 Task: Find a guest house in Nang Rong, Thailand, for 3 guests from 9th to 16th July, with a price range of ₹8000 to ₹21000, 1 bedroom, 1 bathroom, self check-in, and English-speaking host.
Action: Mouse moved to (609, 130)
Screenshot: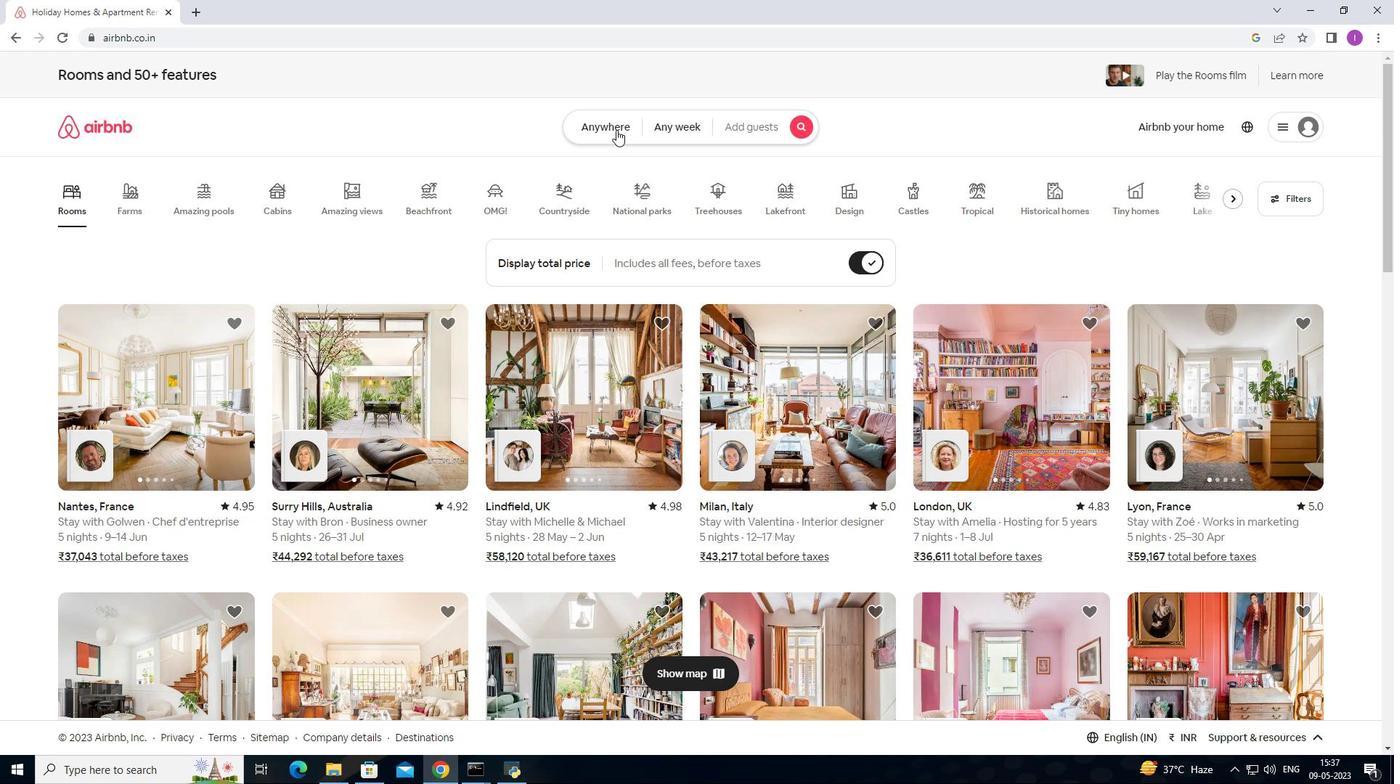 
Action: Mouse pressed left at (609, 130)
Screenshot: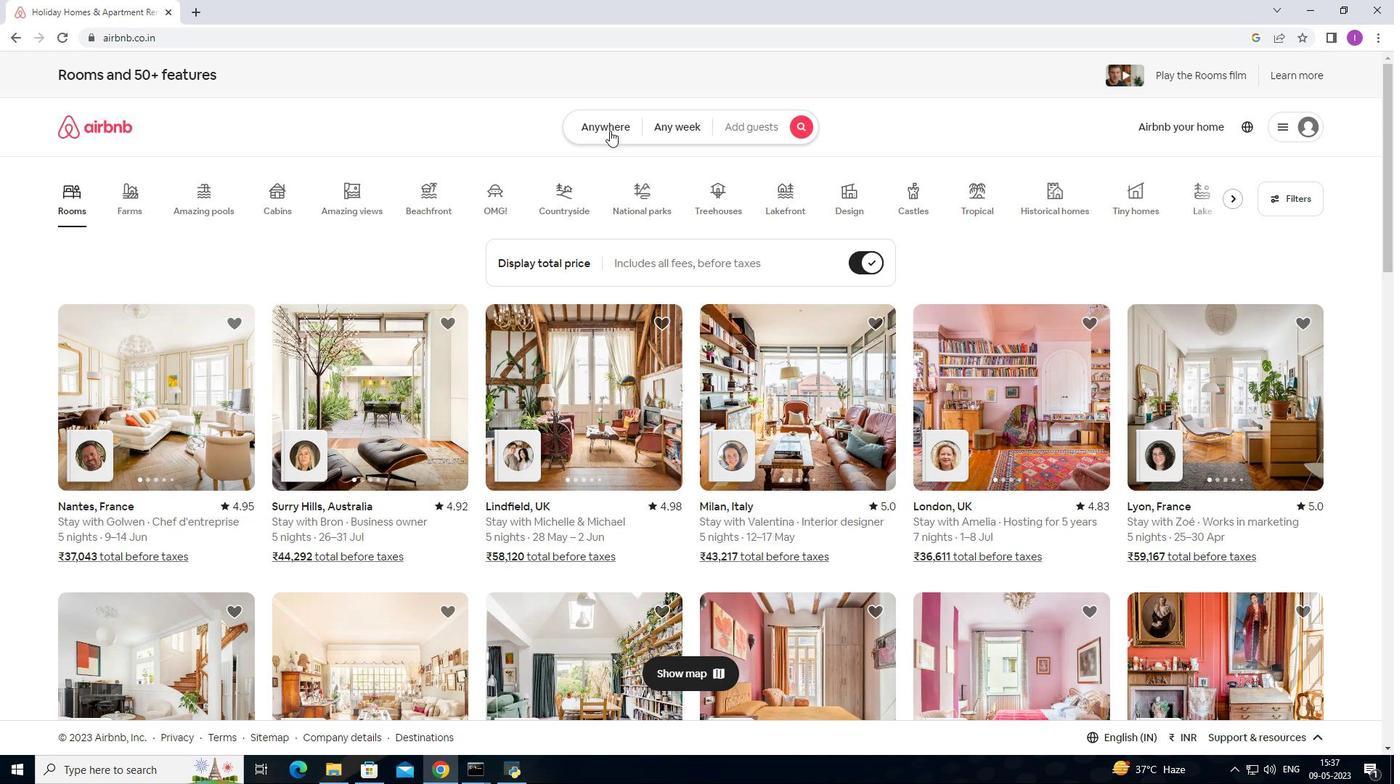 
Action: Mouse moved to (546, 185)
Screenshot: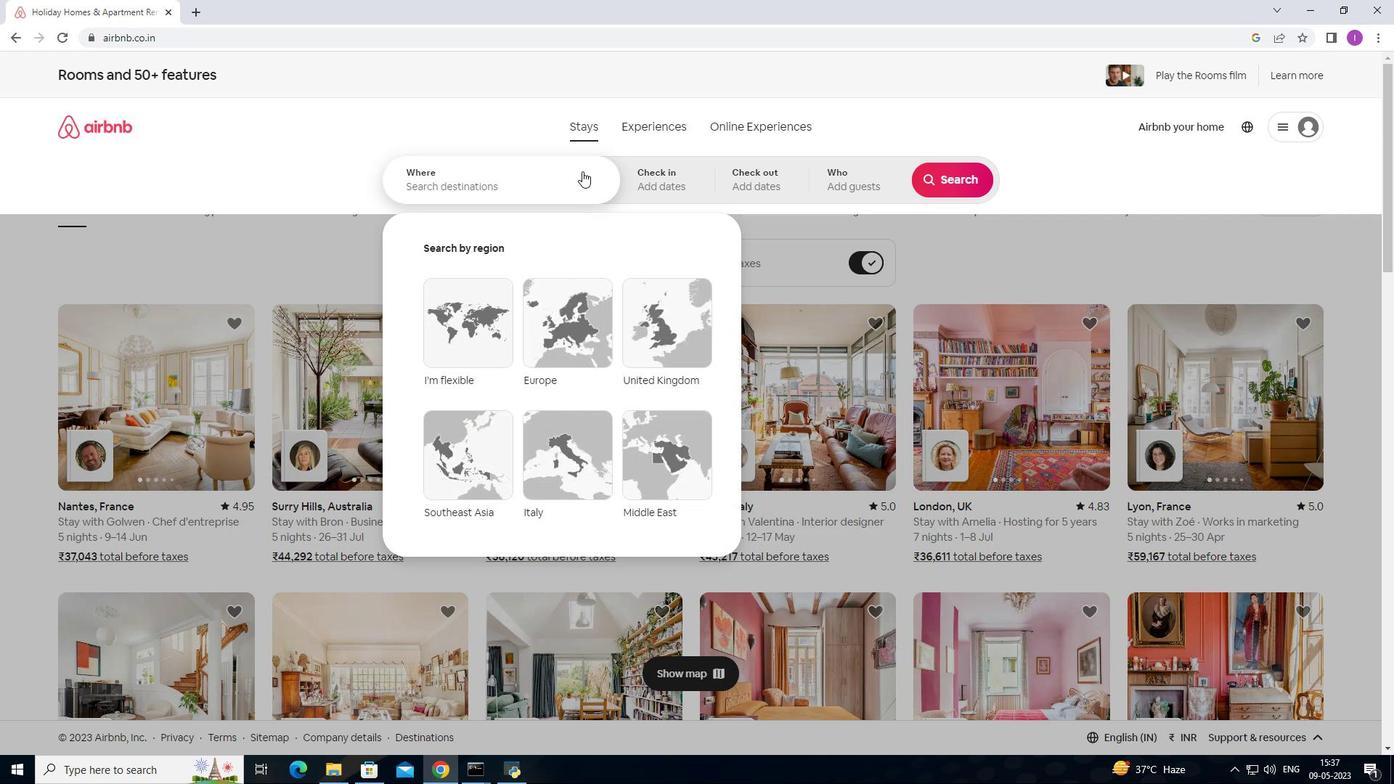 
Action: Mouse pressed left at (546, 185)
Screenshot: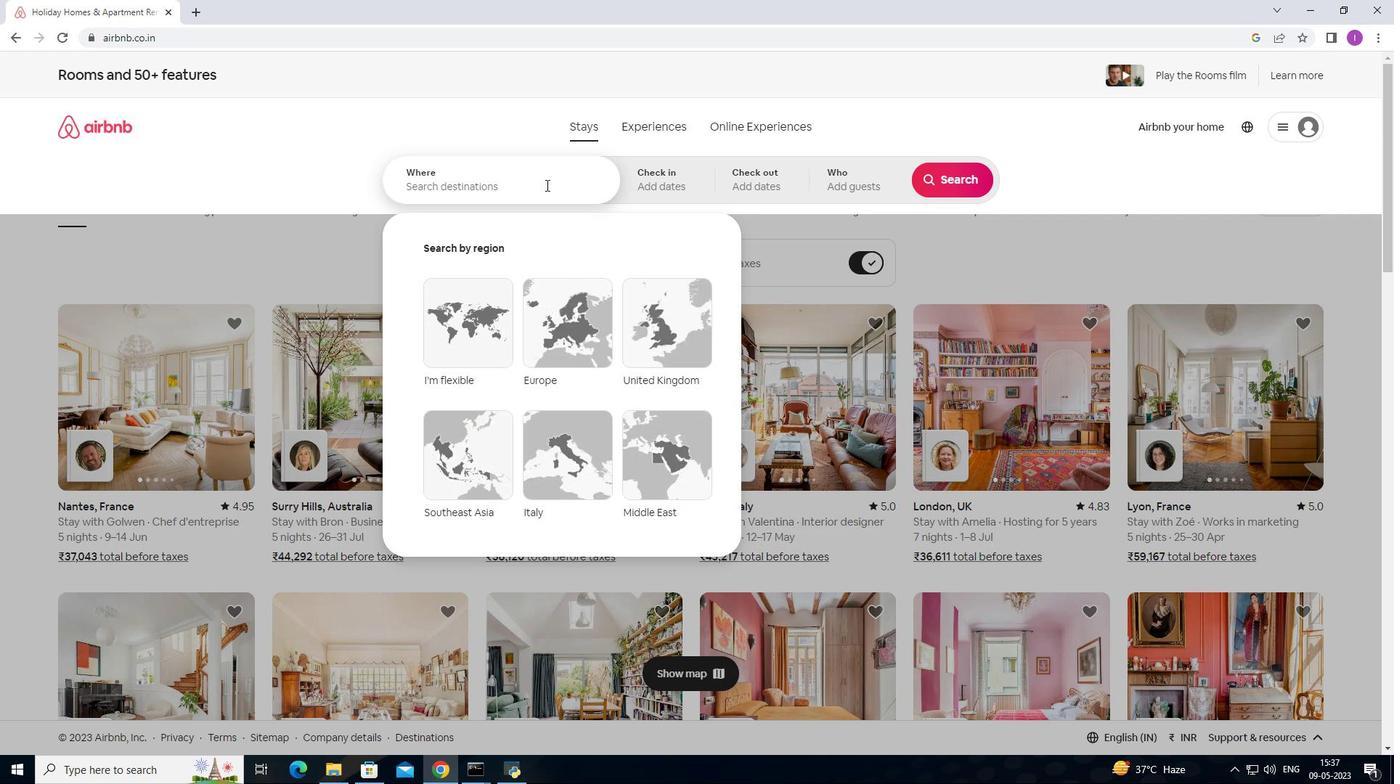 
Action: Key pressed <Key.shift><Key.shift><Key.shift><Key.shift><Key.shift><Key.shift><Key.shift><Key.shift><Key.shift><Key.shift><Key.shift>Nam<Key.backspace>ng<Key.shift>Rong,<Key.shift>Thailand
Screenshot: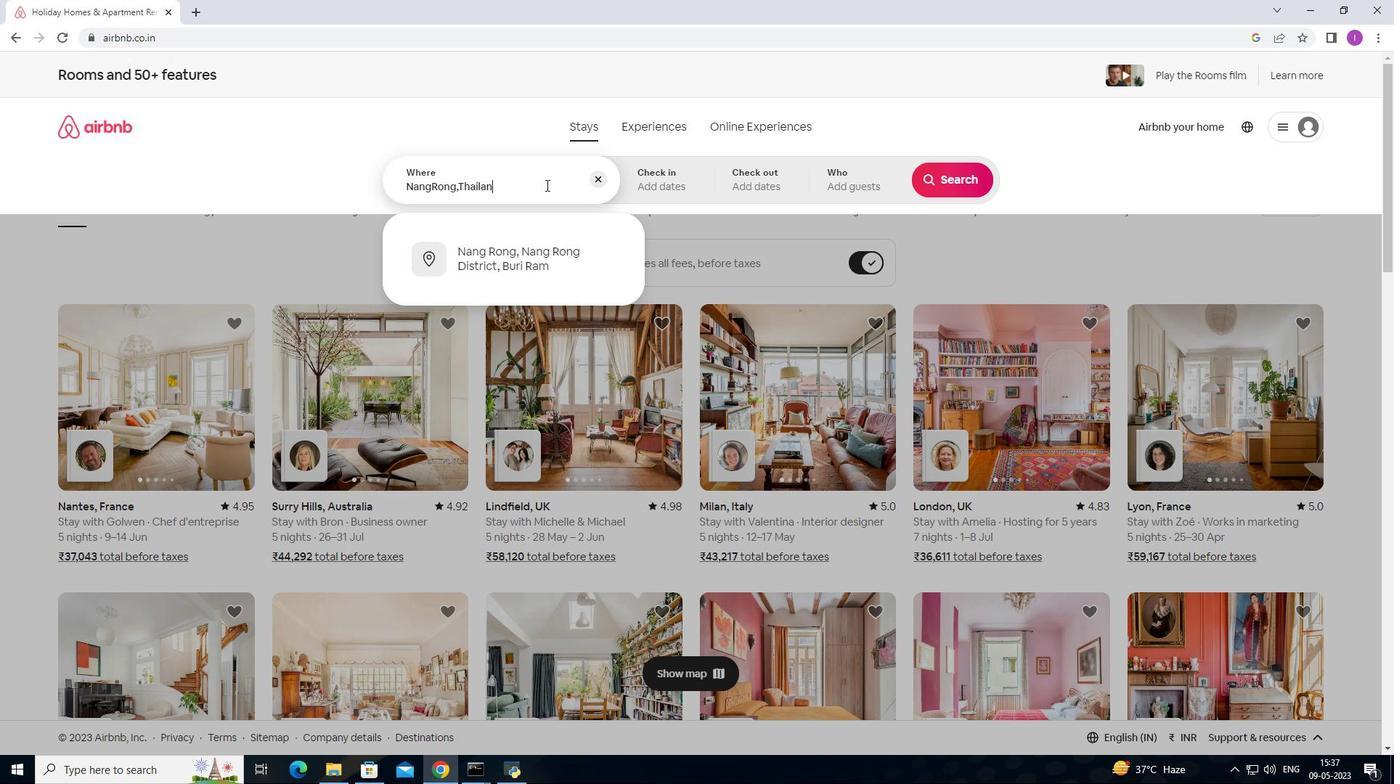 
Action: Mouse moved to (666, 176)
Screenshot: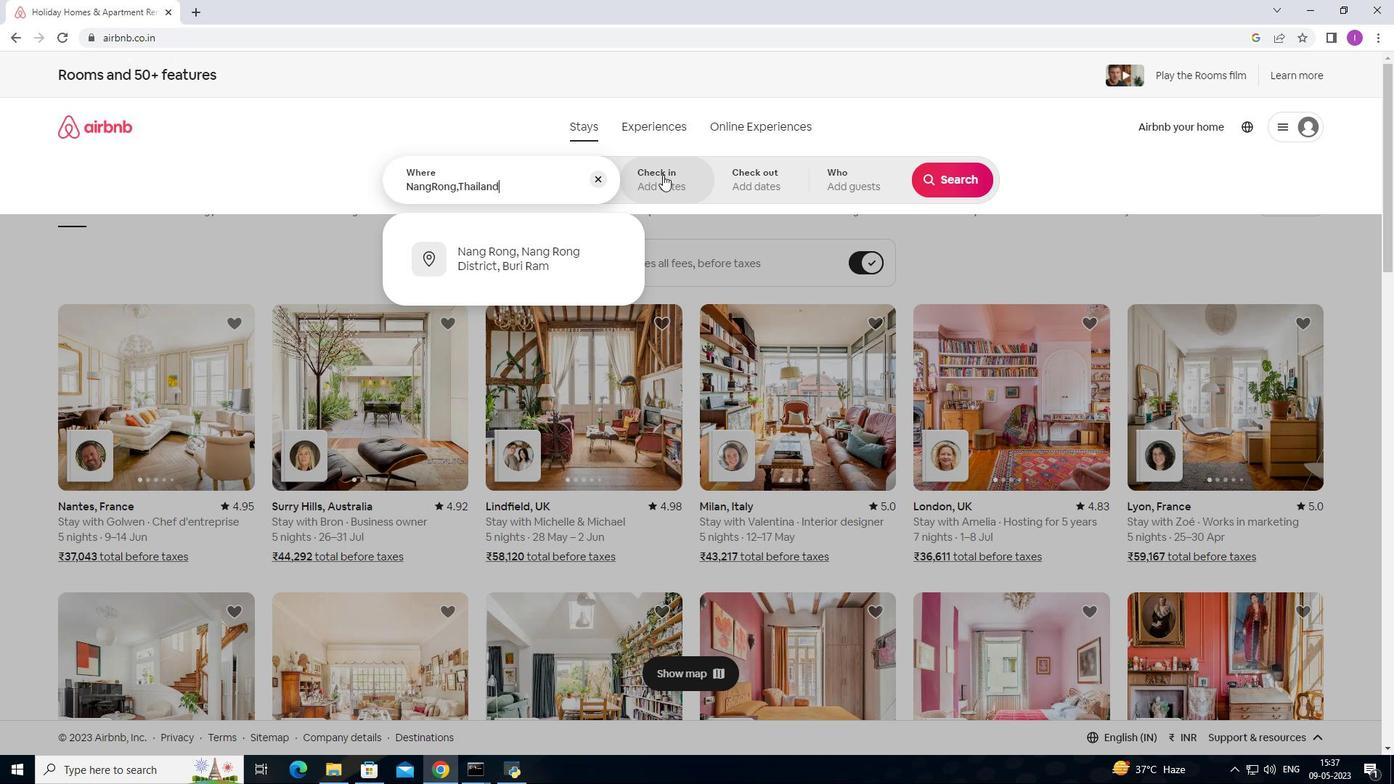
Action: Mouse pressed left at (666, 176)
Screenshot: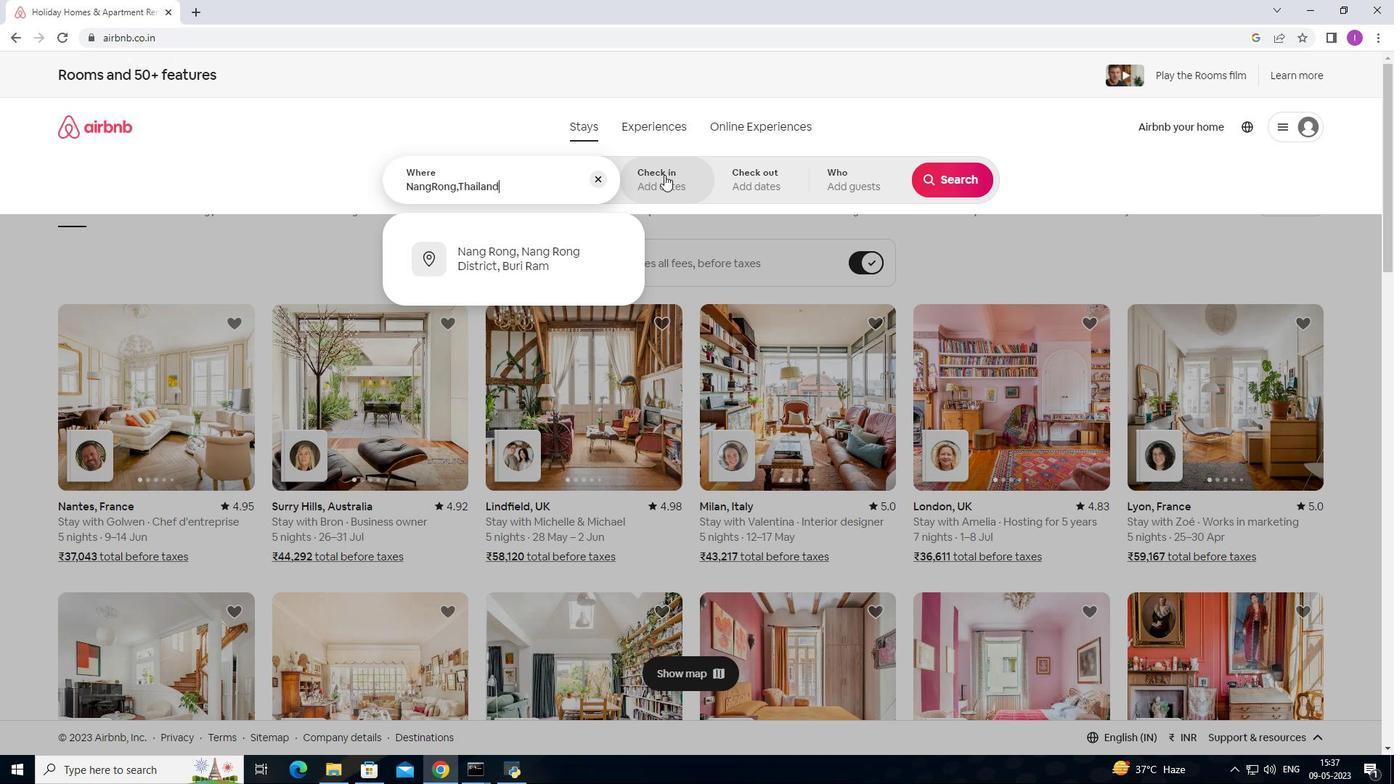 
Action: Mouse moved to (956, 293)
Screenshot: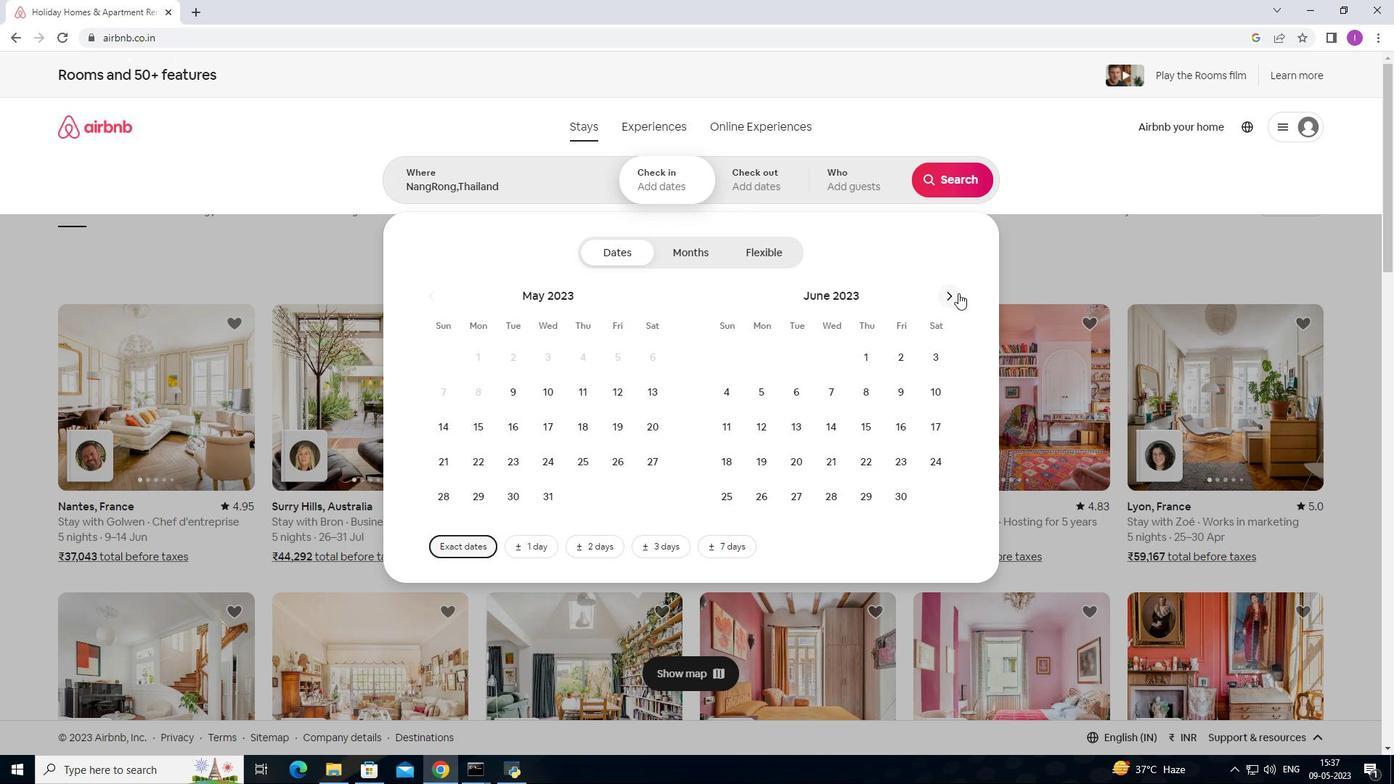 
Action: Mouse pressed left at (956, 293)
Screenshot: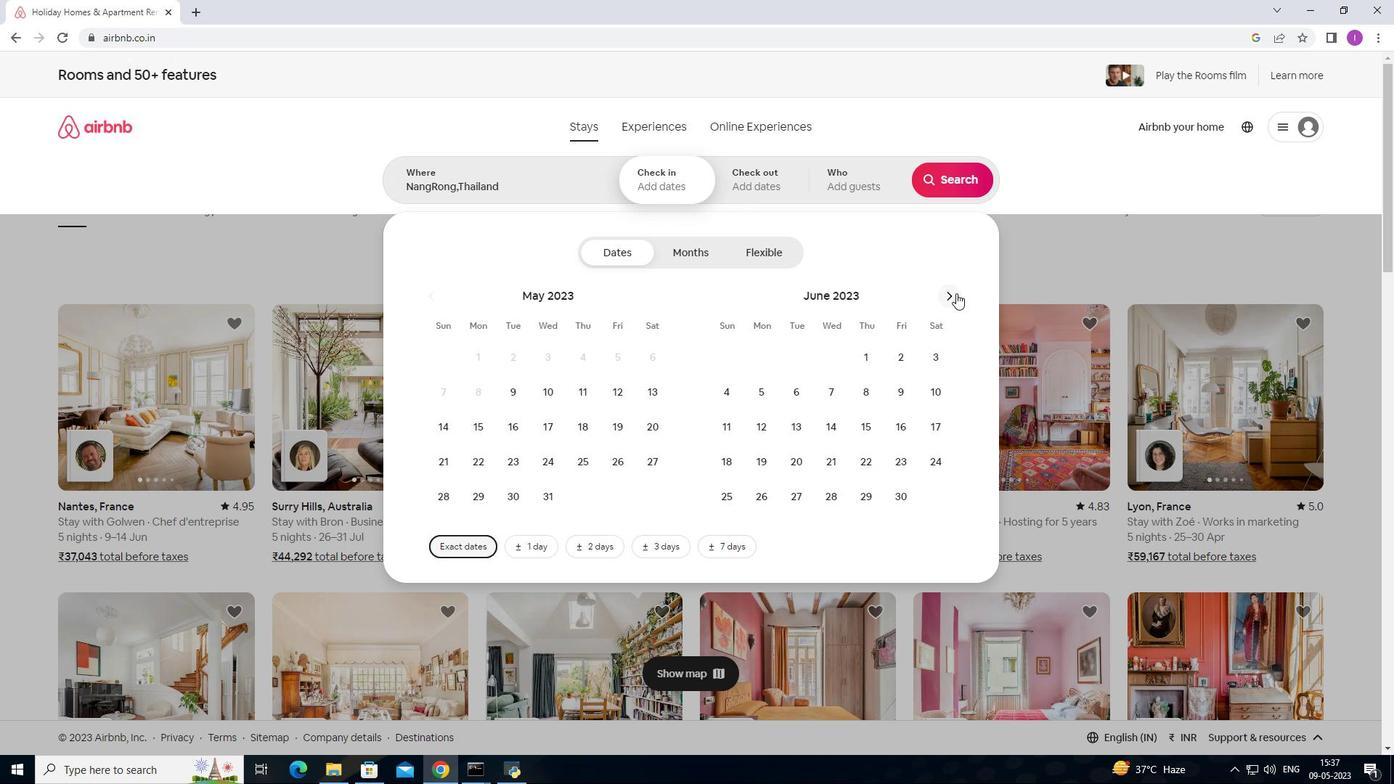 
Action: Mouse moved to (721, 420)
Screenshot: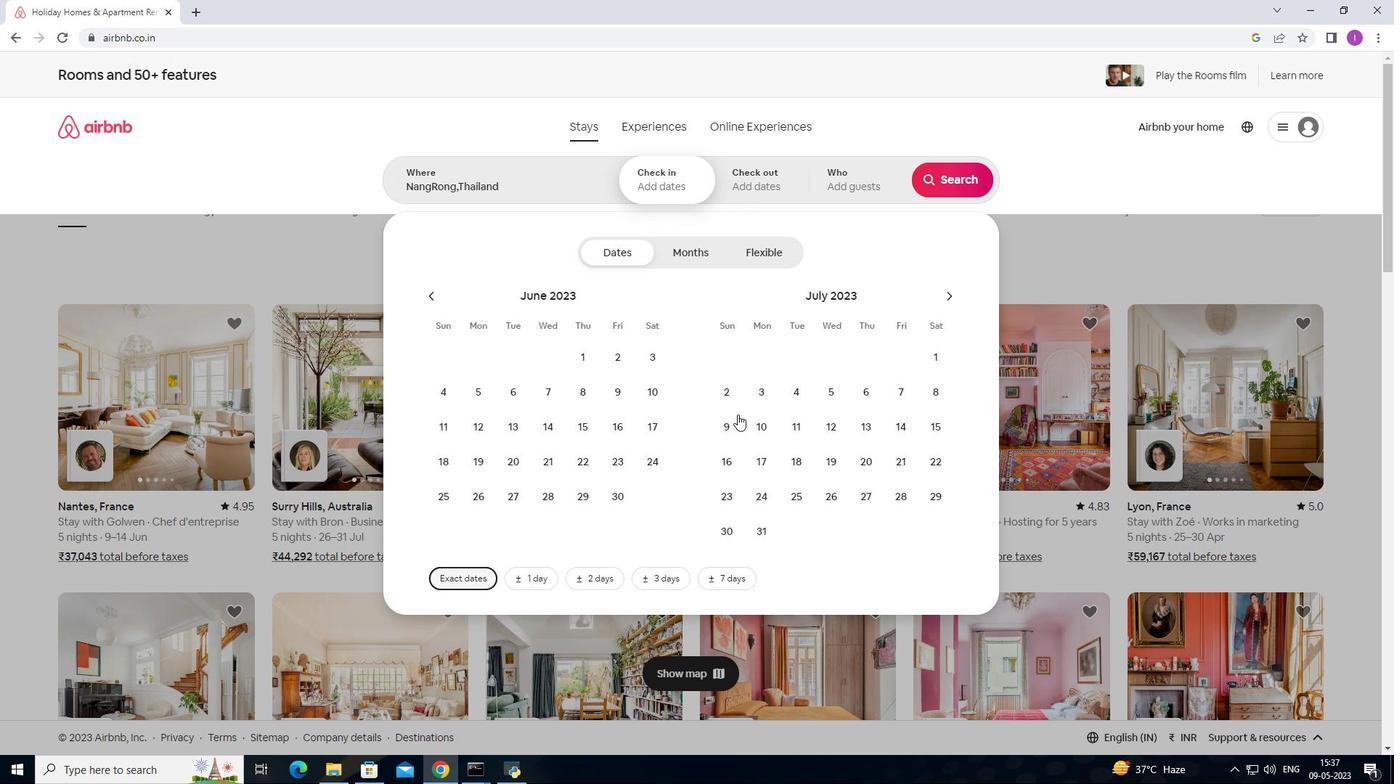 
Action: Mouse pressed left at (721, 420)
Screenshot: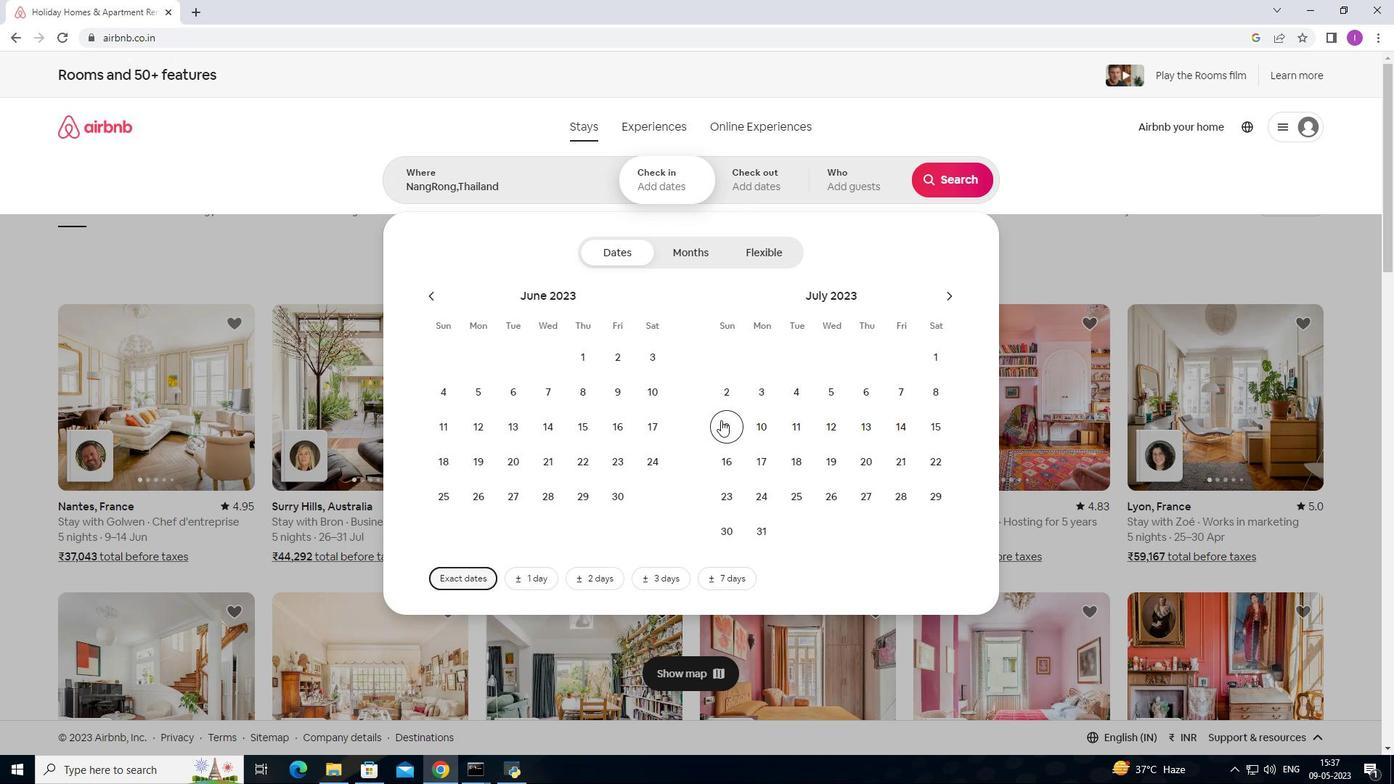 
Action: Mouse moved to (721, 458)
Screenshot: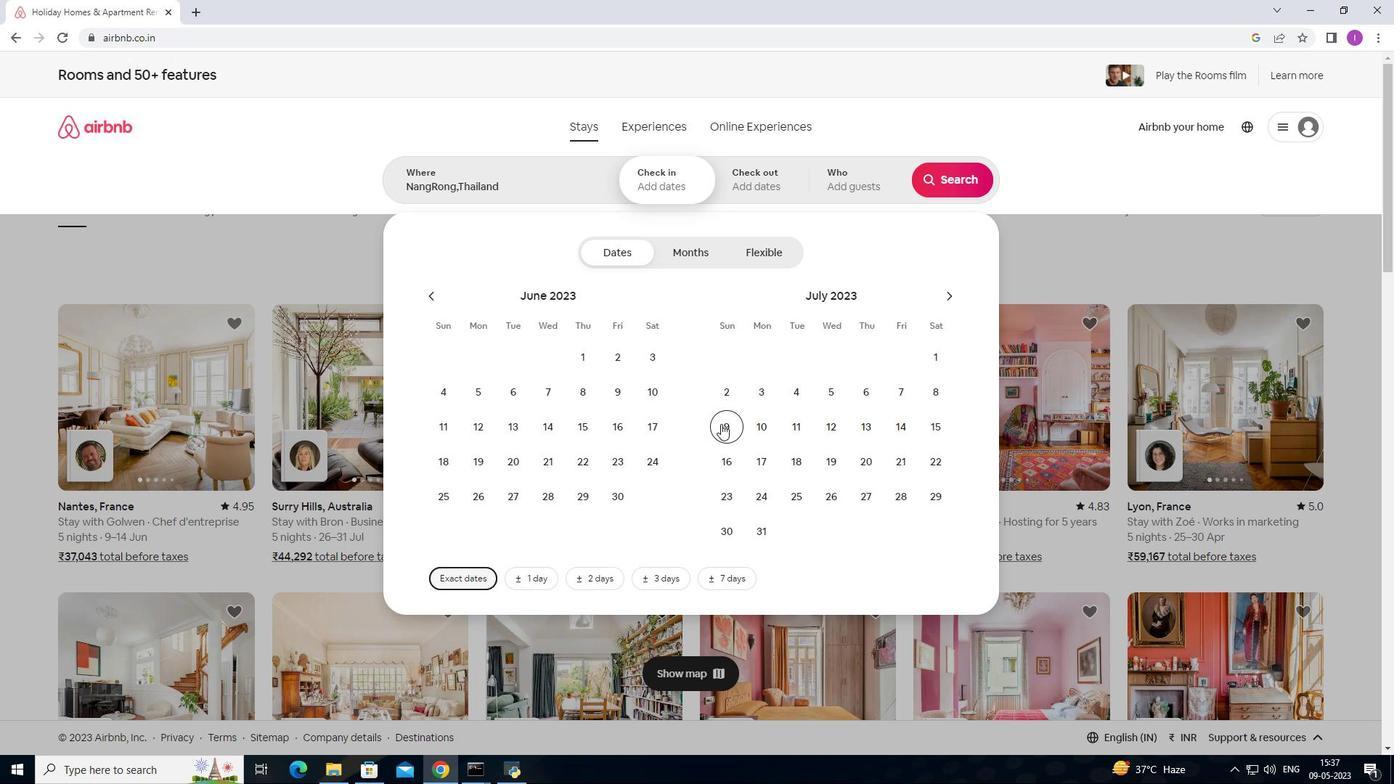 
Action: Mouse pressed left at (721, 458)
Screenshot: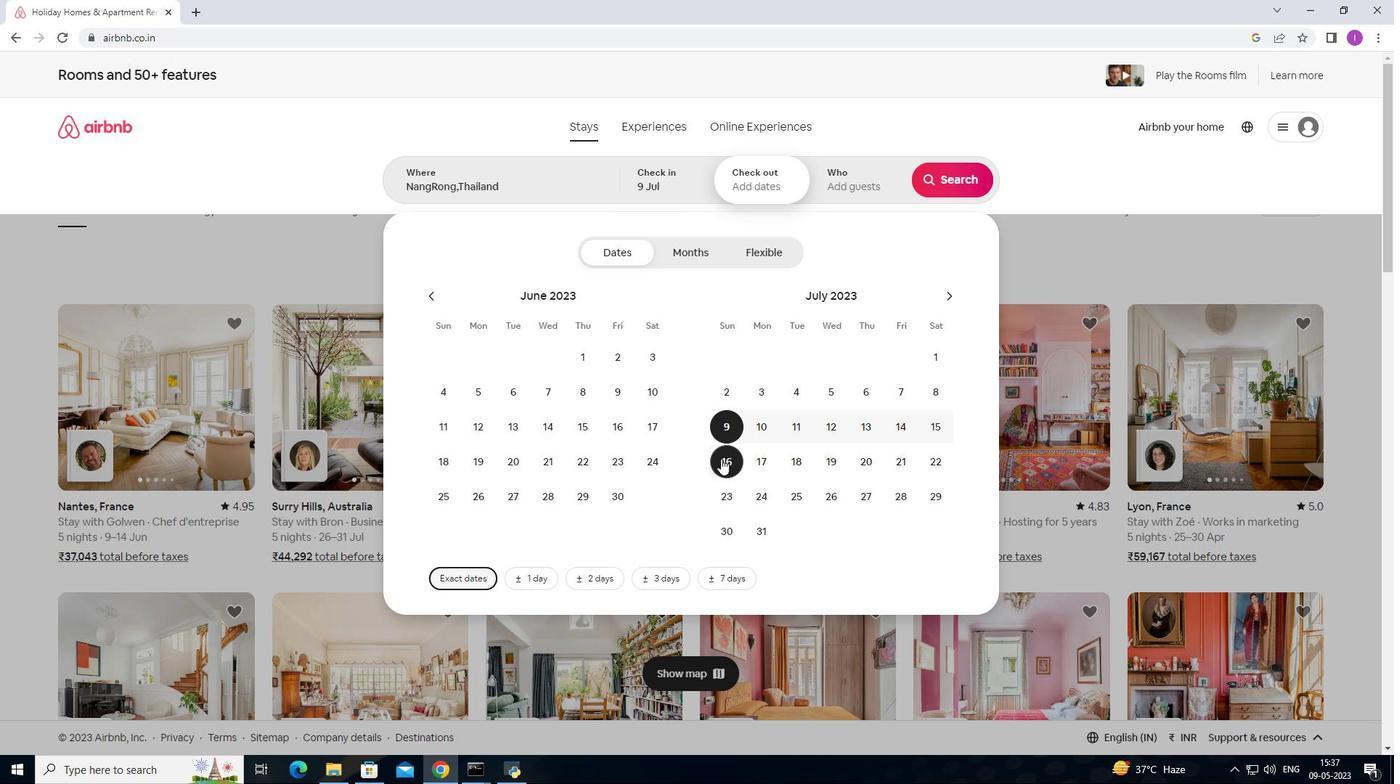 
Action: Mouse moved to (881, 180)
Screenshot: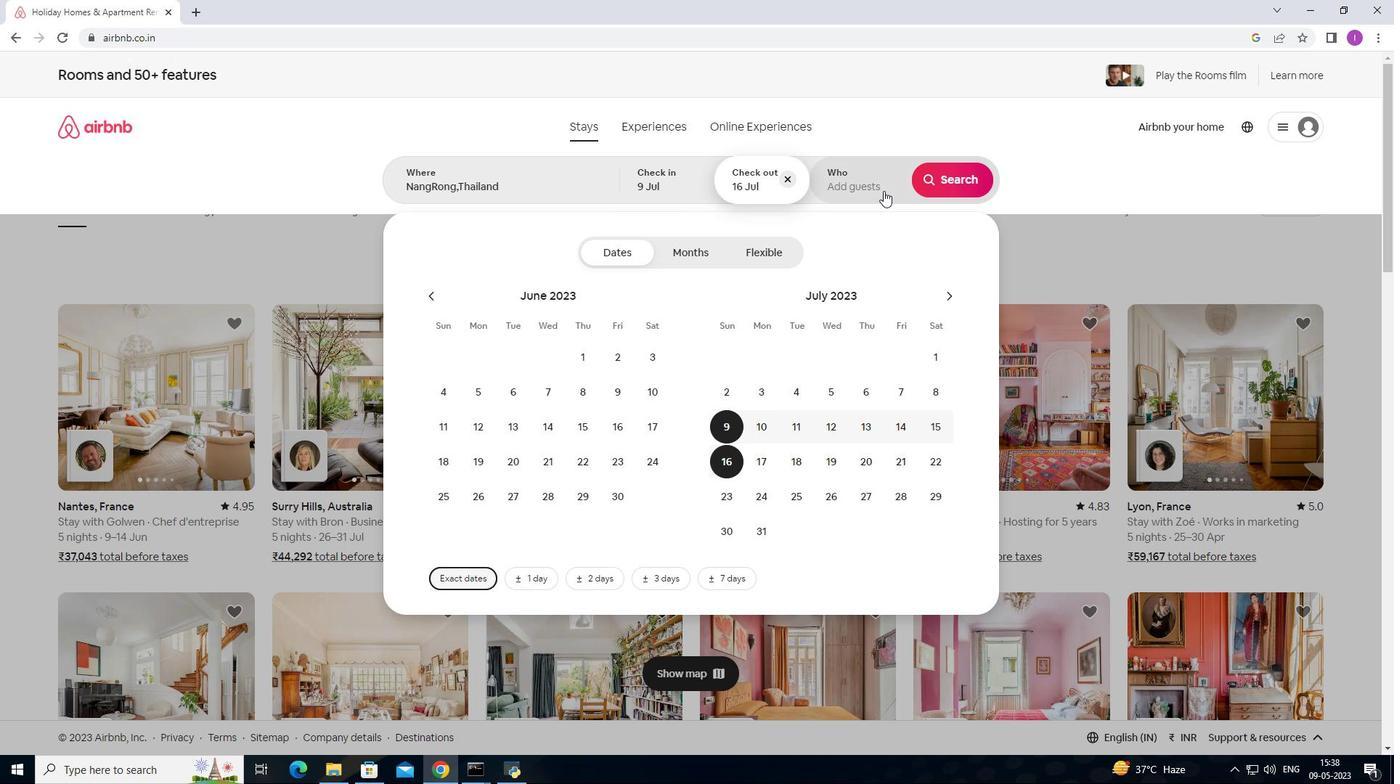 
Action: Mouse pressed left at (881, 180)
Screenshot: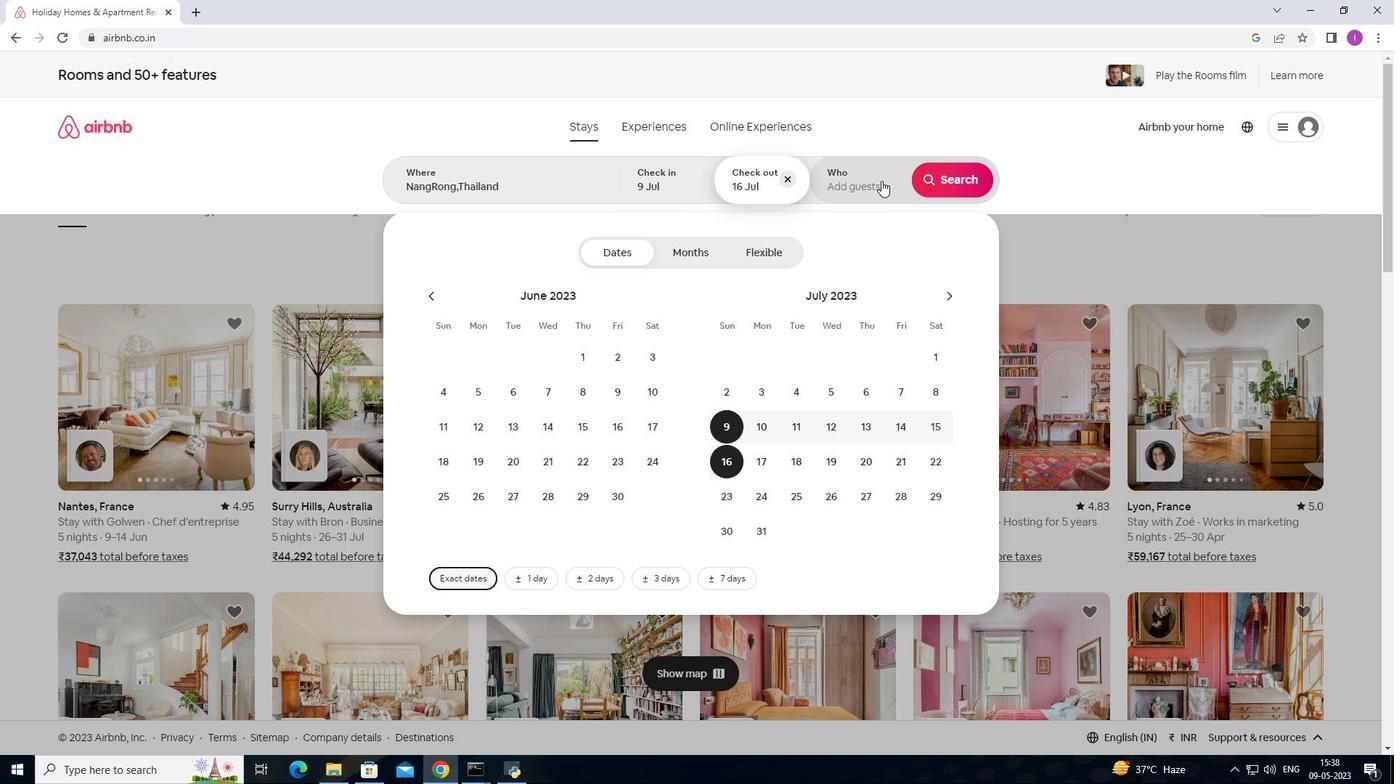 
Action: Mouse moved to (961, 259)
Screenshot: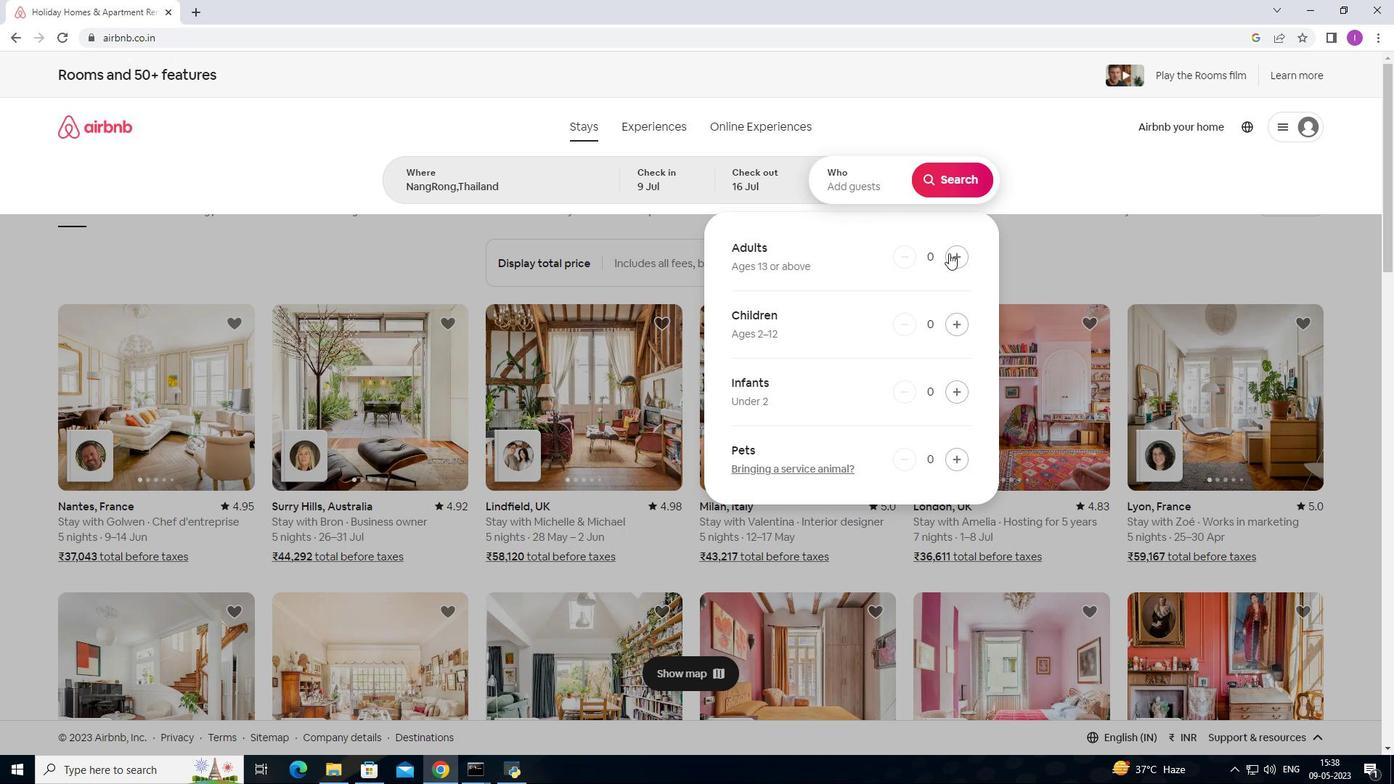 
Action: Mouse pressed left at (961, 259)
Screenshot: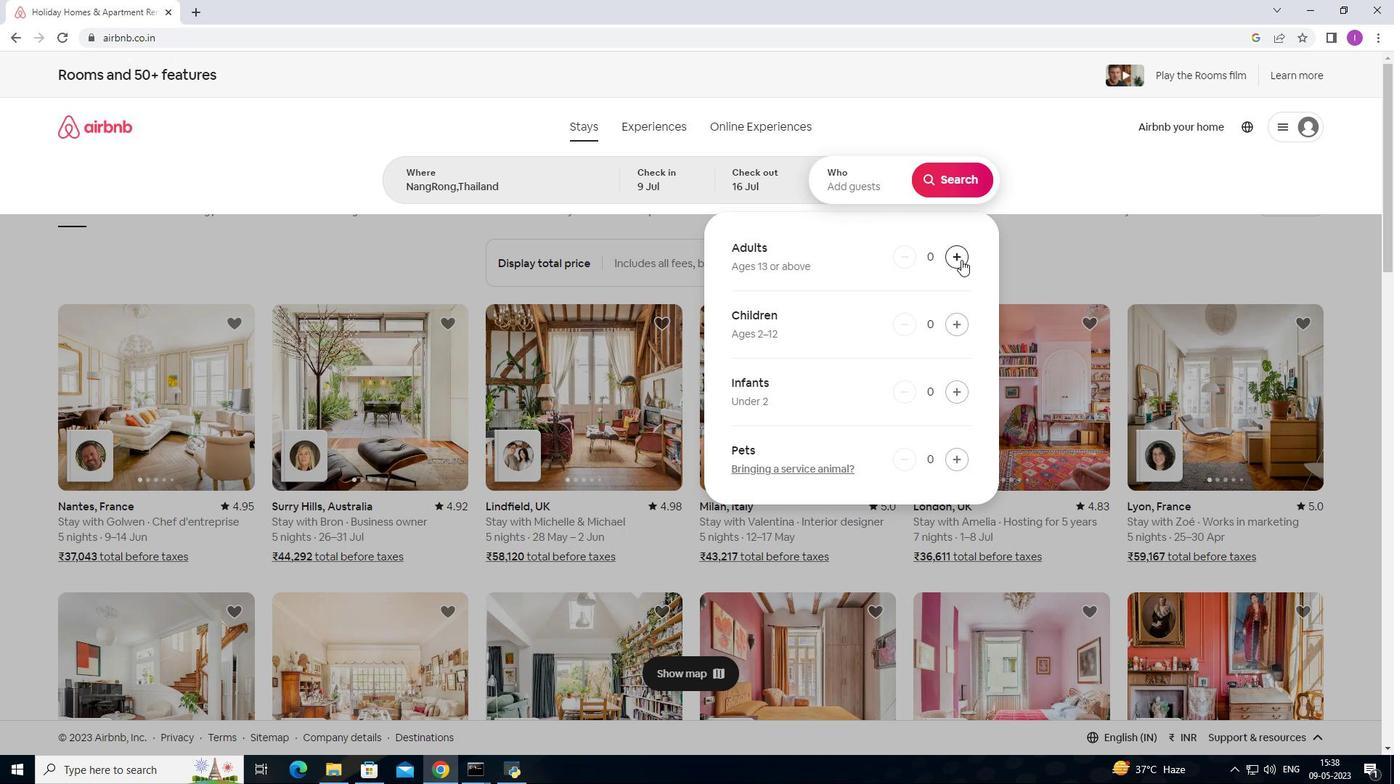 
Action: Mouse pressed left at (961, 259)
Screenshot: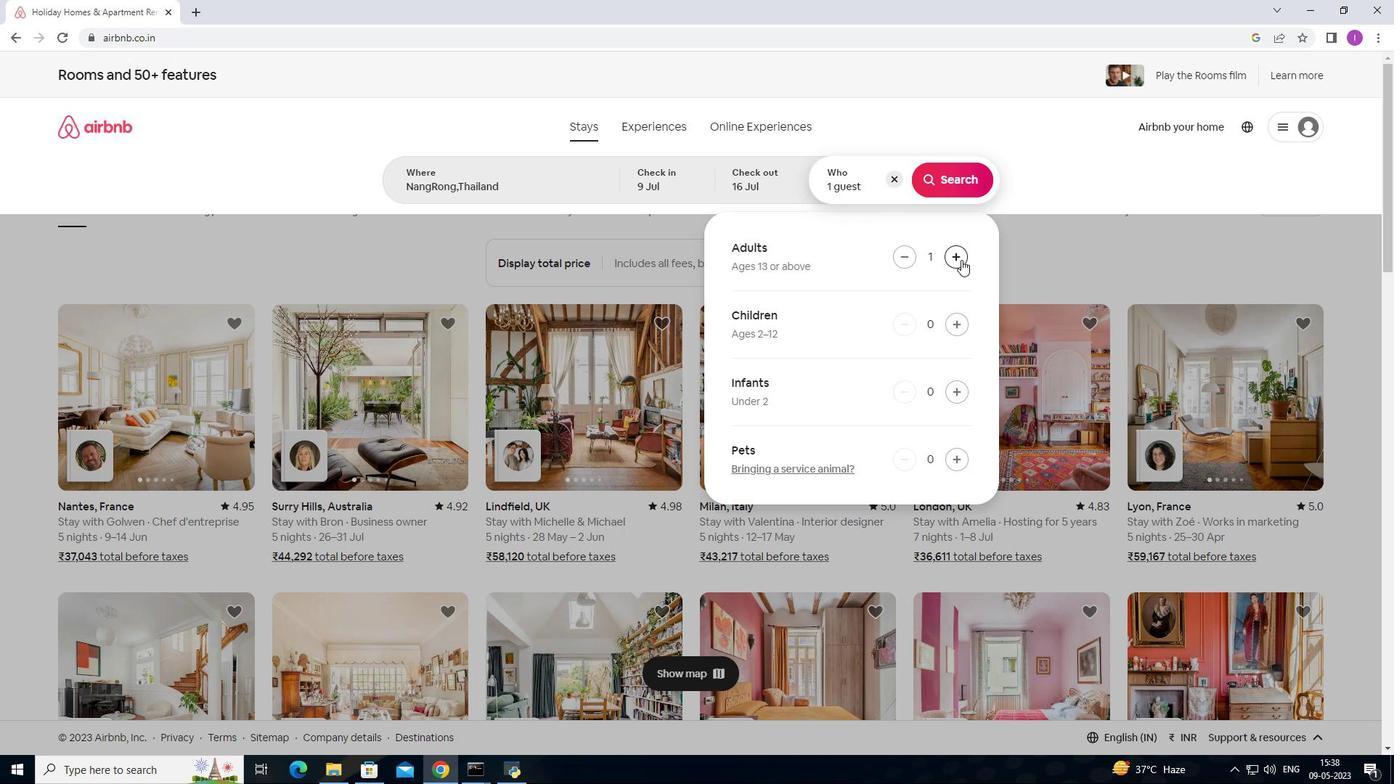 
Action: Mouse moved to (957, 318)
Screenshot: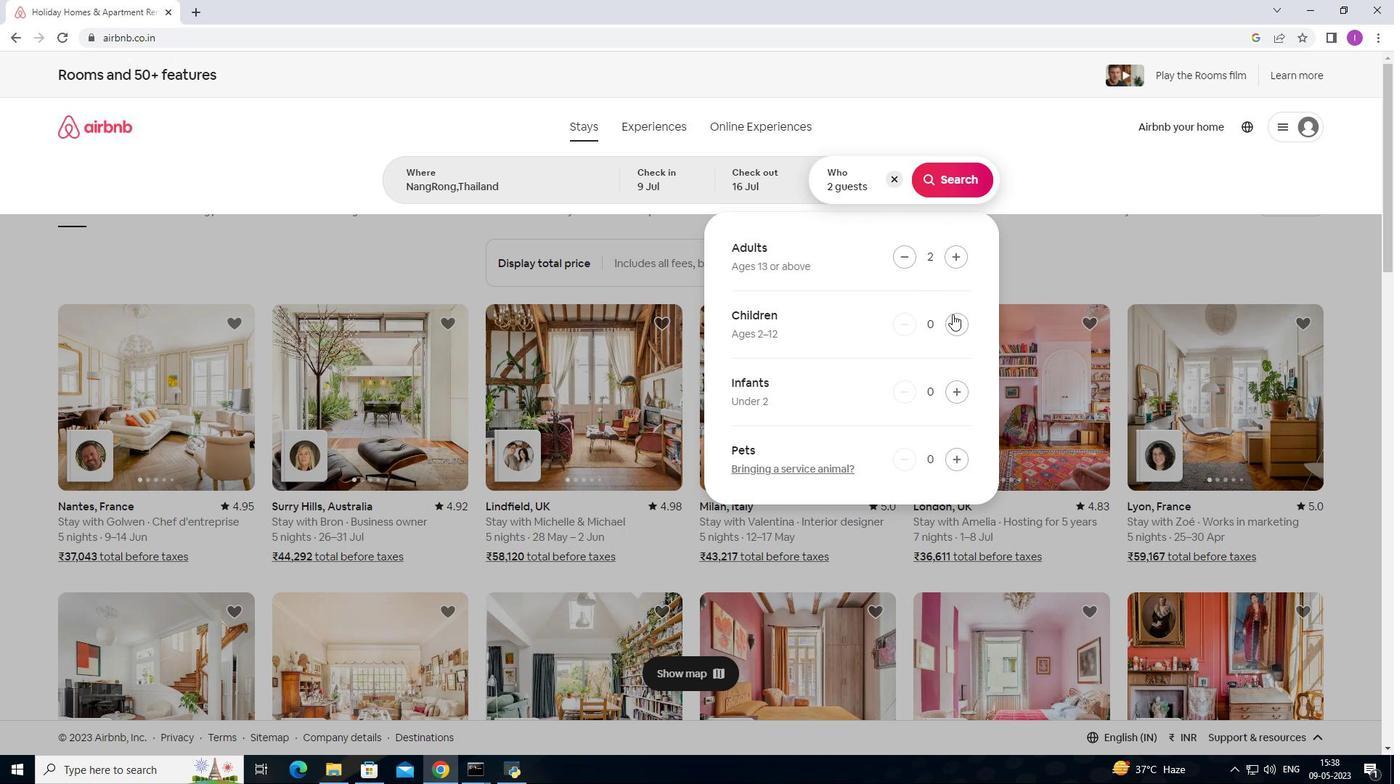 
Action: Mouse pressed left at (957, 318)
Screenshot: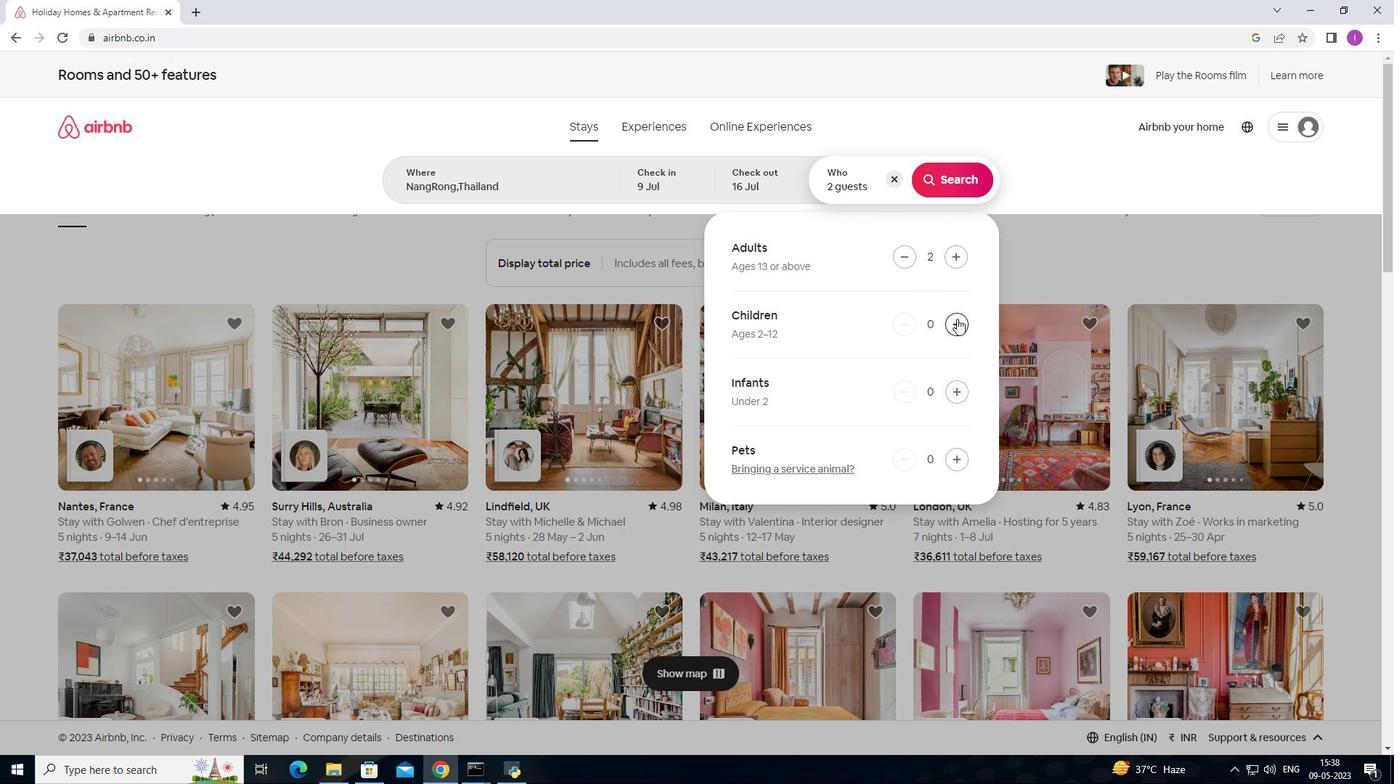
Action: Mouse moved to (938, 183)
Screenshot: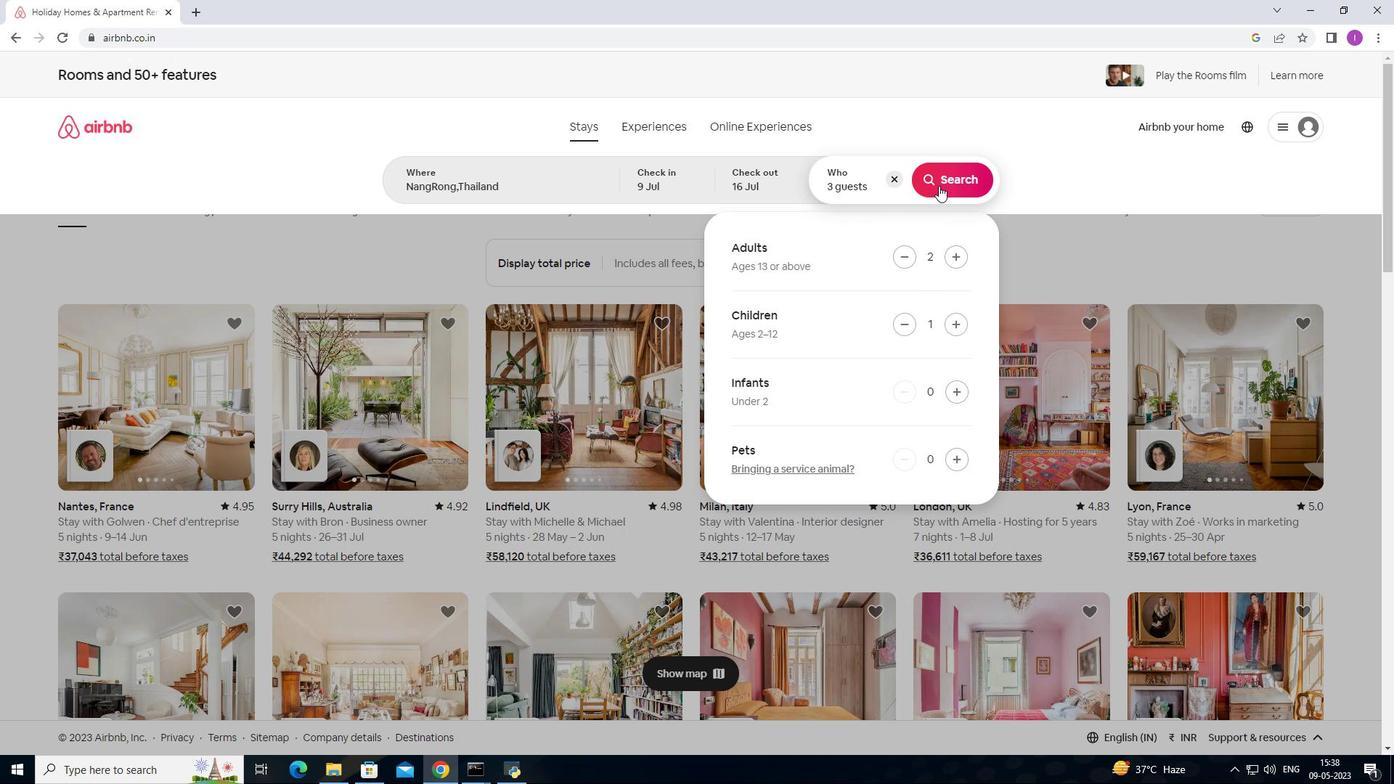 
Action: Mouse pressed left at (938, 183)
Screenshot: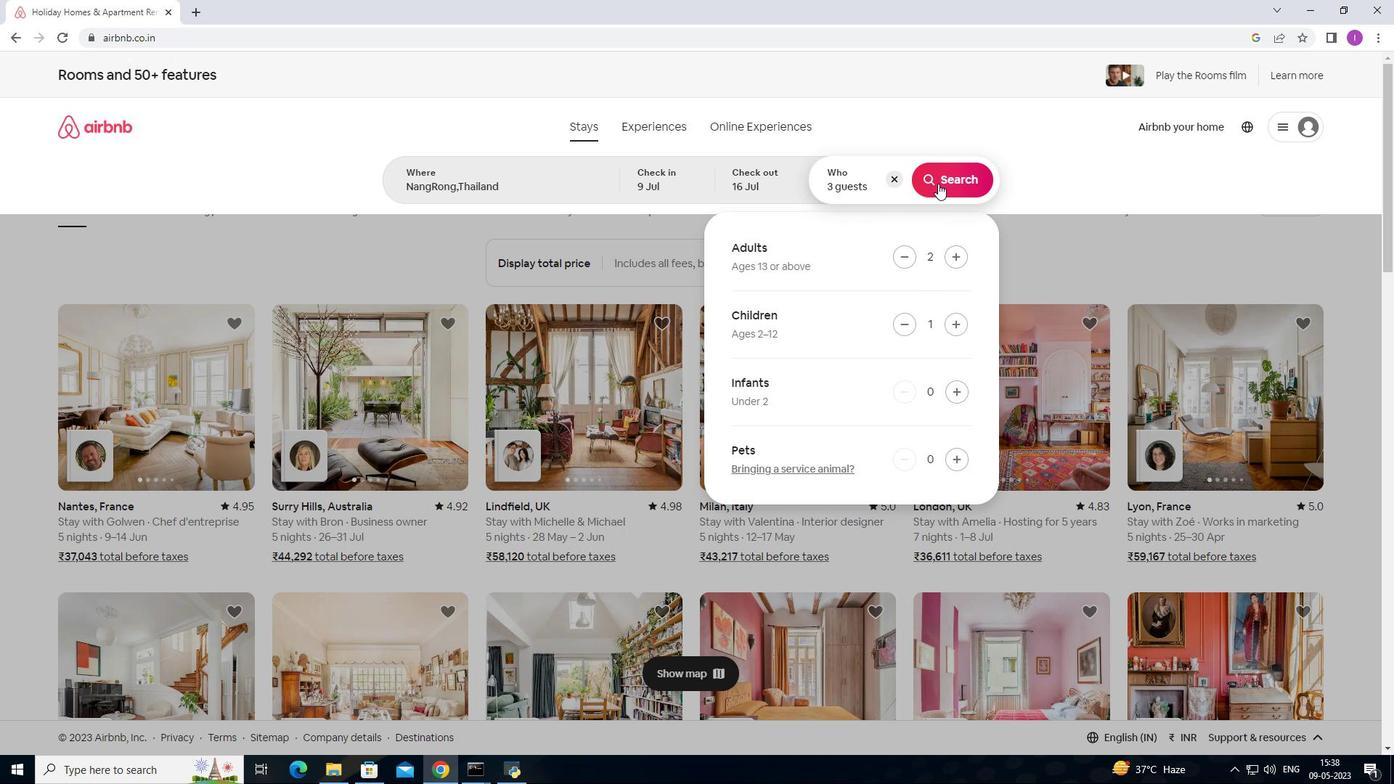 
Action: Mouse moved to (1322, 135)
Screenshot: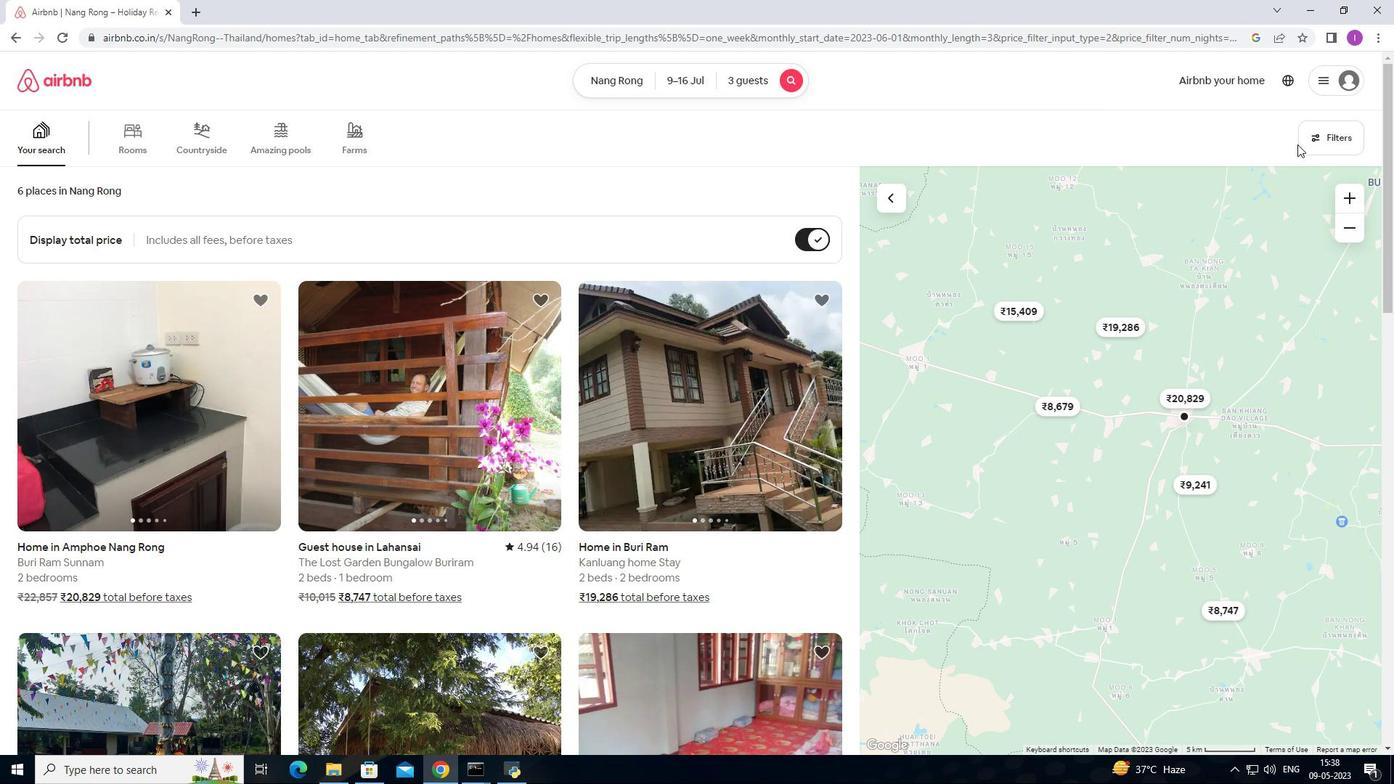 
Action: Mouse pressed left at (1322, 135)
Screenshot: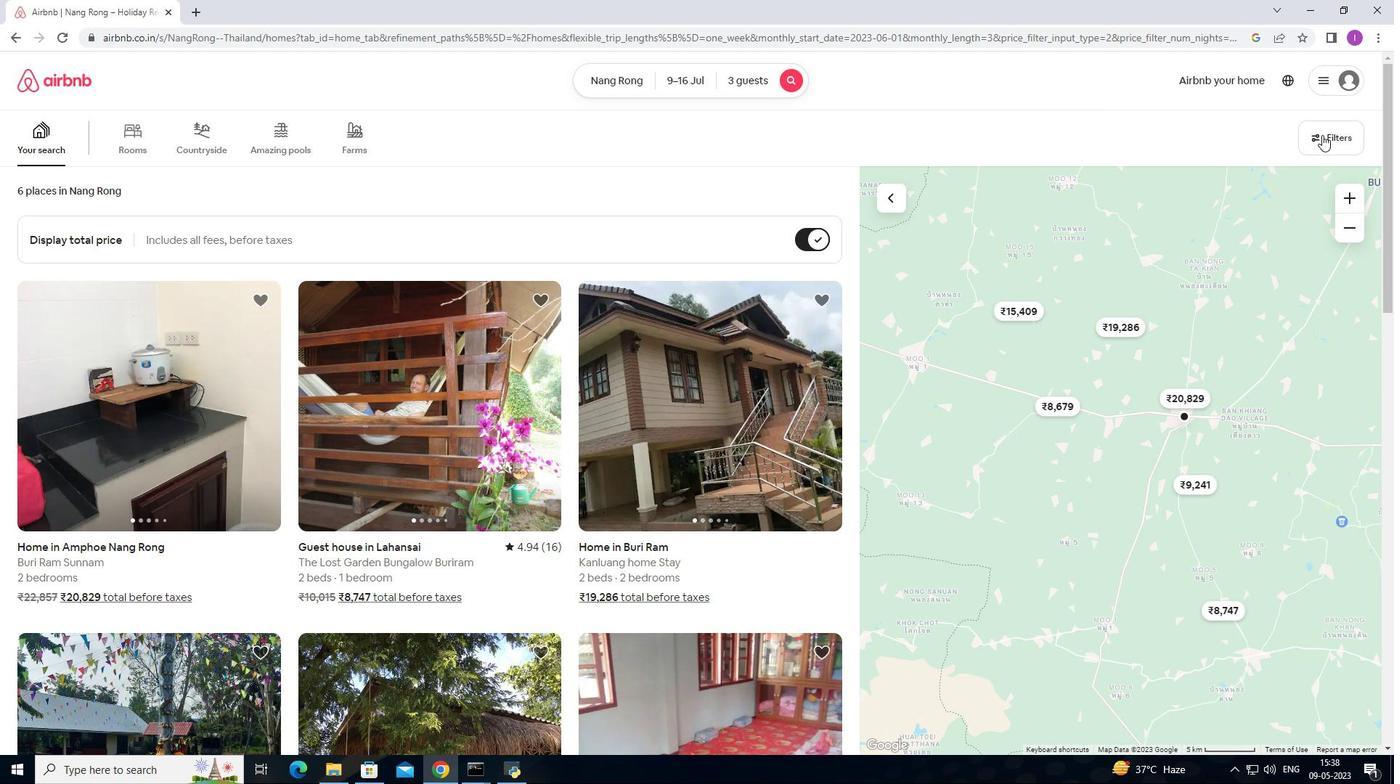 
Action: Mouse moved to (515, 498)
Screenshot: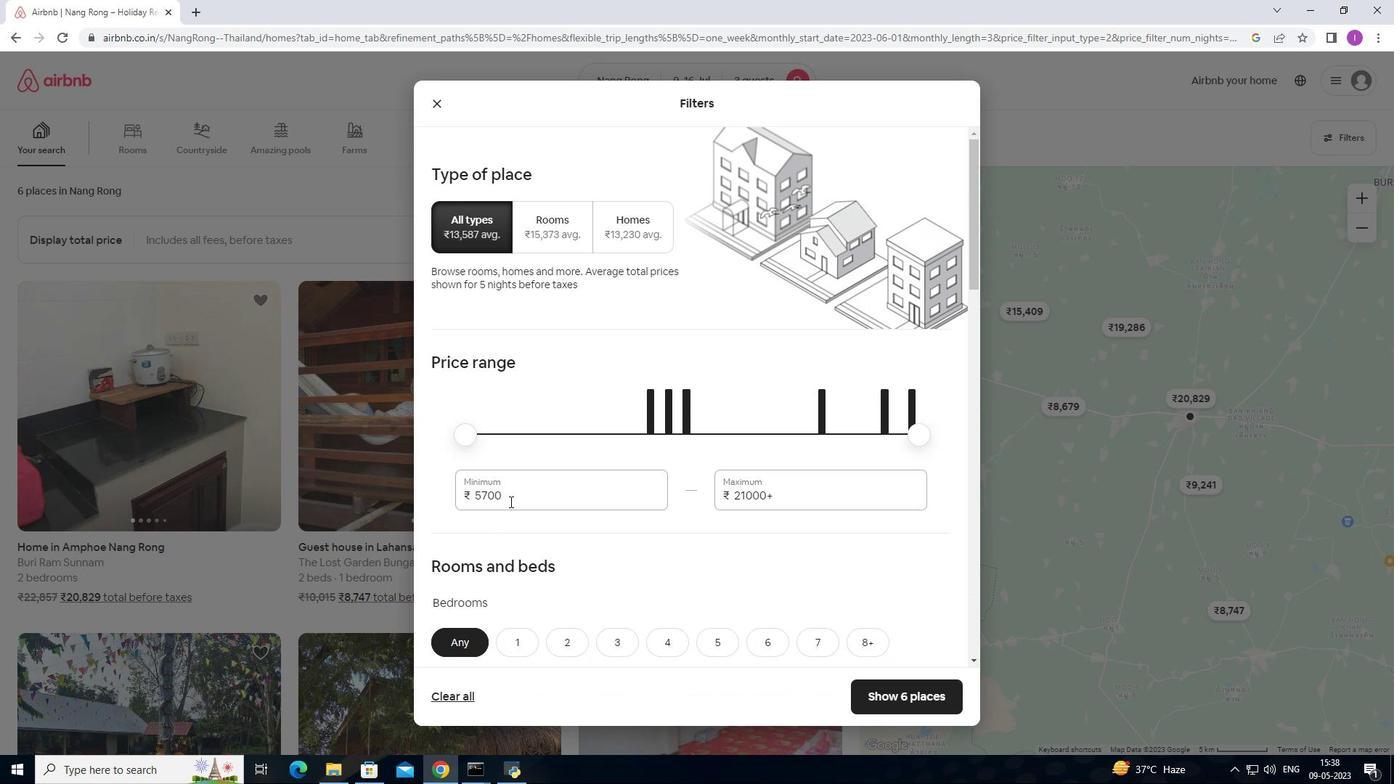 
Action: Mouse pressed left at (515, 498)
Screenshot: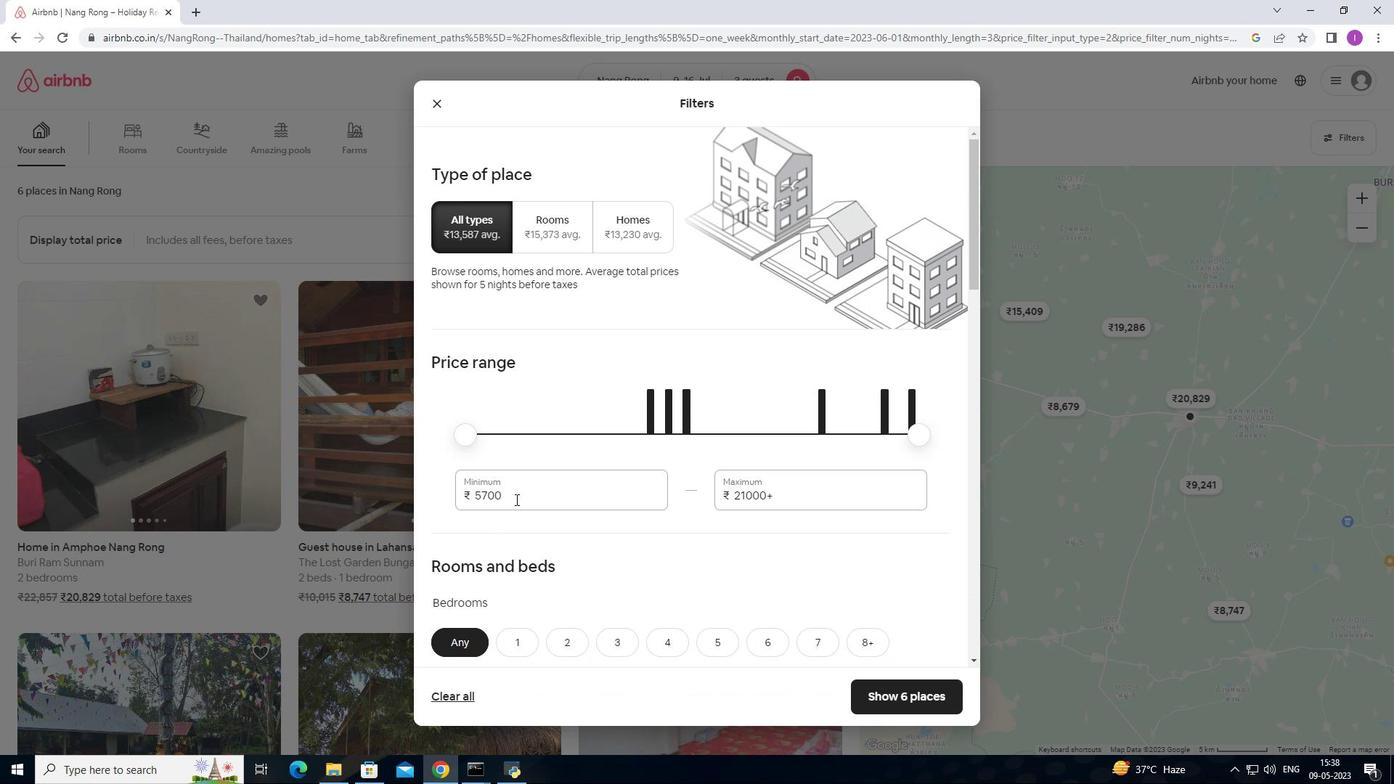 
Action: Mouse moved to (443, 493)
Screenshot: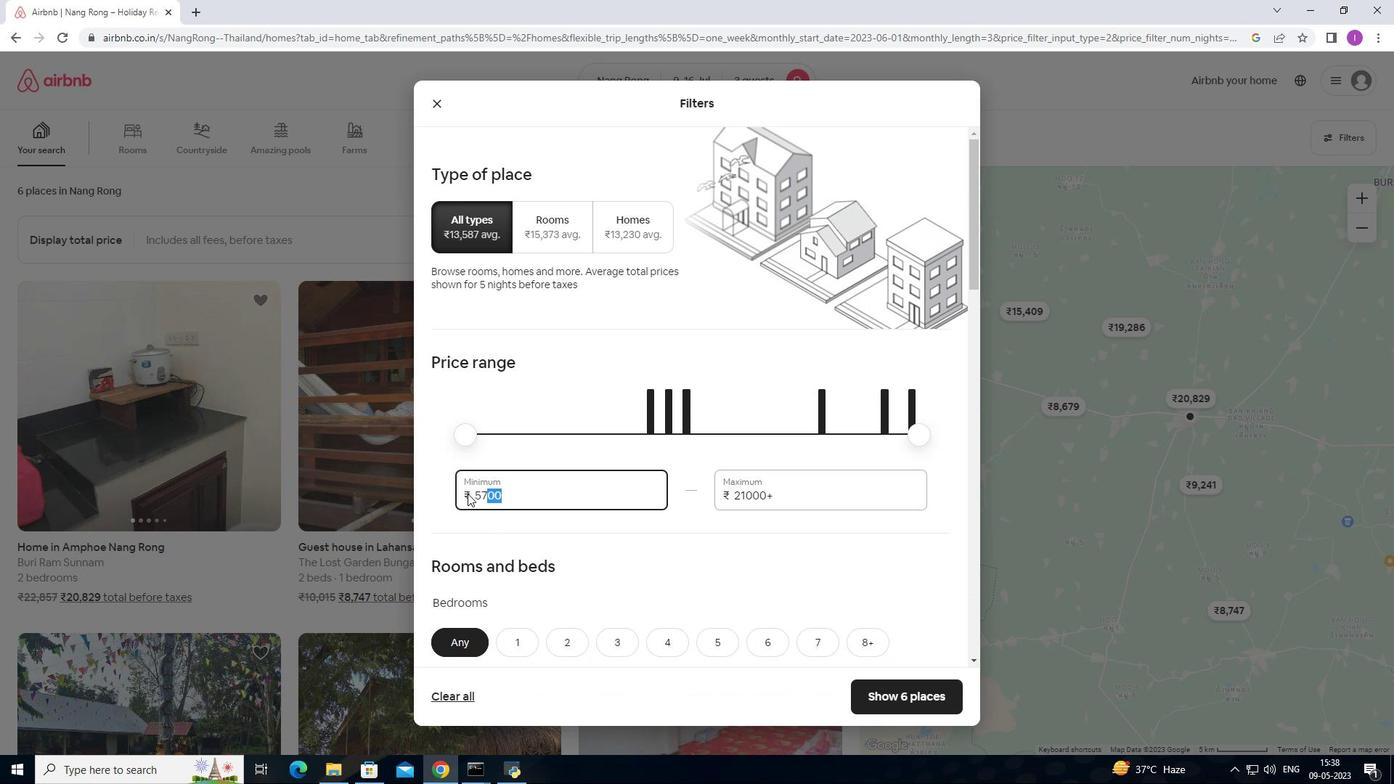 
Action: Key pressed 8000
Screenshot: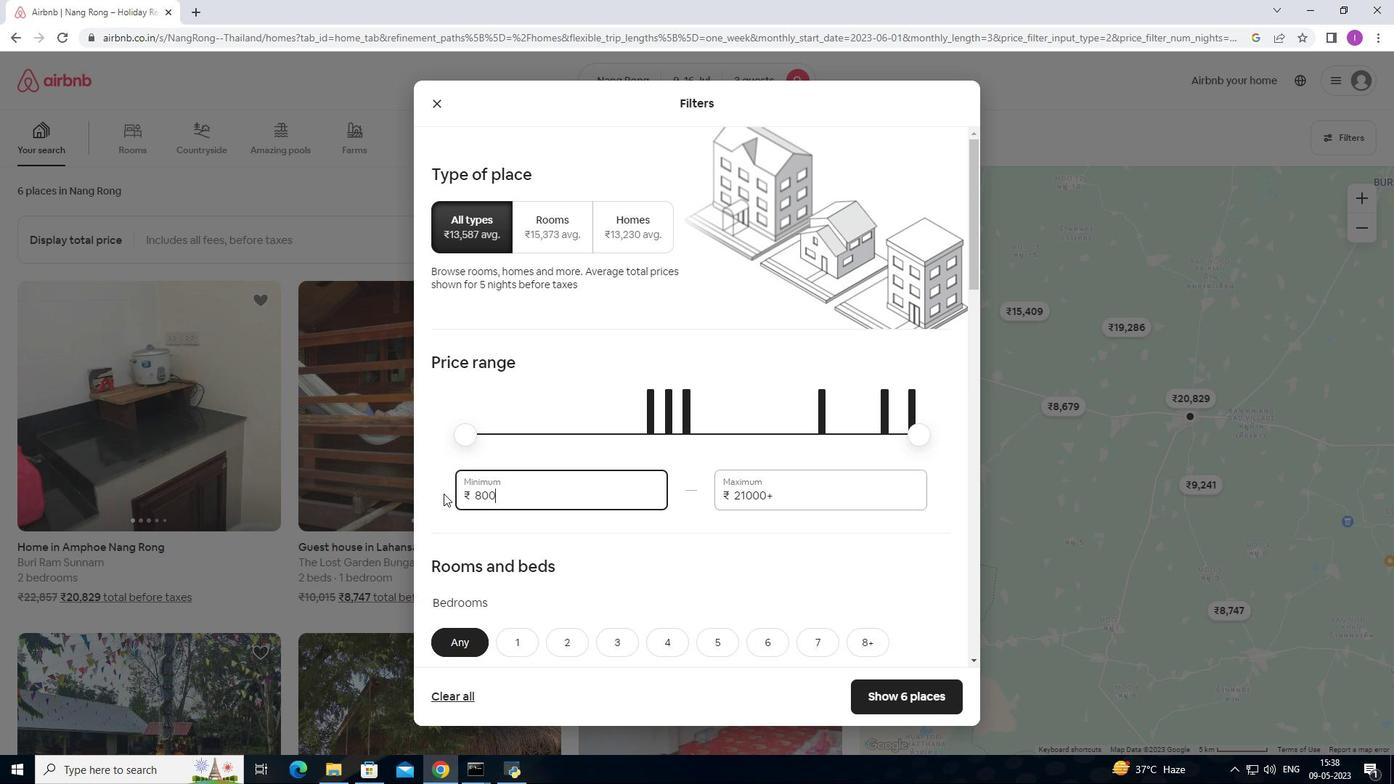 
Action: Mouse moved to (815, 503)
Screenshot: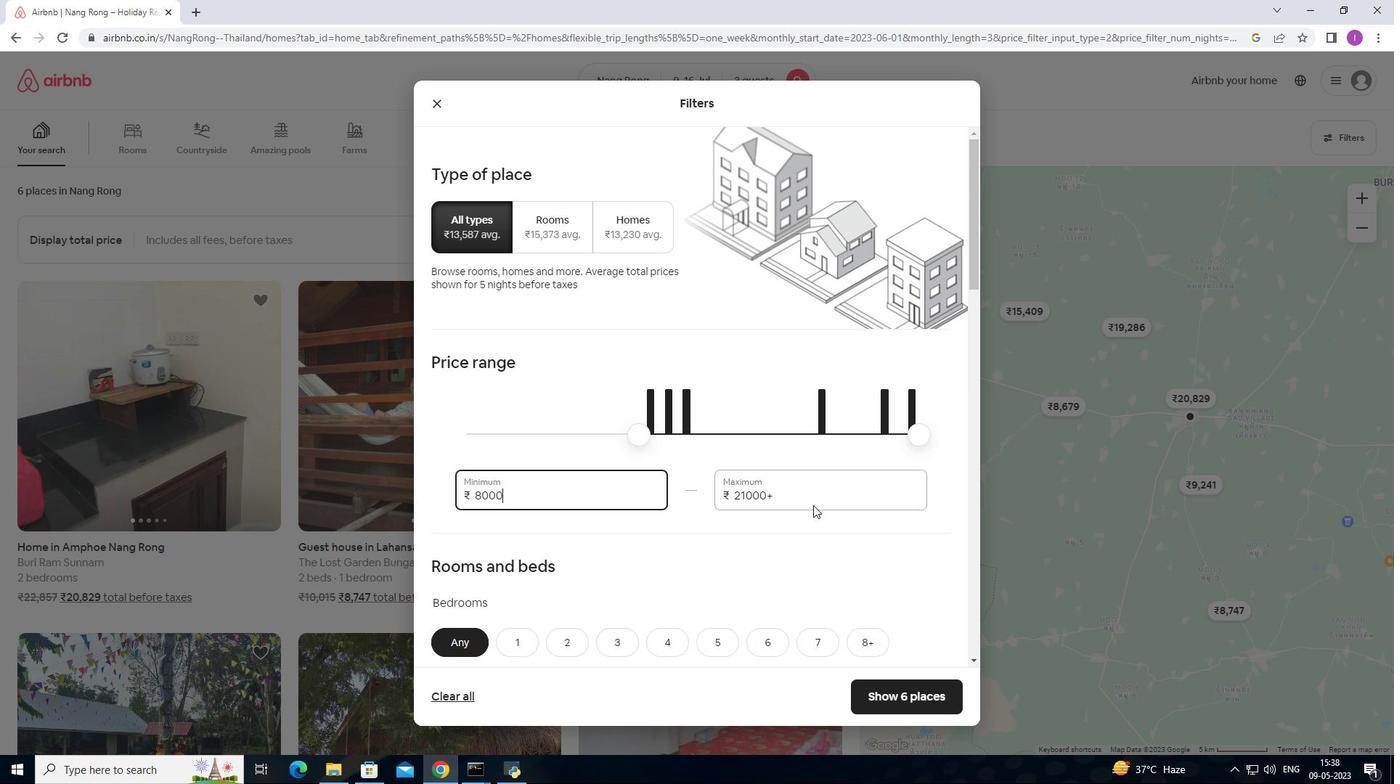 
Action: Mouse pressed left at (815, 503)
Screenshot: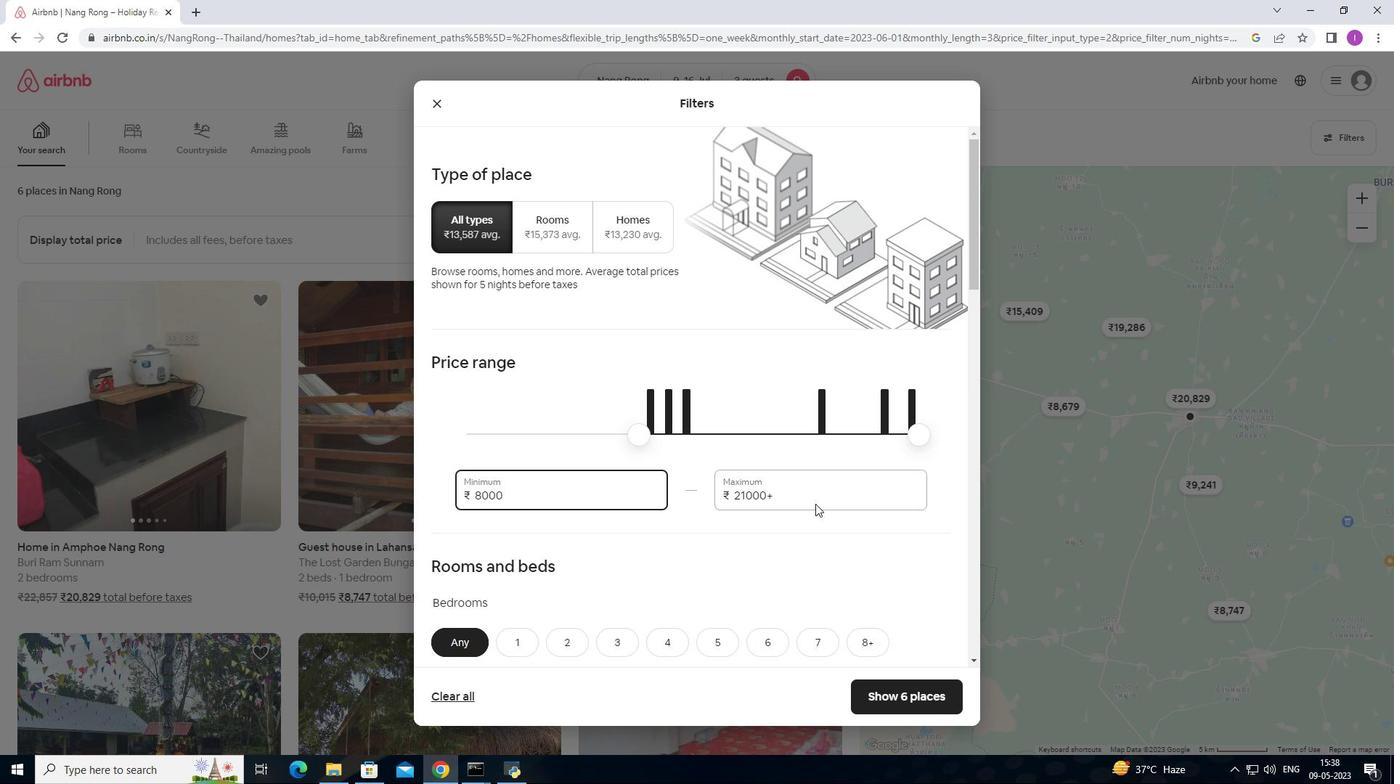 
Action: Mouse moved to (780, 494)
Screenshot: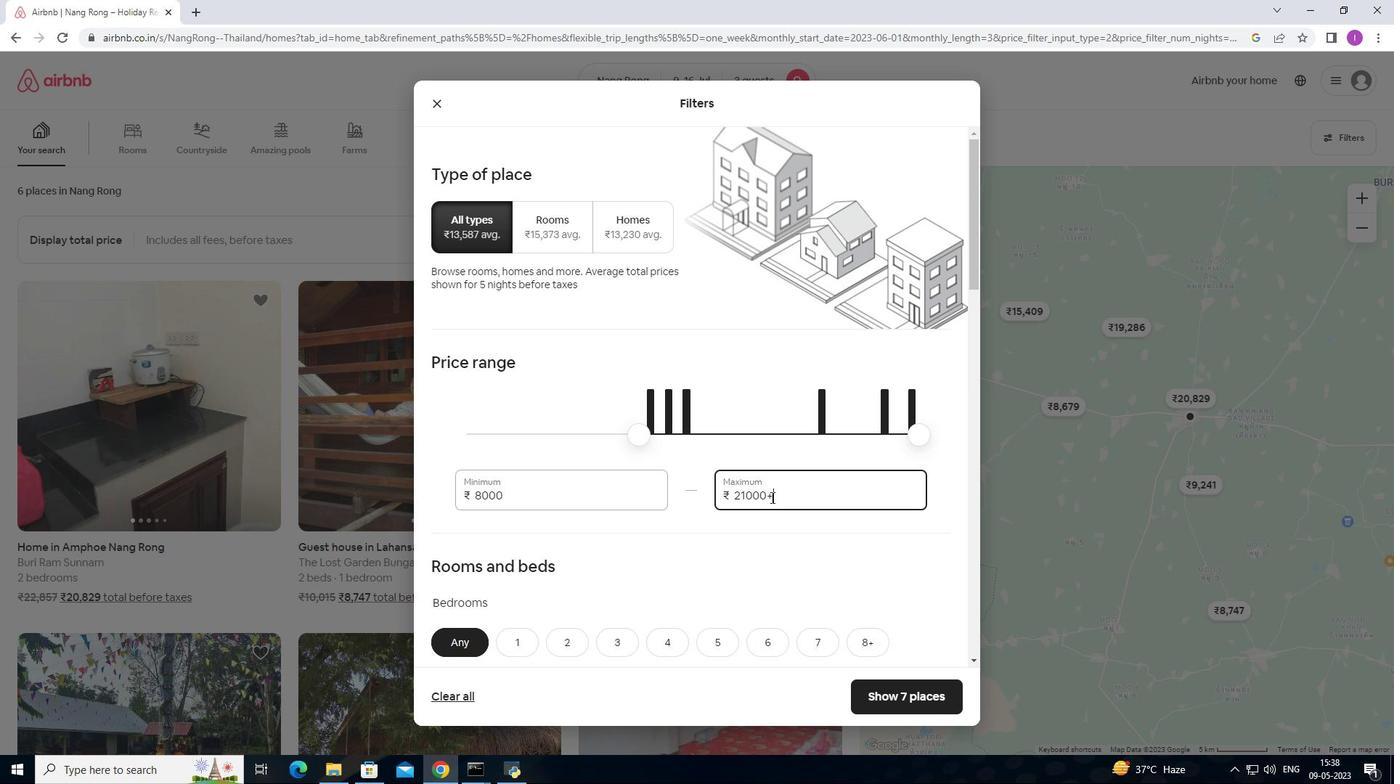 
Action: Mouse pressed left at (780, 494)
Screenshot: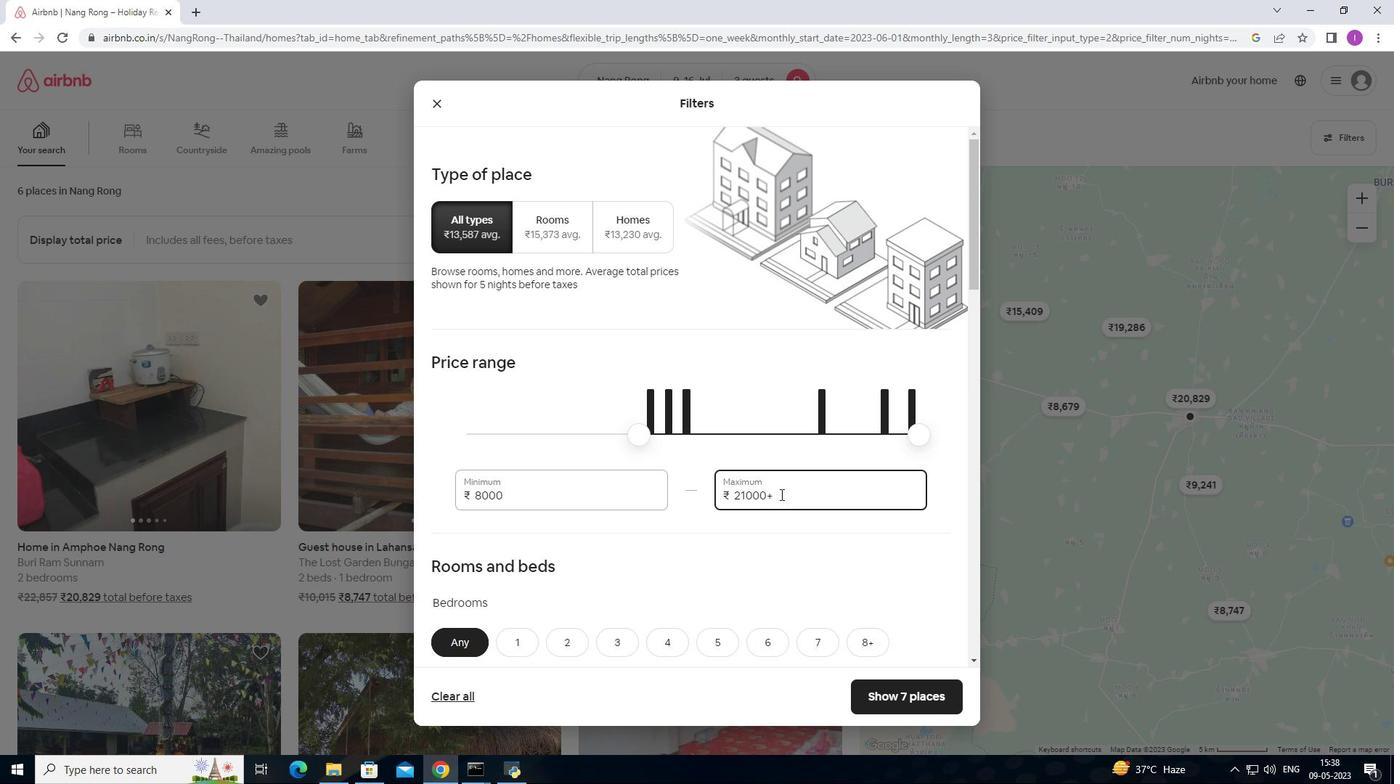 
Action: Mouse moved to (698, 502)
Screenshot: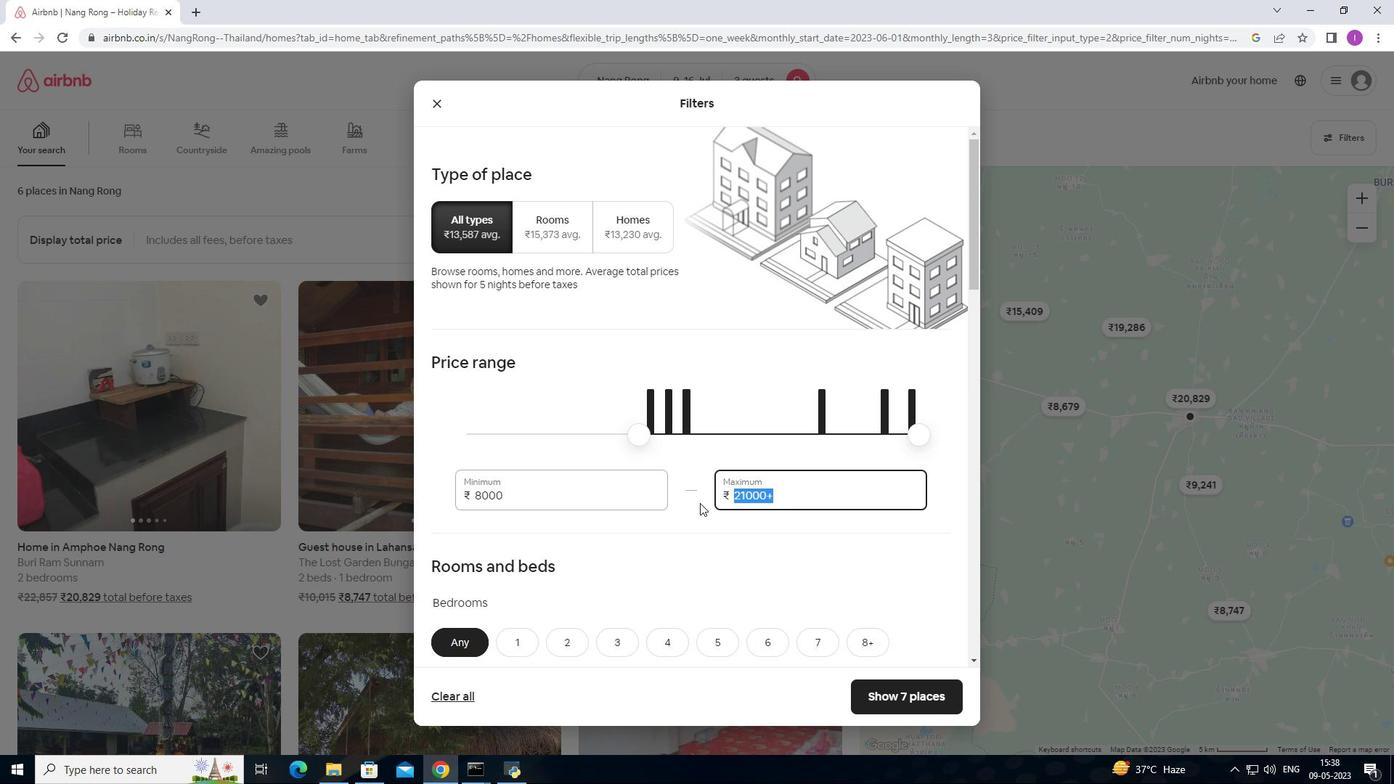 
Action: Key pressed 16000
Screenshot: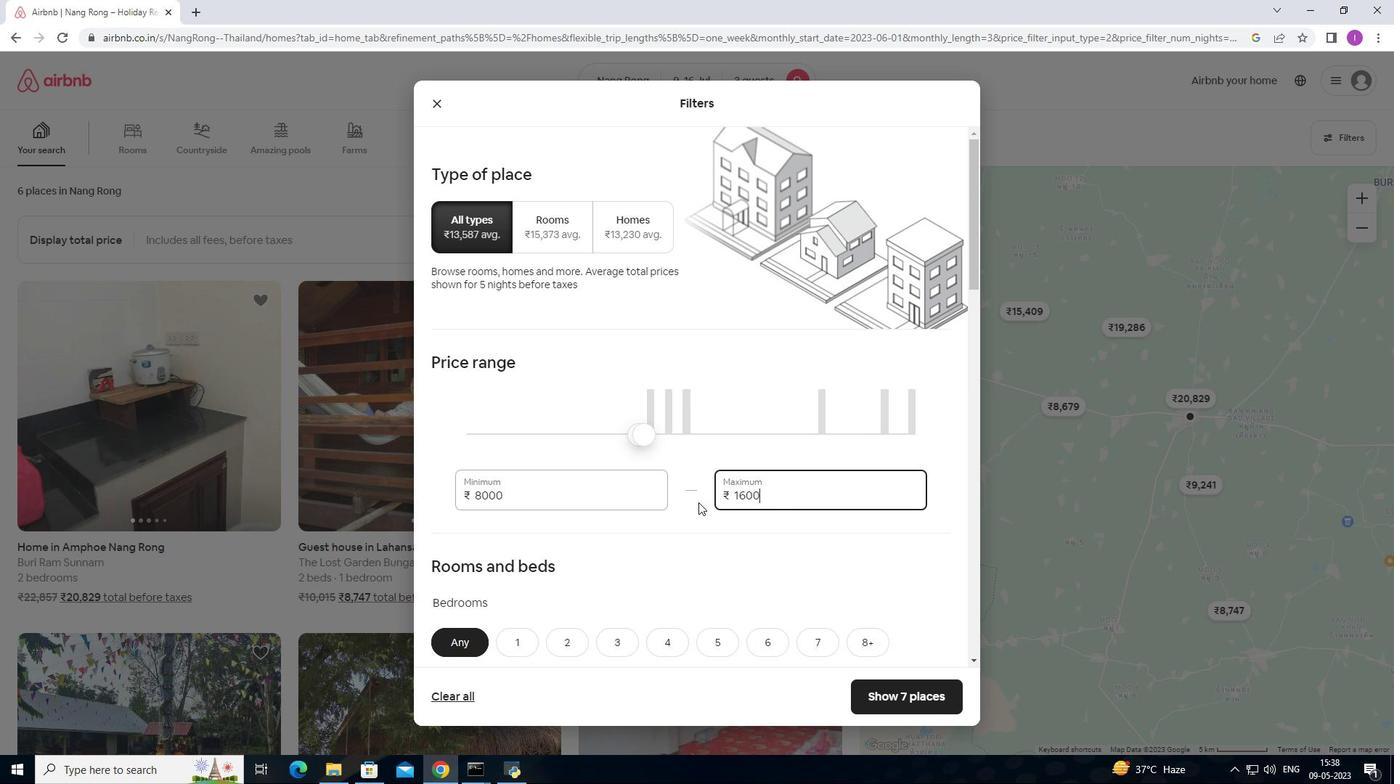 
Action: Mouse moved to (712, 498)
Screenshot: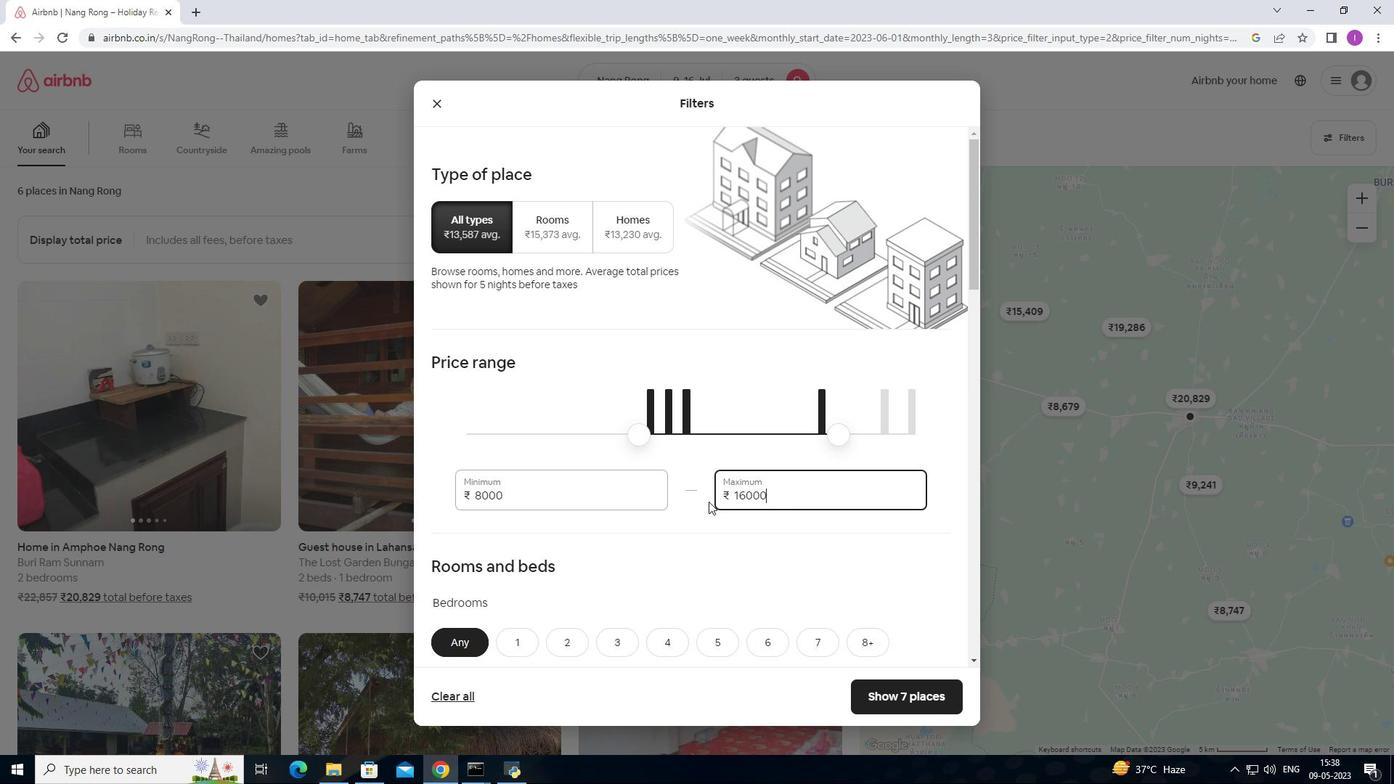 
Action: Mouse scrolled (712, 498) with delta (0, 0)
Screenshot: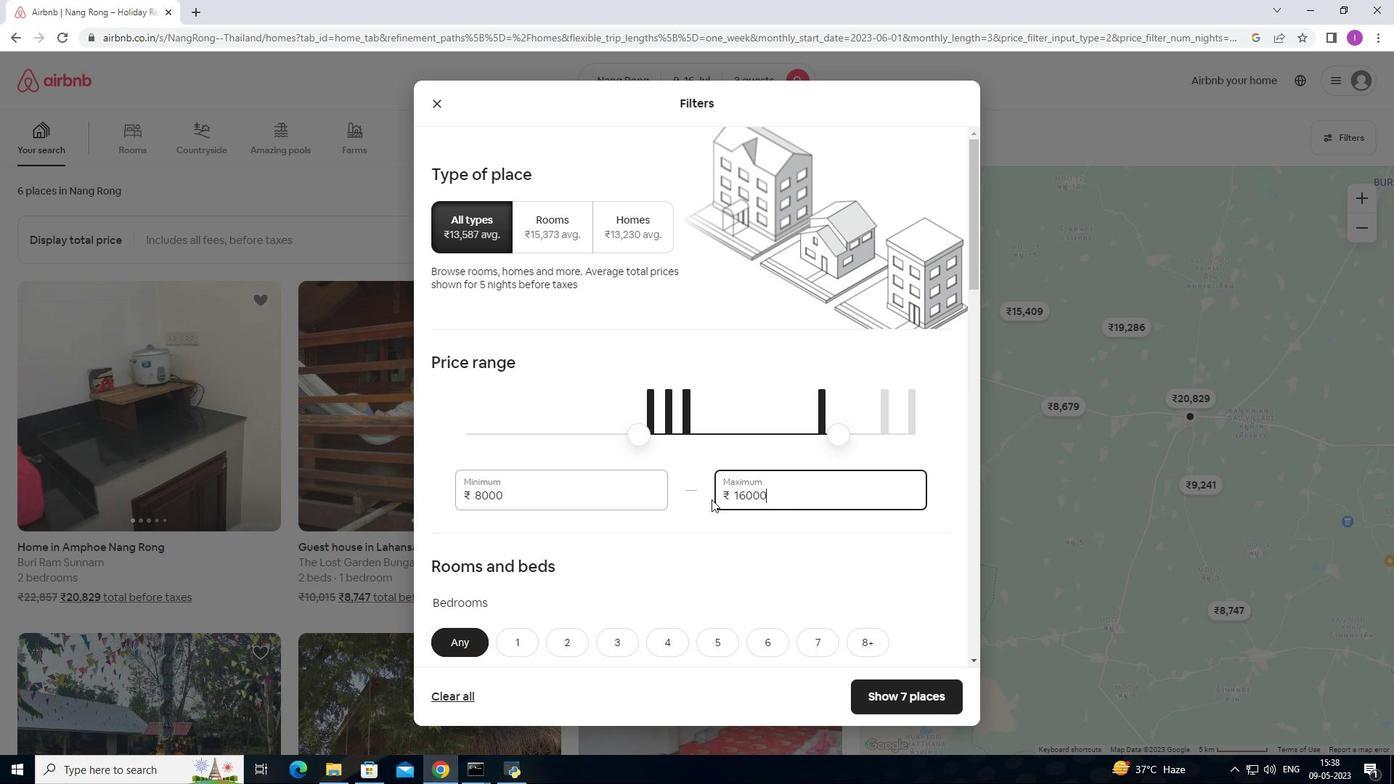
Action: Mouse scrolled (712, 498) with delta (0, 0)
Screenshot: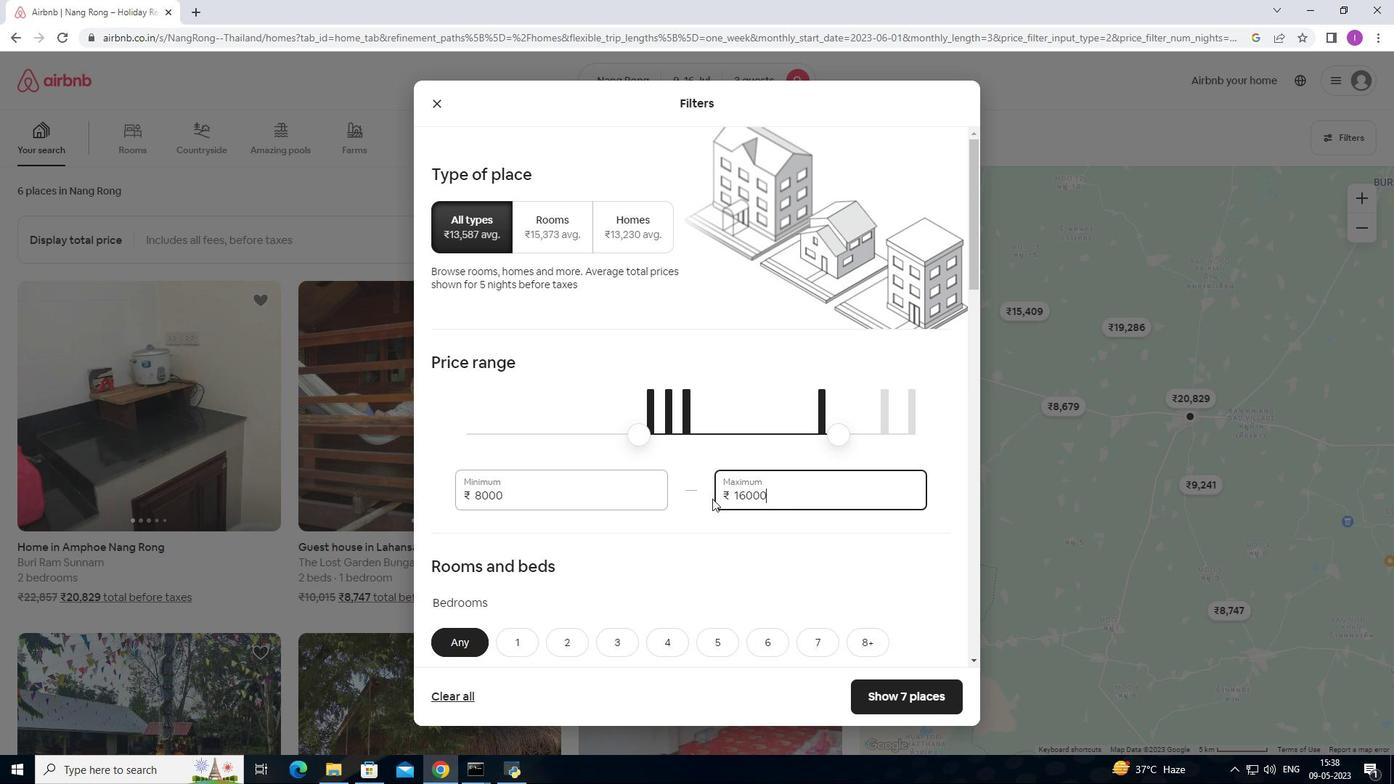 
Action: Mouse scrolled (712, 498) with delta (0, 0)
Screenshot: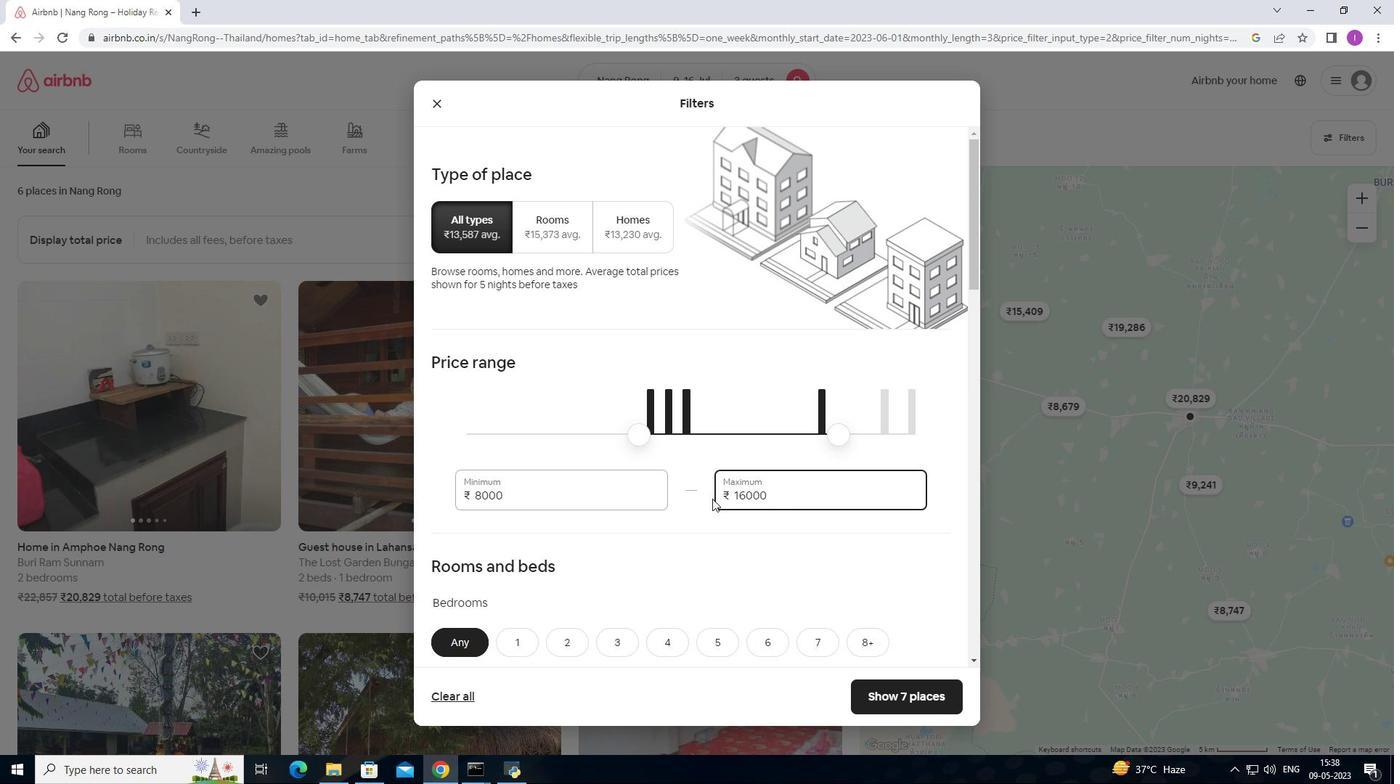 
Action: Mouse moved to (715, 494)
Screenshot: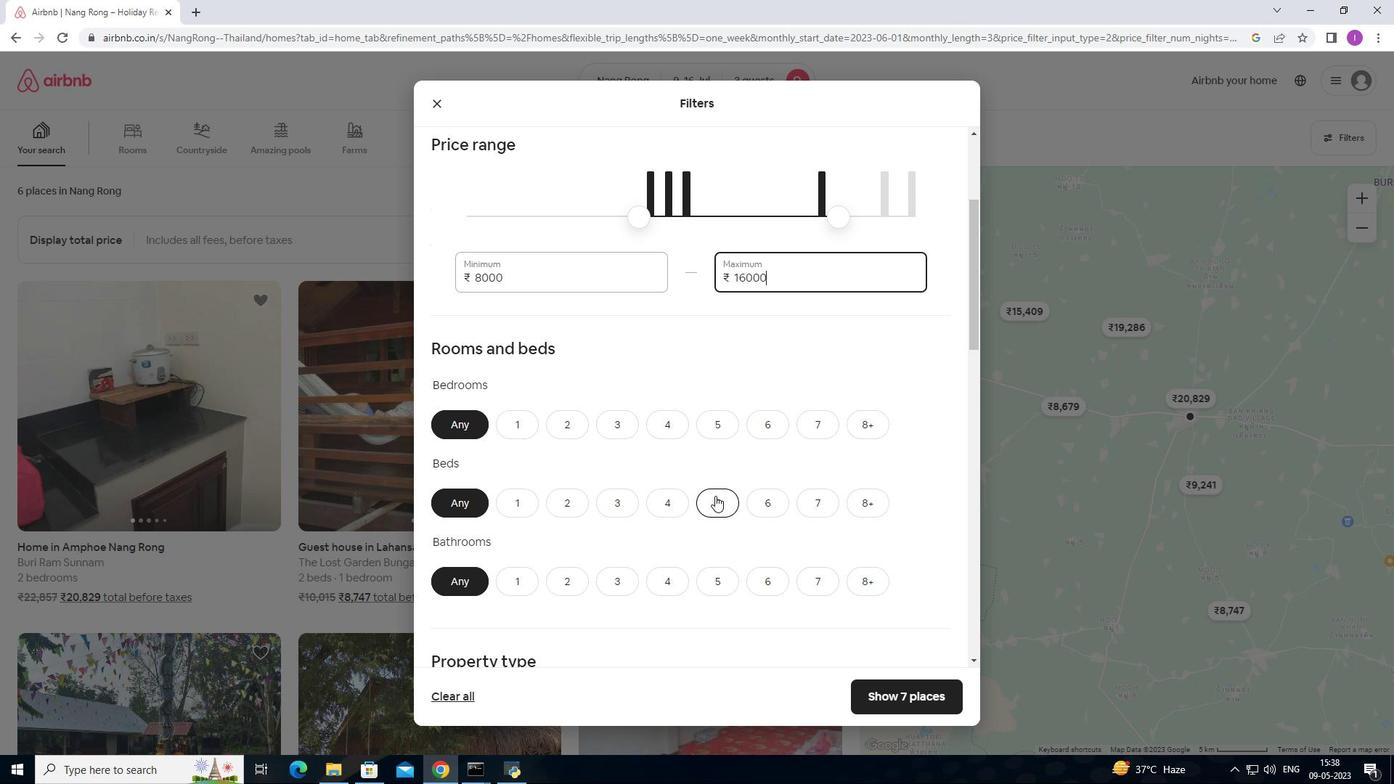 
Action: Mouse scrolled (715, 493) with delta (0, 0)
Screenshot: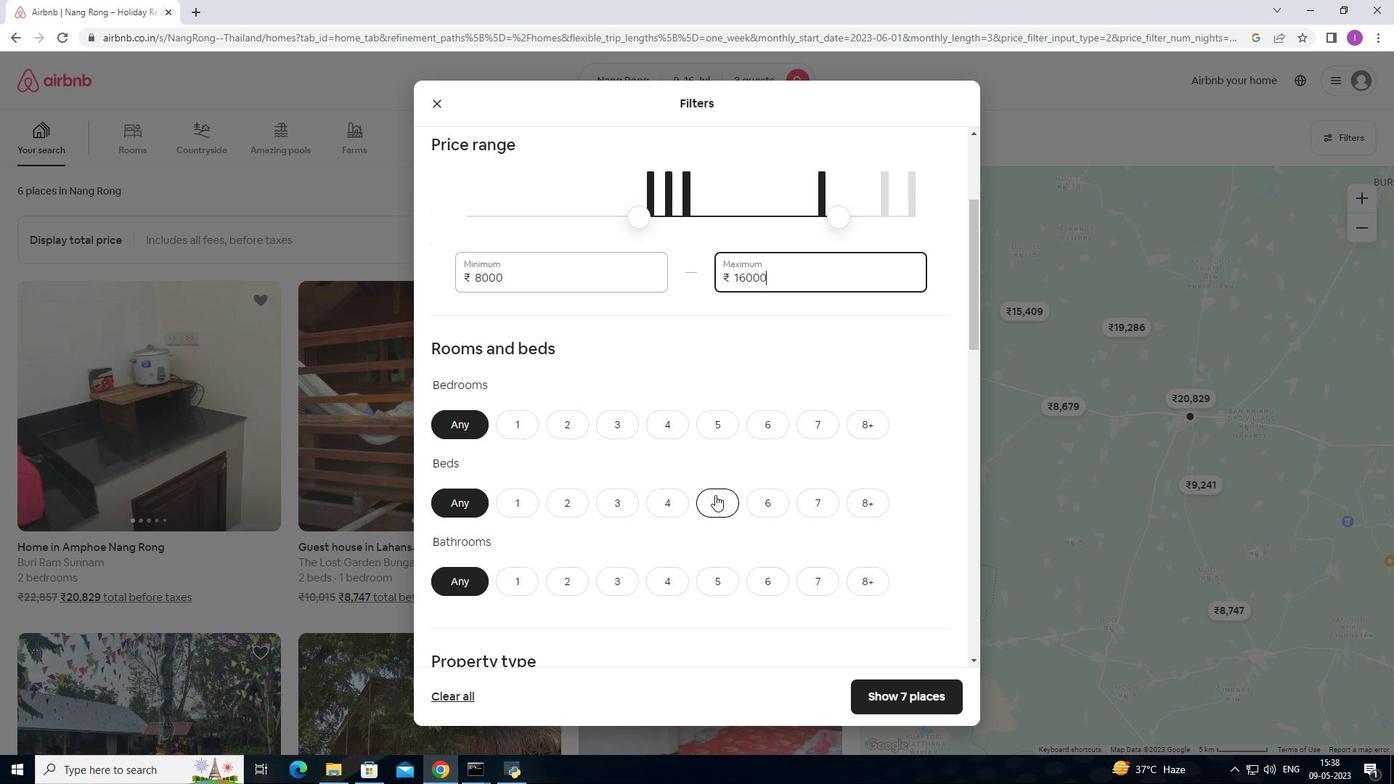 
Action: Mouse scrolled (715, 493) with delta (0, 0)
Screenshot: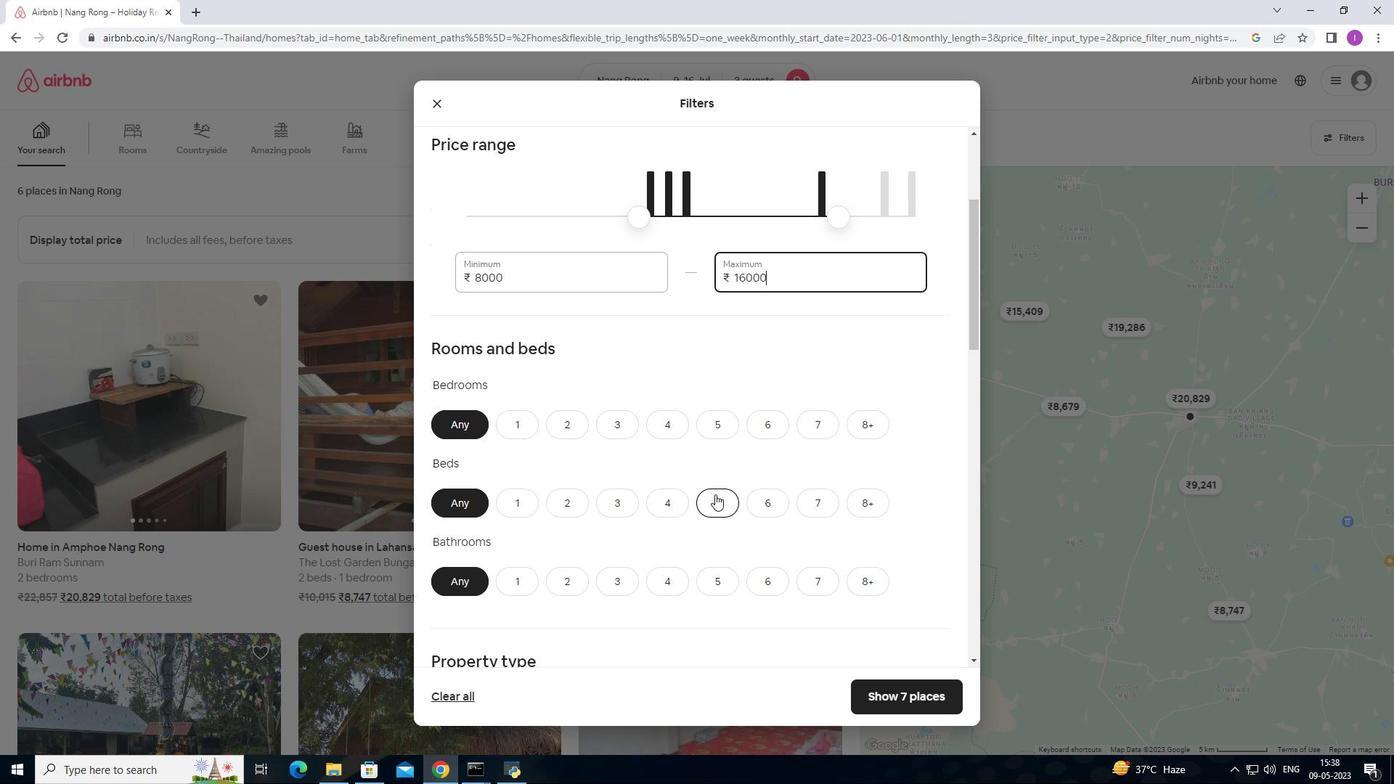 
Action: Mouse moved to (556, 281)
Screenshot: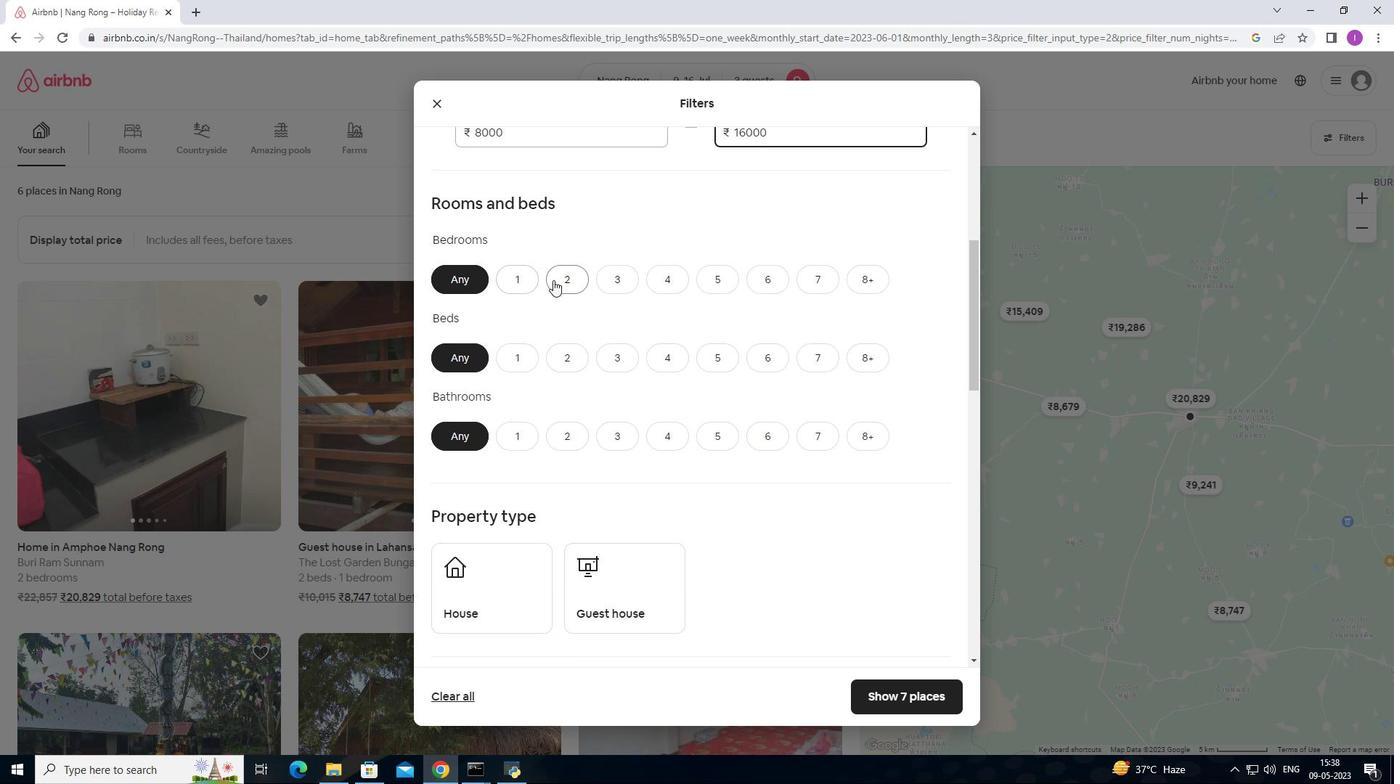 
Action: Mouse pressed left at (556, 281)
Screenshot: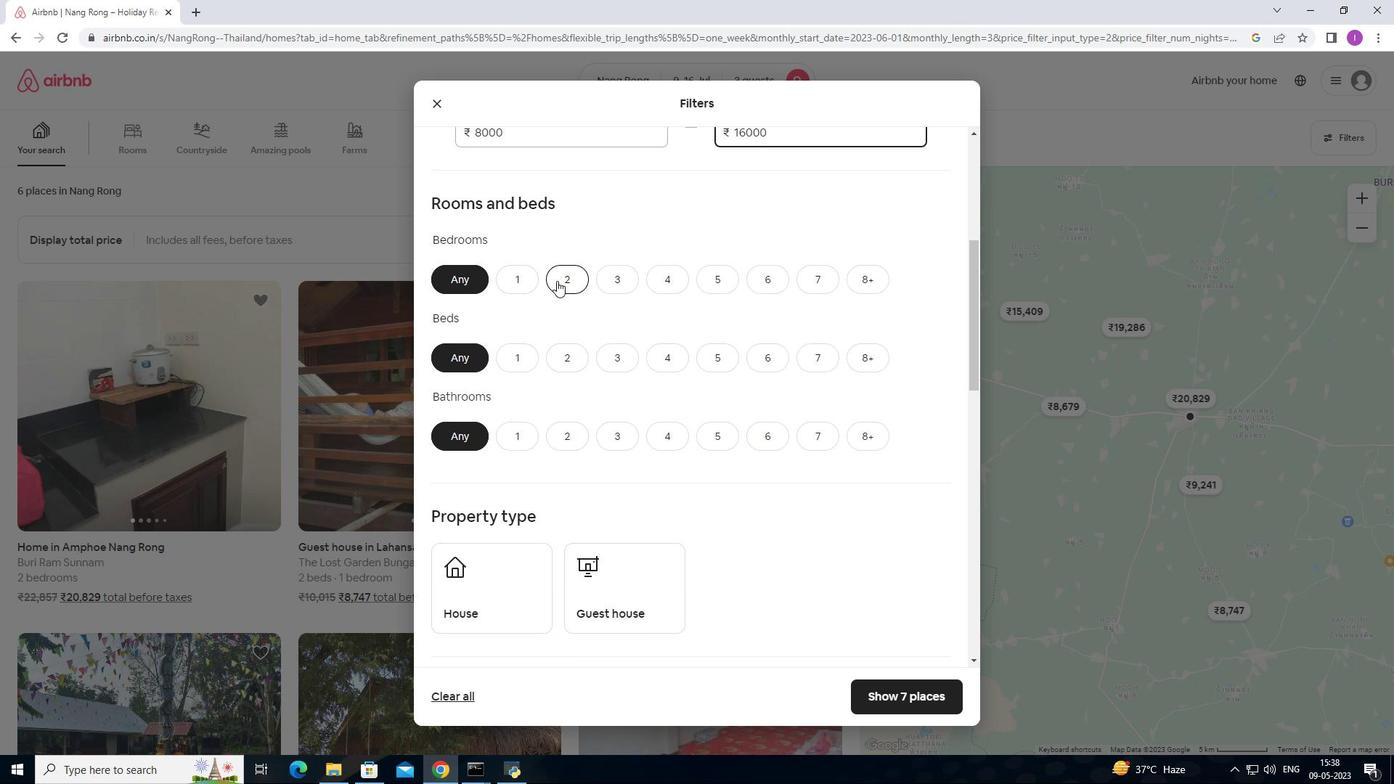 
Action: Mouse moved to (564, 363)
Screenshot: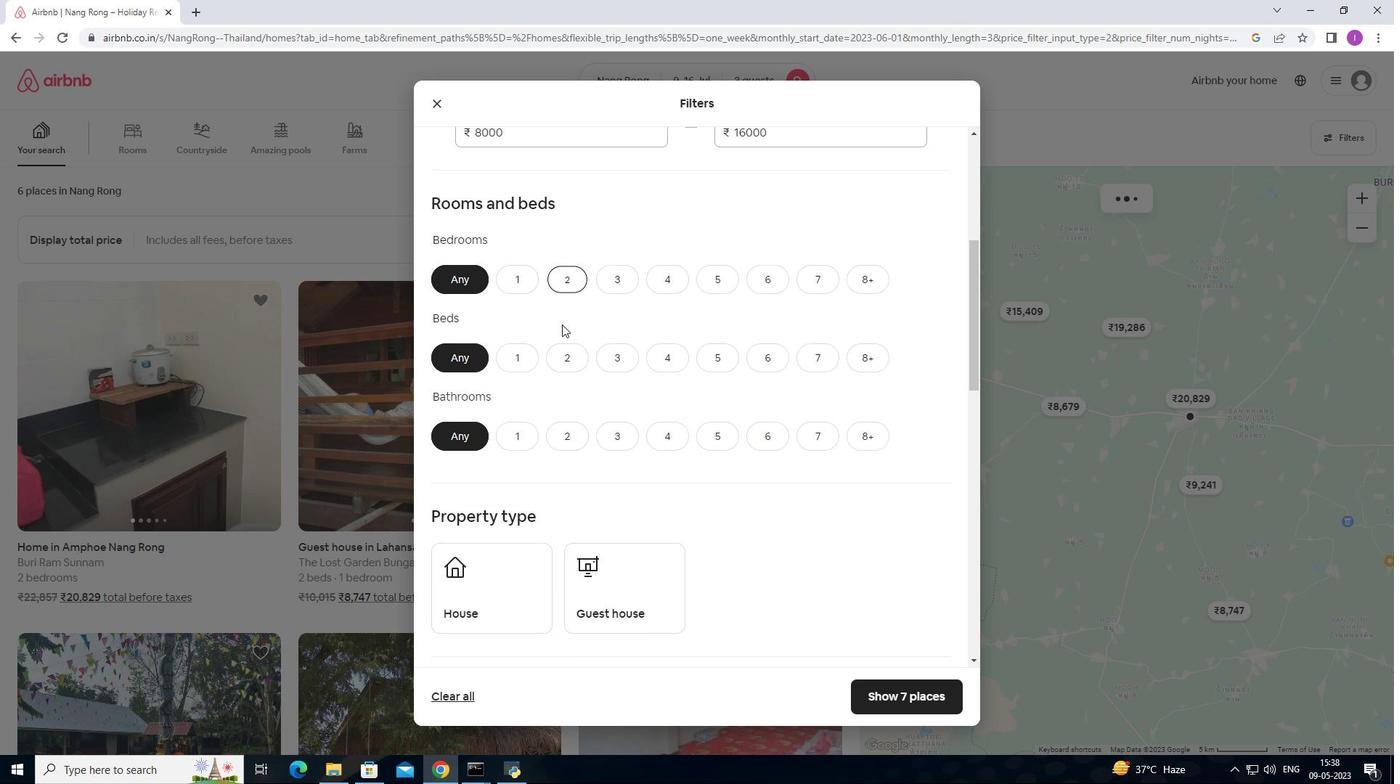 
Action: Mouse pressed left at (564, 363)
Screenshot: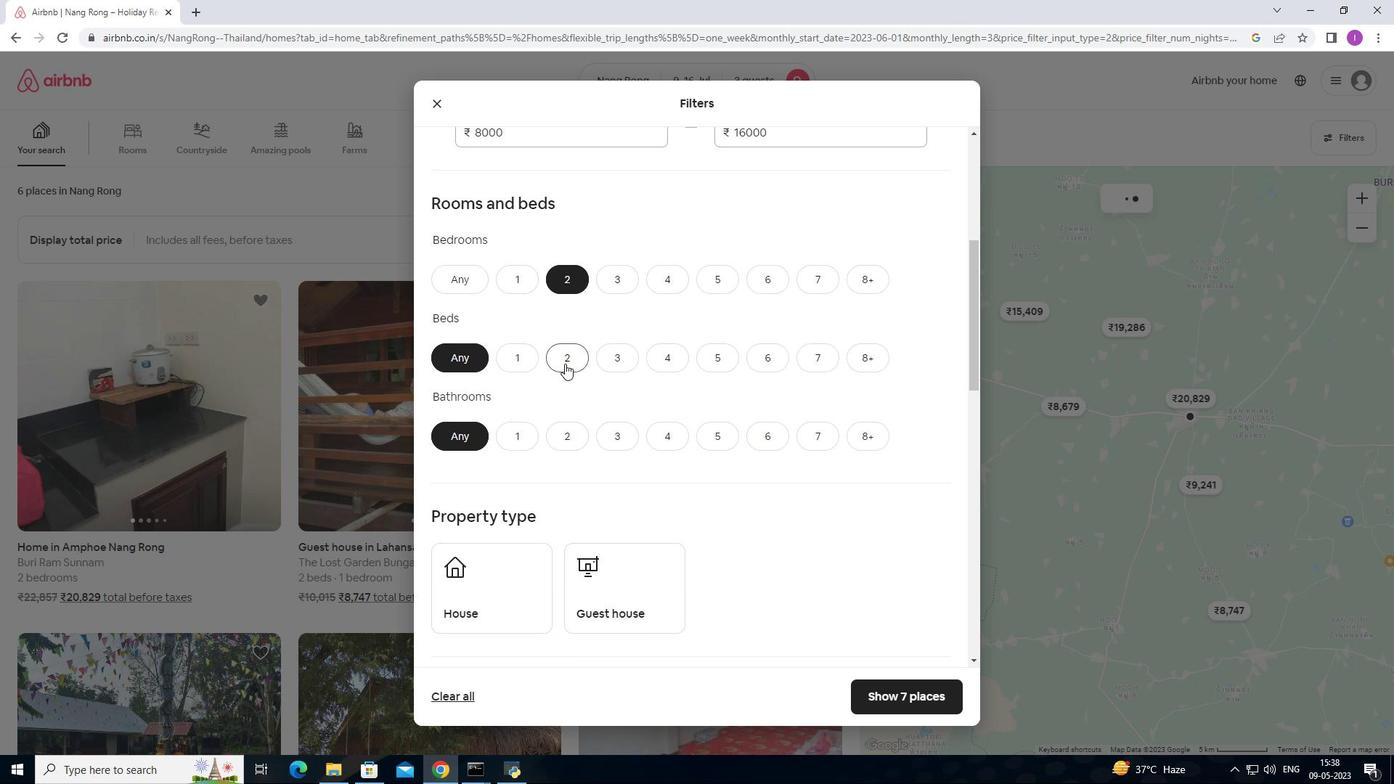 
Action: Mouse moved to (522, 447)
Screenshot: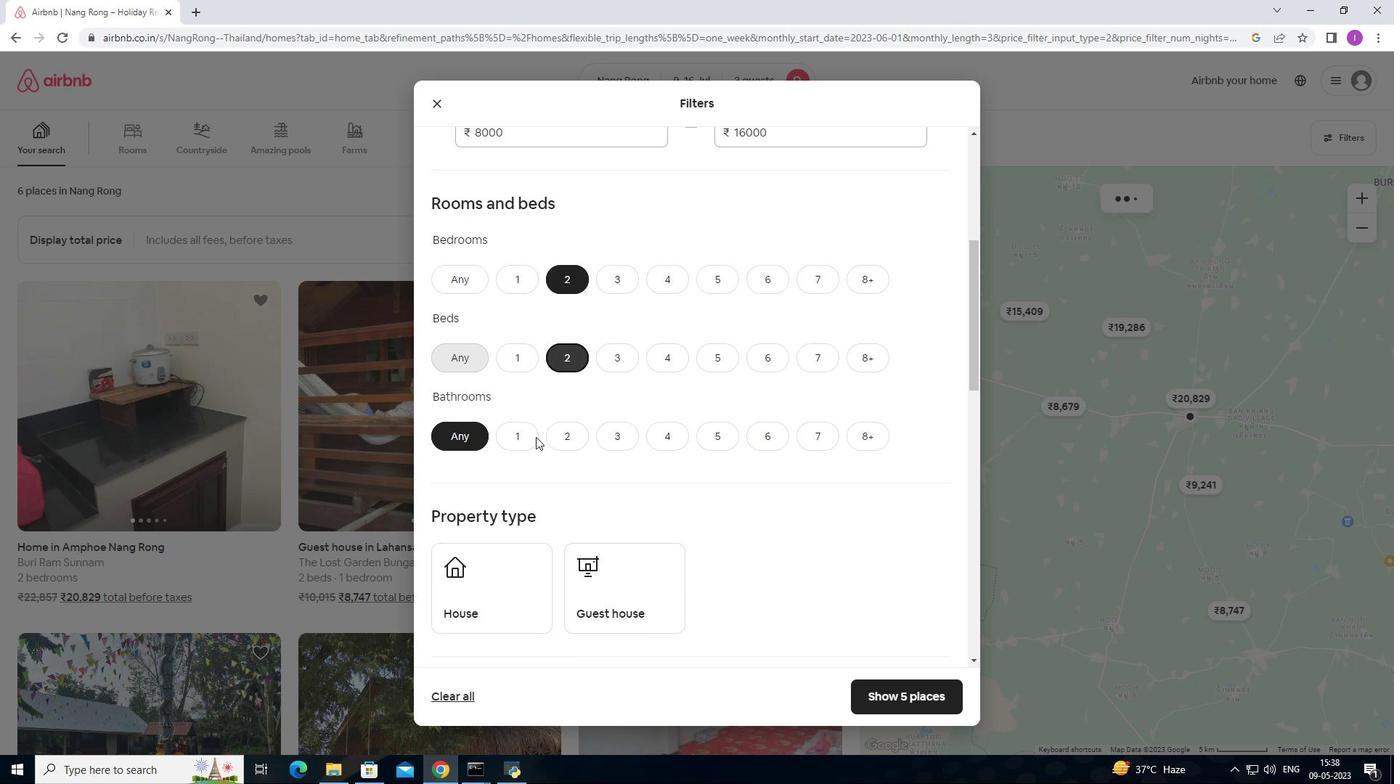 
Action: Mouse pressed left at (522, 447)
Screenshot: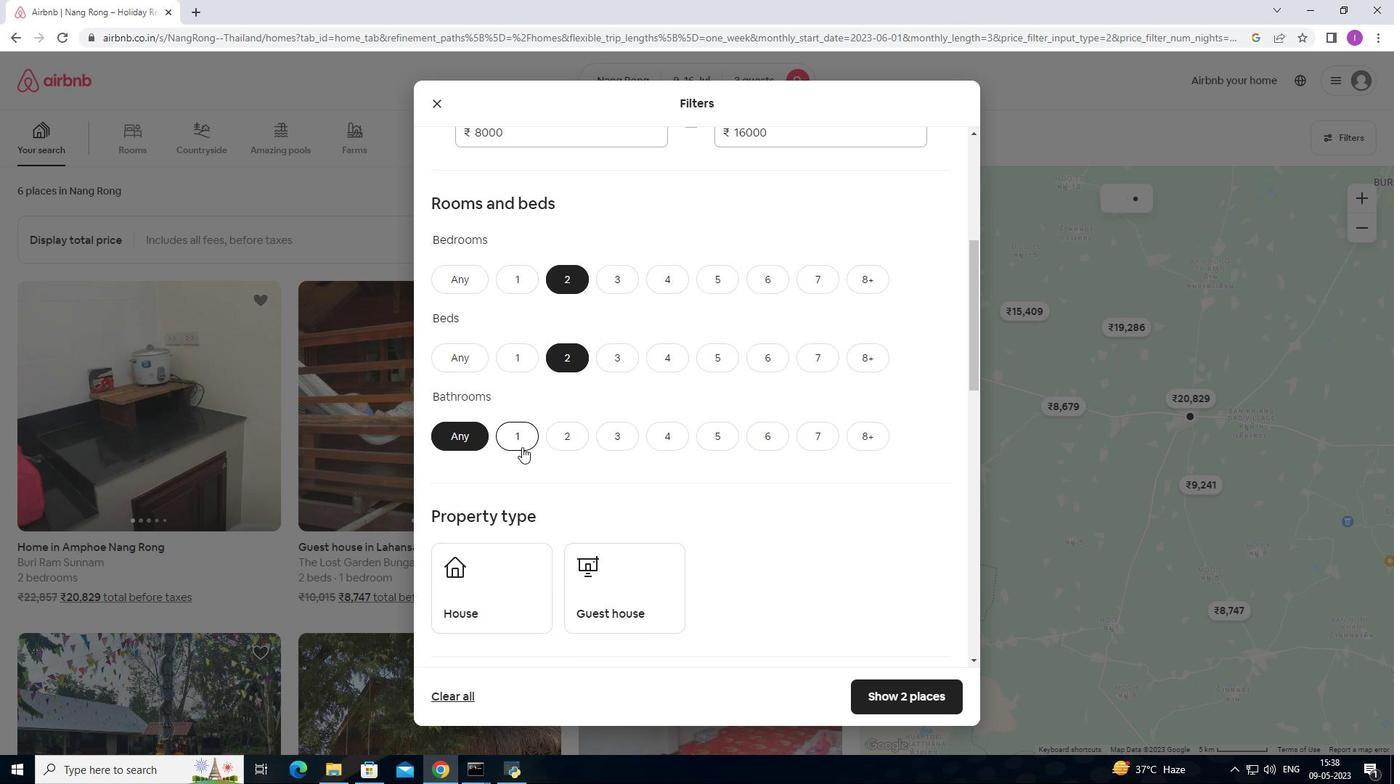 
Action: Mouse moved to (531, 472)
Screenshot: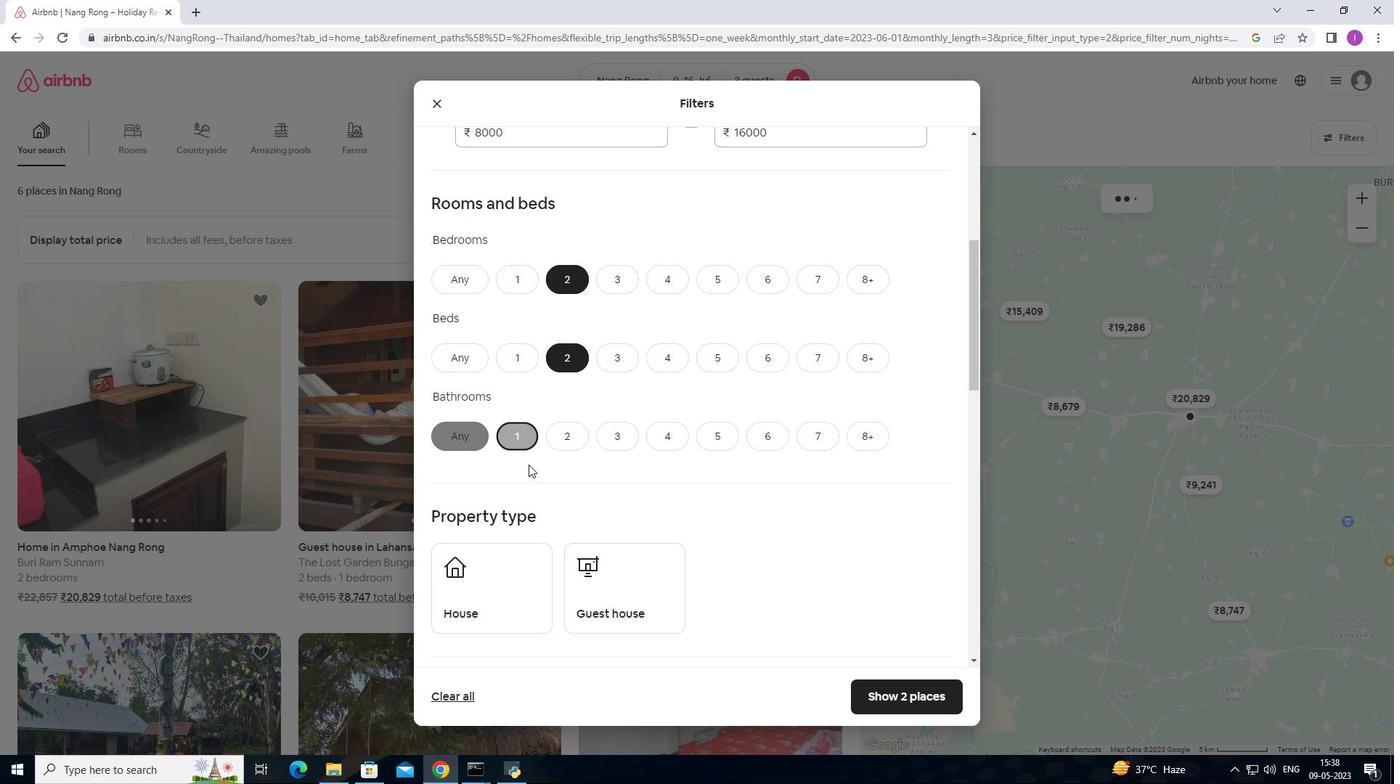 
Action: Mouse scrolled (531, 471) with delta (0, 0)
Screenshot: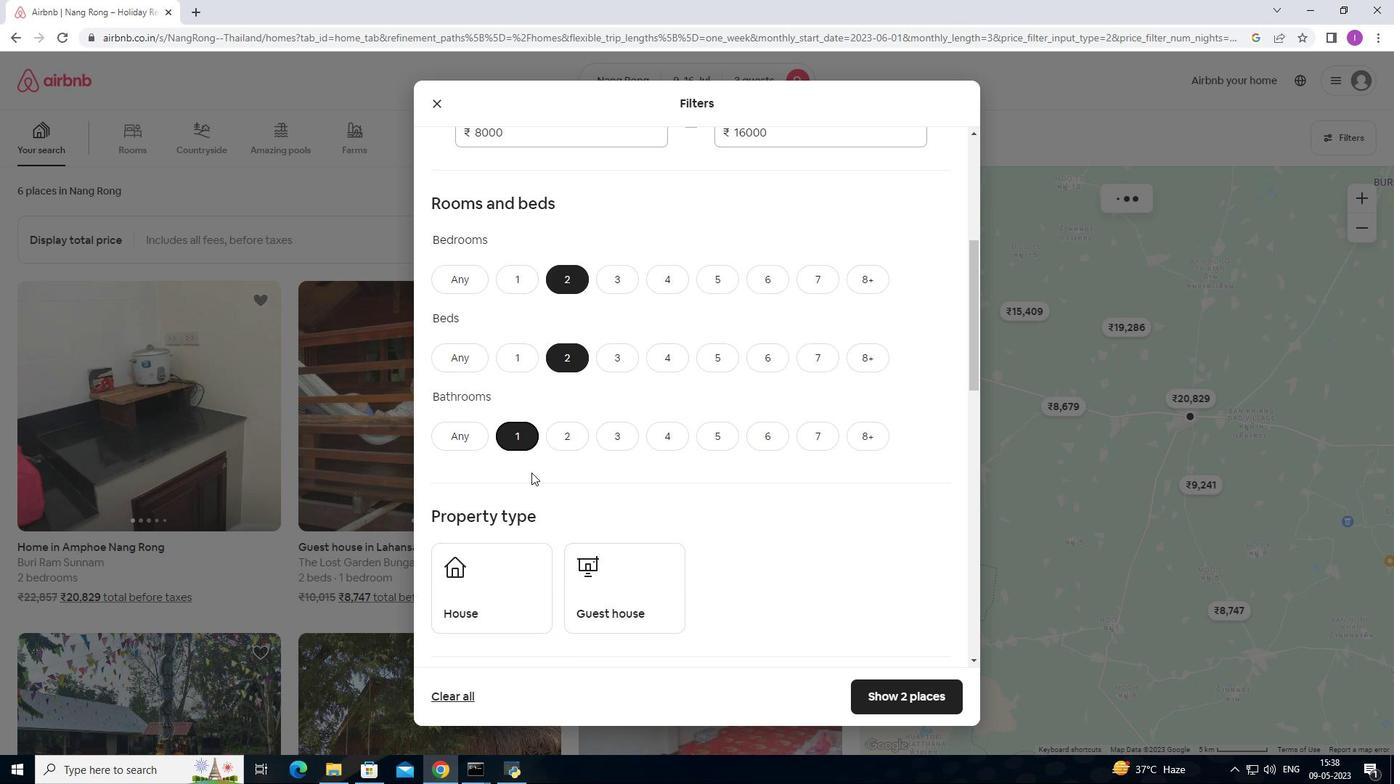 
Action: Mouse scrolled (531, 471) with delta (0, 0)
Screenshot: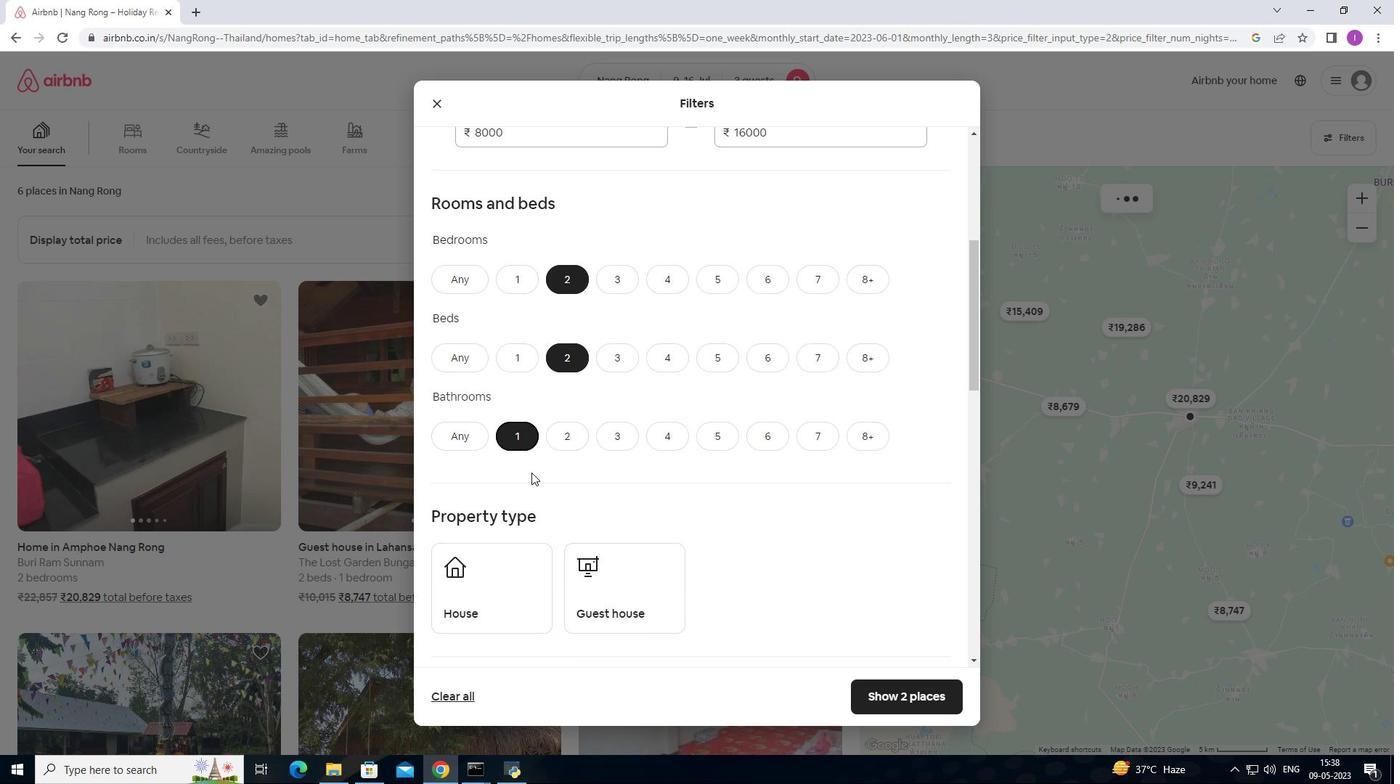 
Action: Mouse scrolled (531, 471) with delta (0, 0)
Screenshot: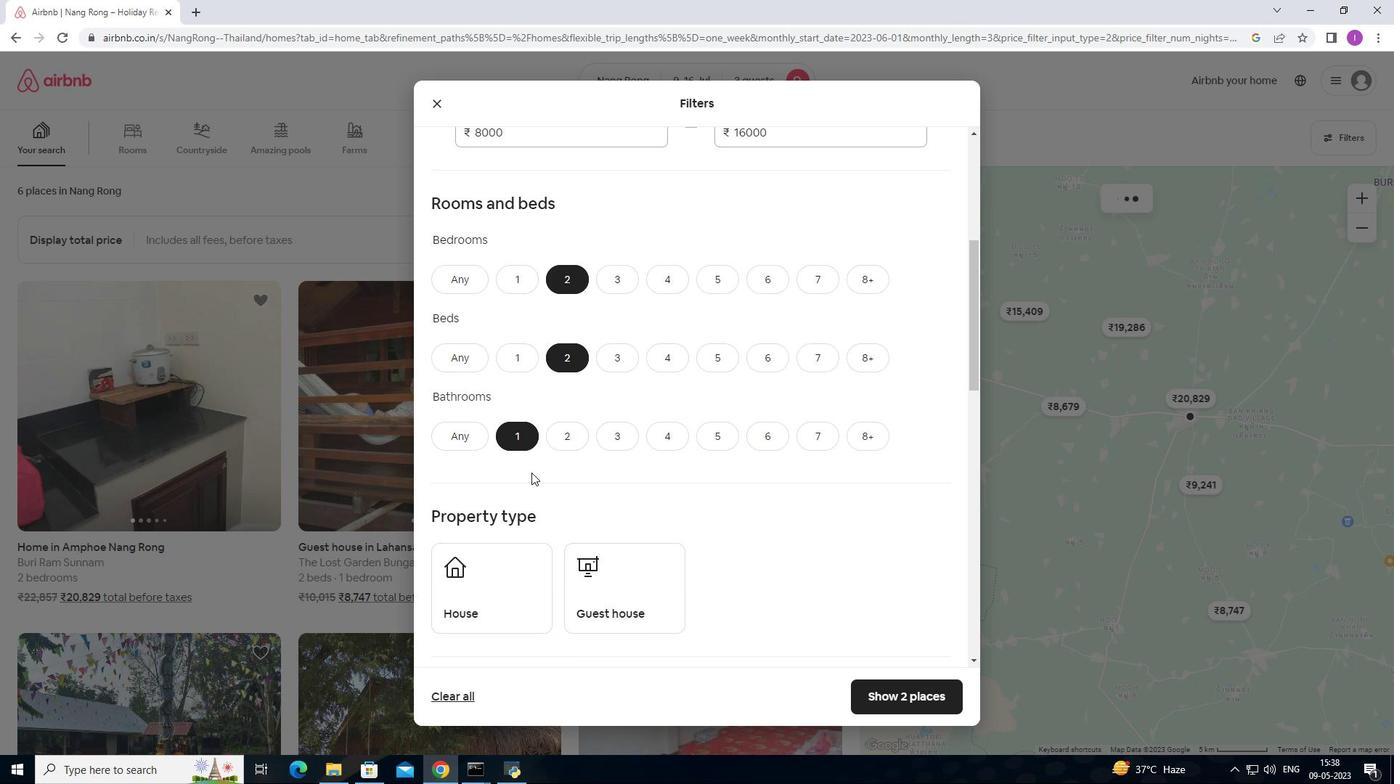 
Action: Mouse moved to (505, 389)
Screenshot: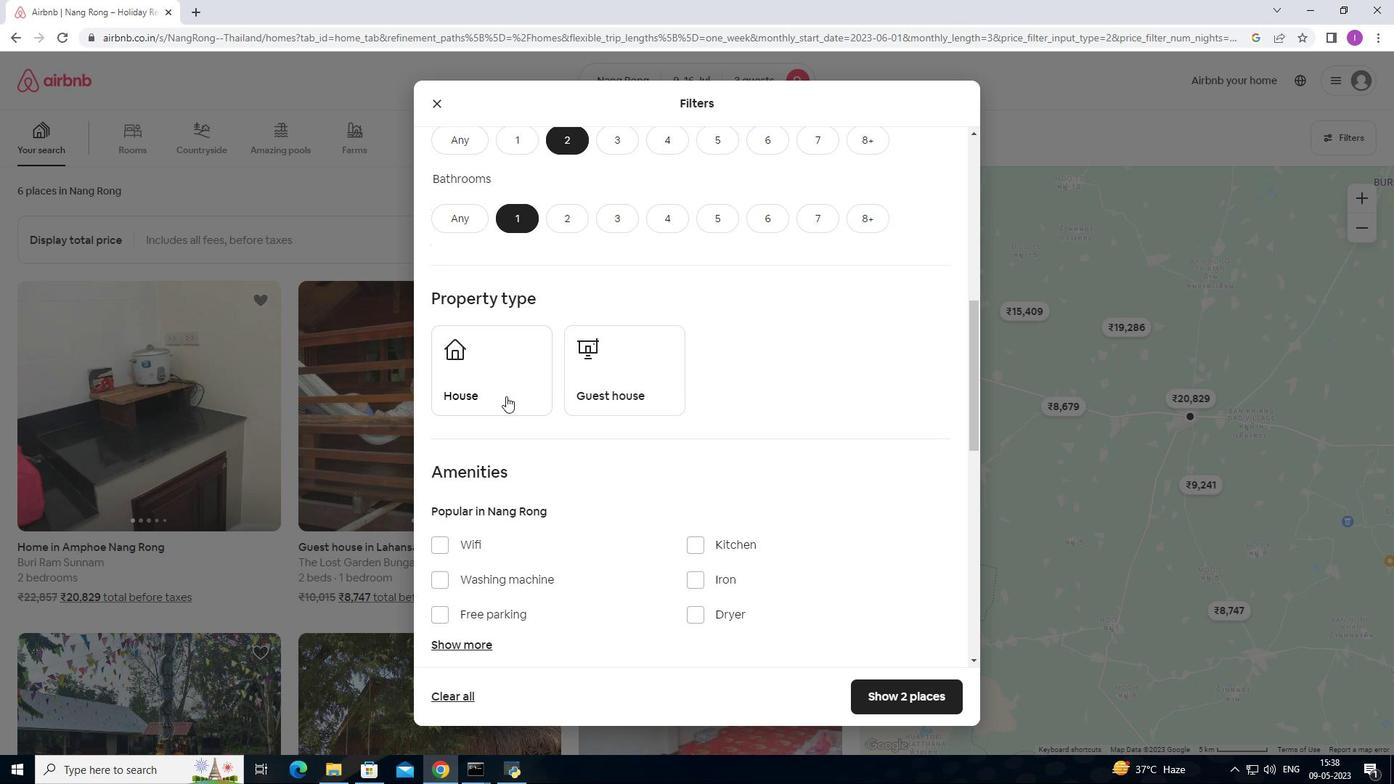 
Action: Mouse pressed left at (505, 389)
Screenshot: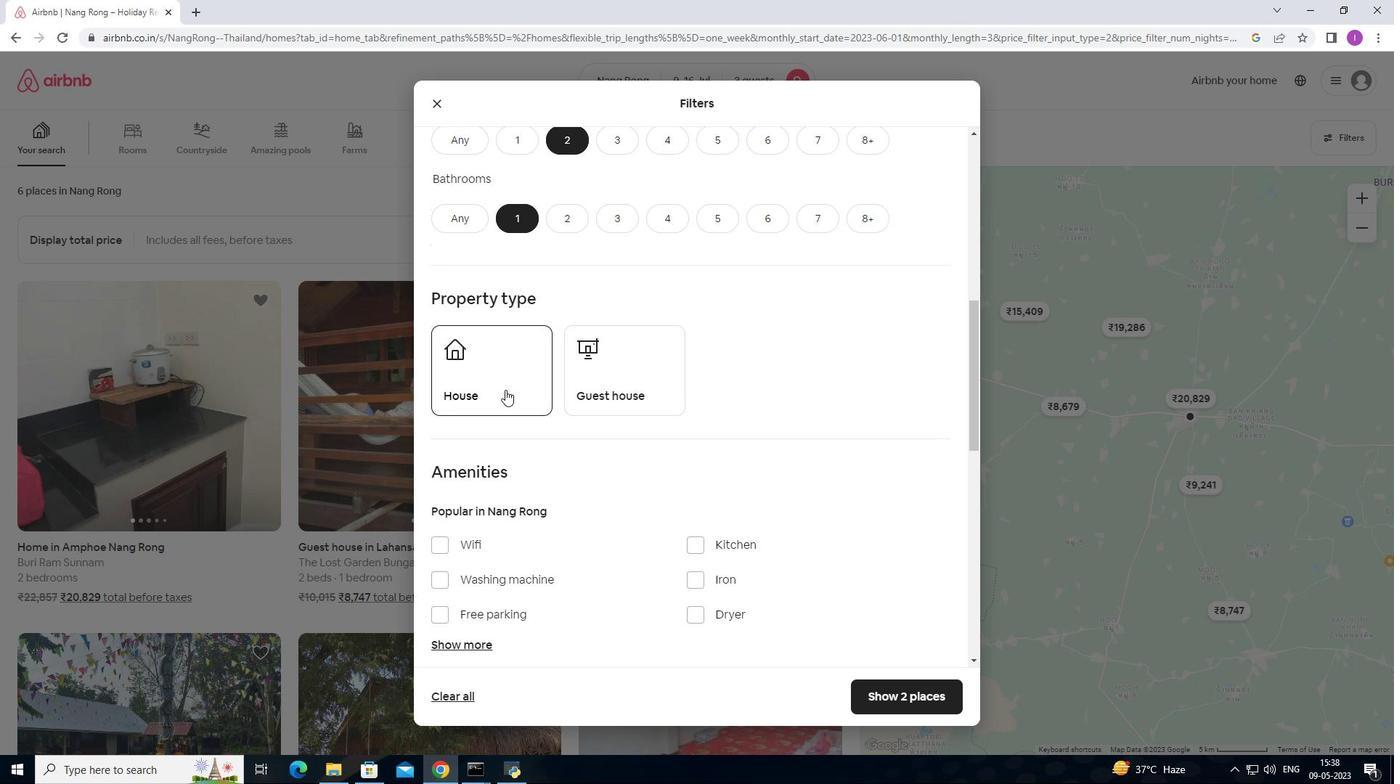 
Action: Mouse moved to (651, 384)
Screenshot: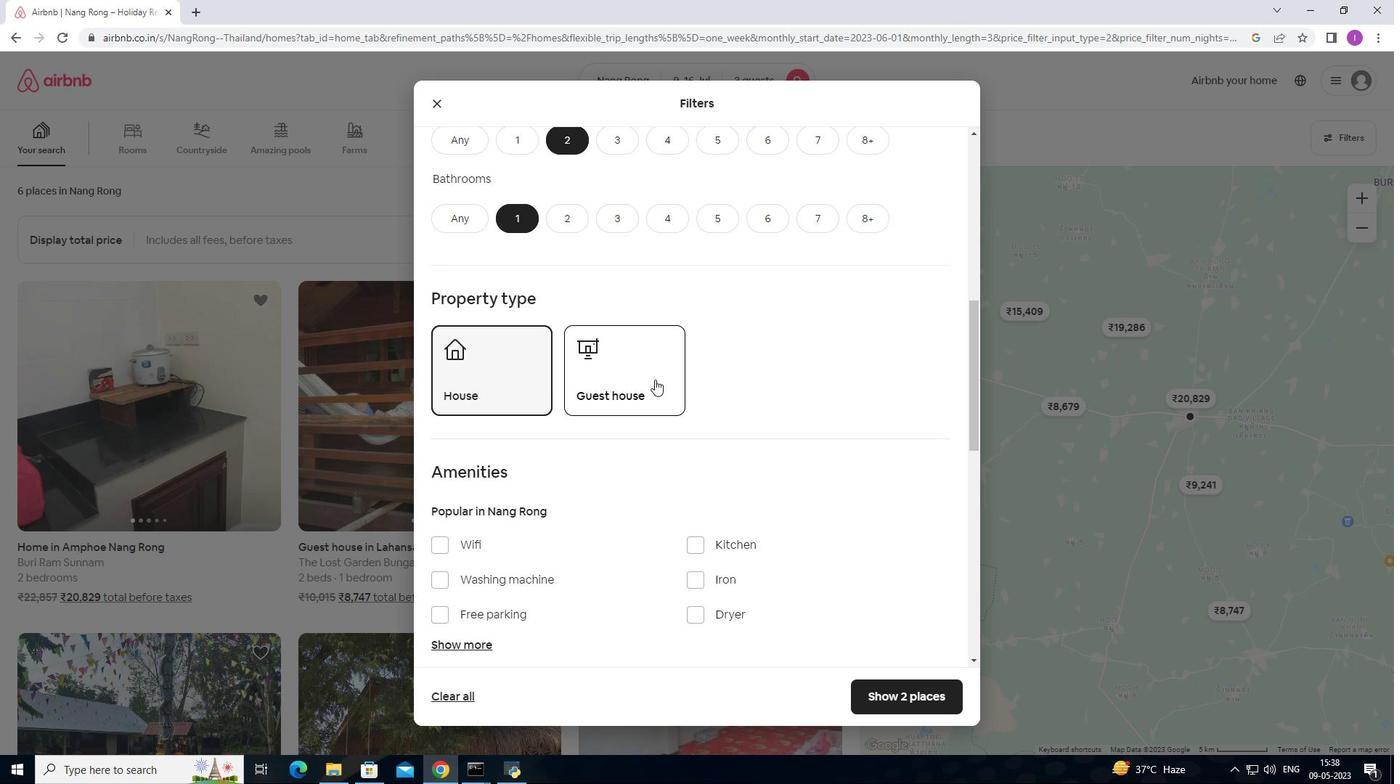 
Action: Mouse pressed left at (651, 384)
Screenshot: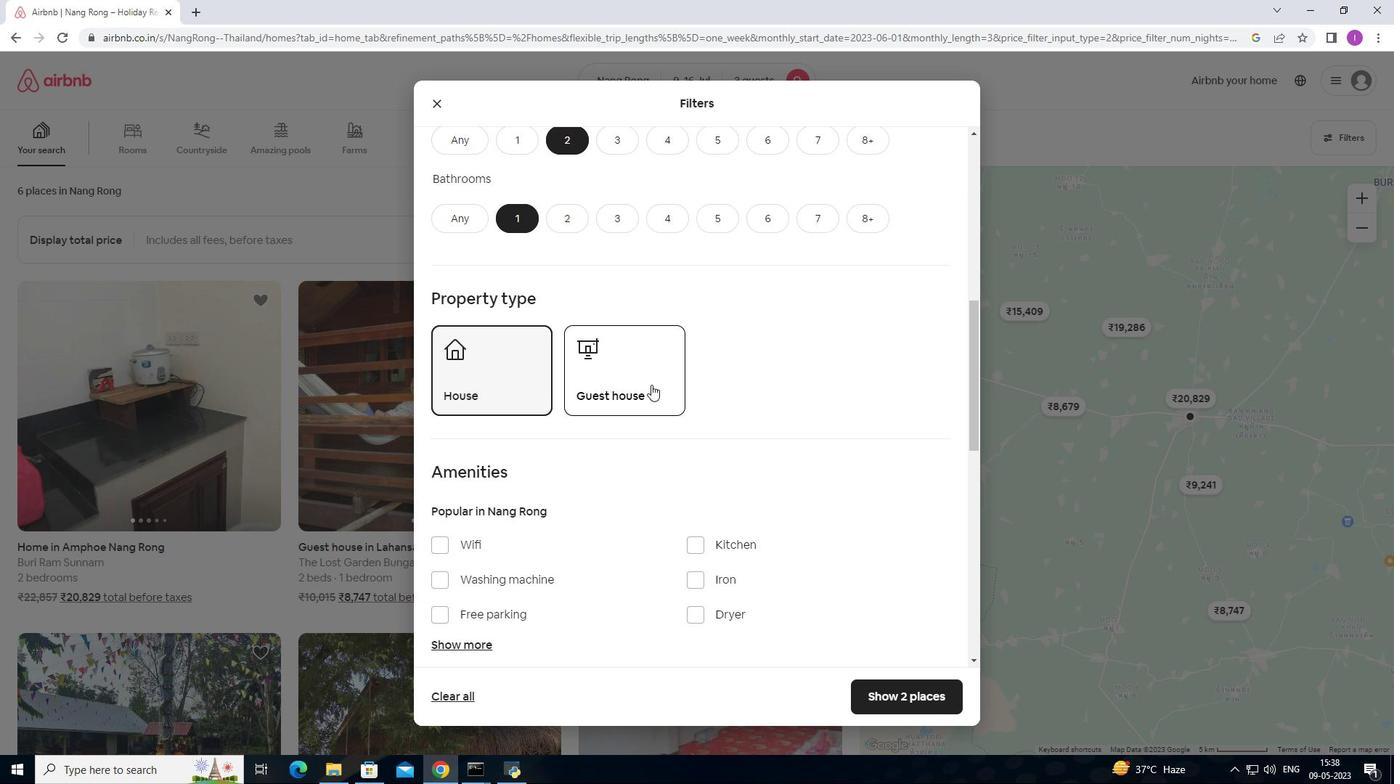 
Action: Mouse moved to (666, 416)
Screenshot: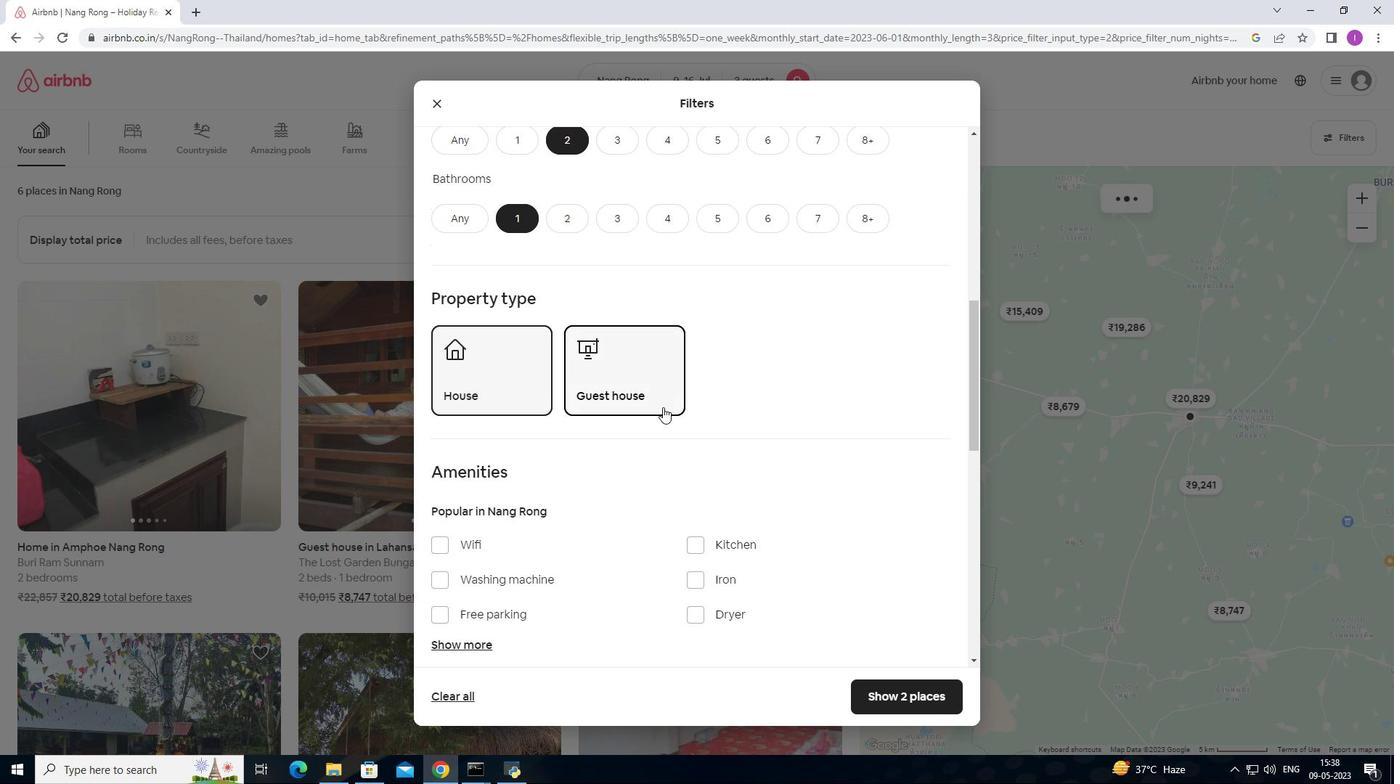 
Action: Mouse scrolled (666, 416) with delta (0, 0)
Screenshot: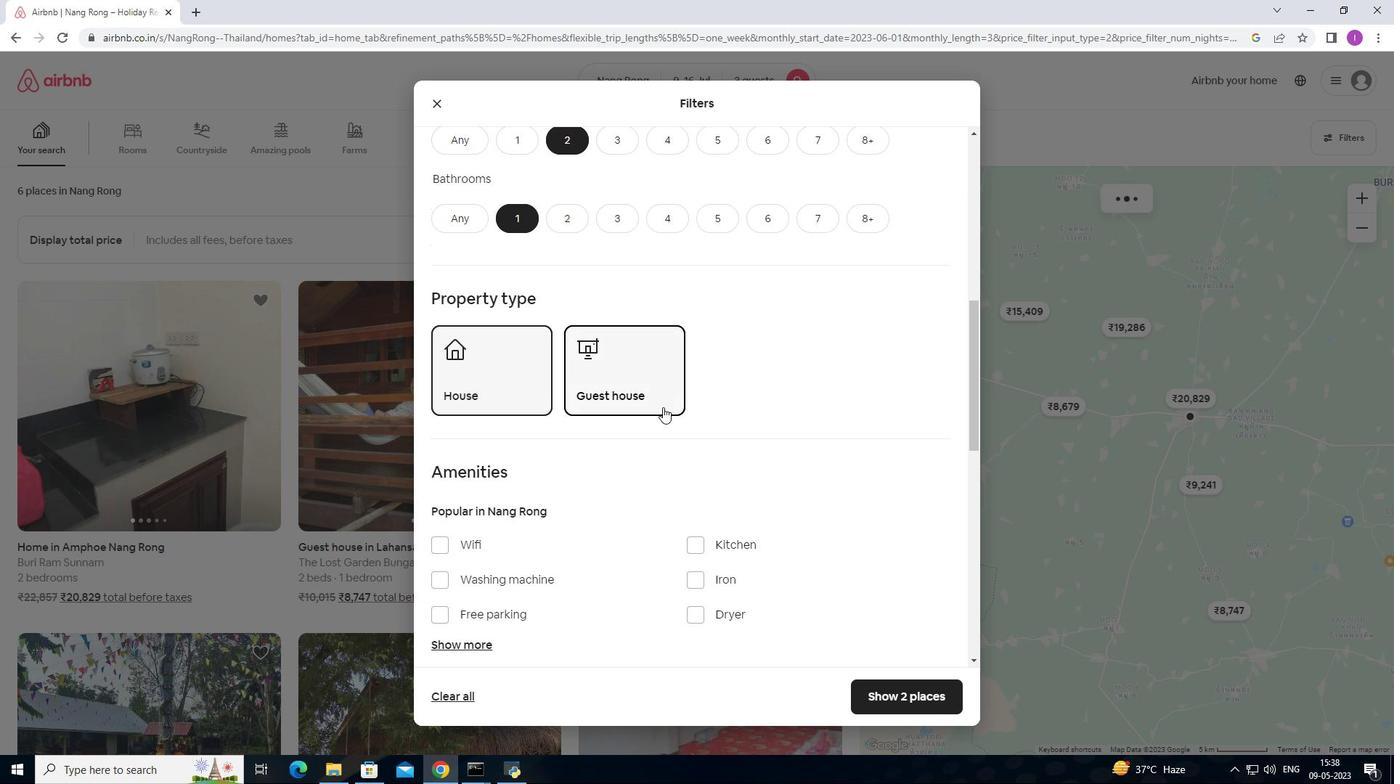 
Action: Mouse moved to (668, 421)
Screenshot: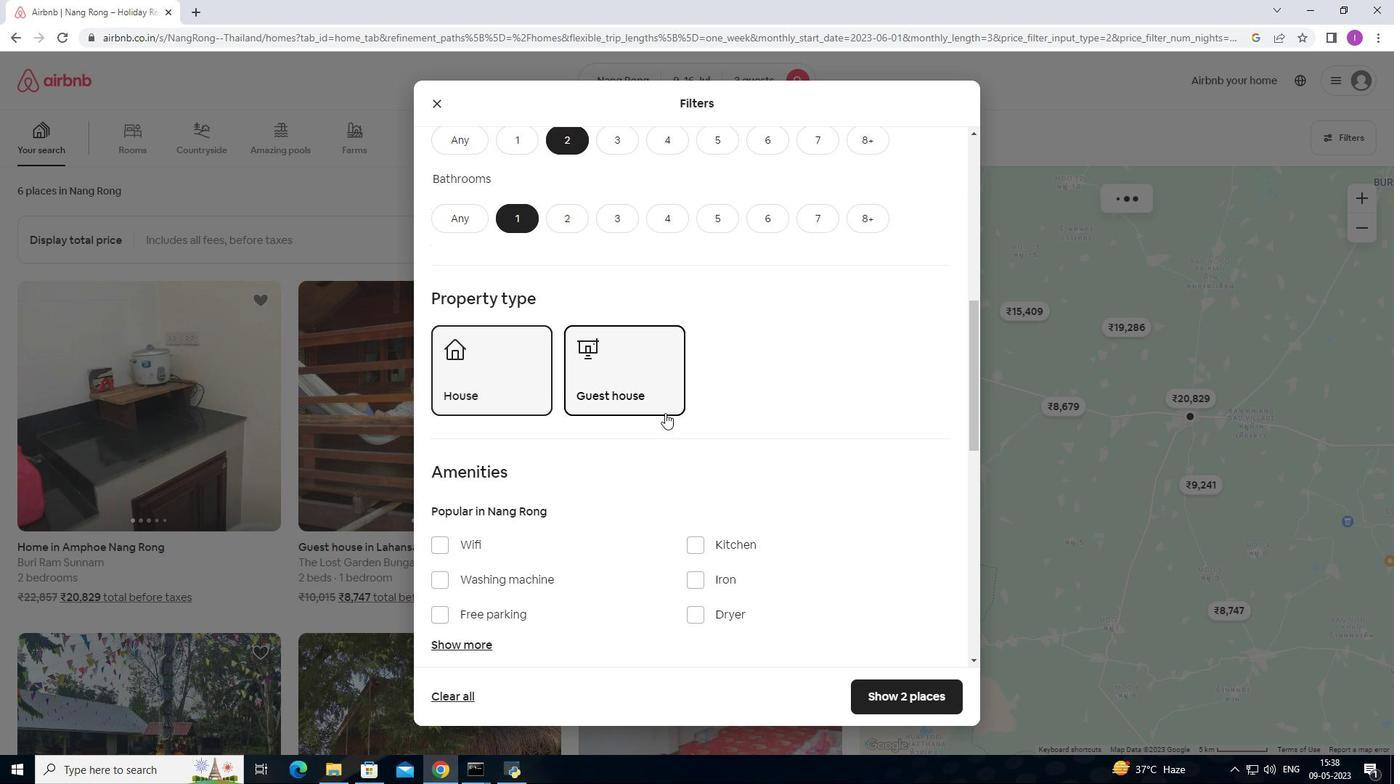 
Action: Mouse scrolled (668, 420) with delta (0, 0)
Screenshot: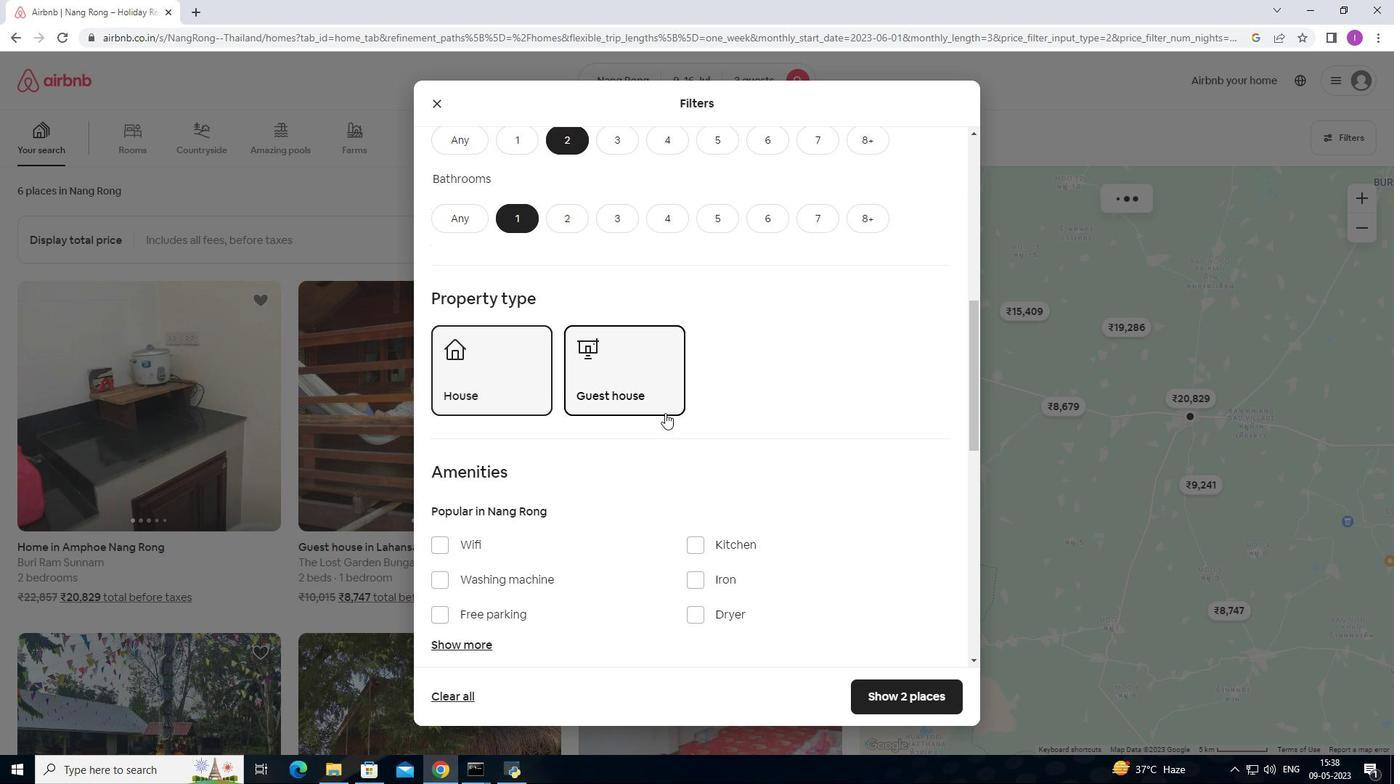 
Action: Mouse moved to (668, 422)
Screenshot: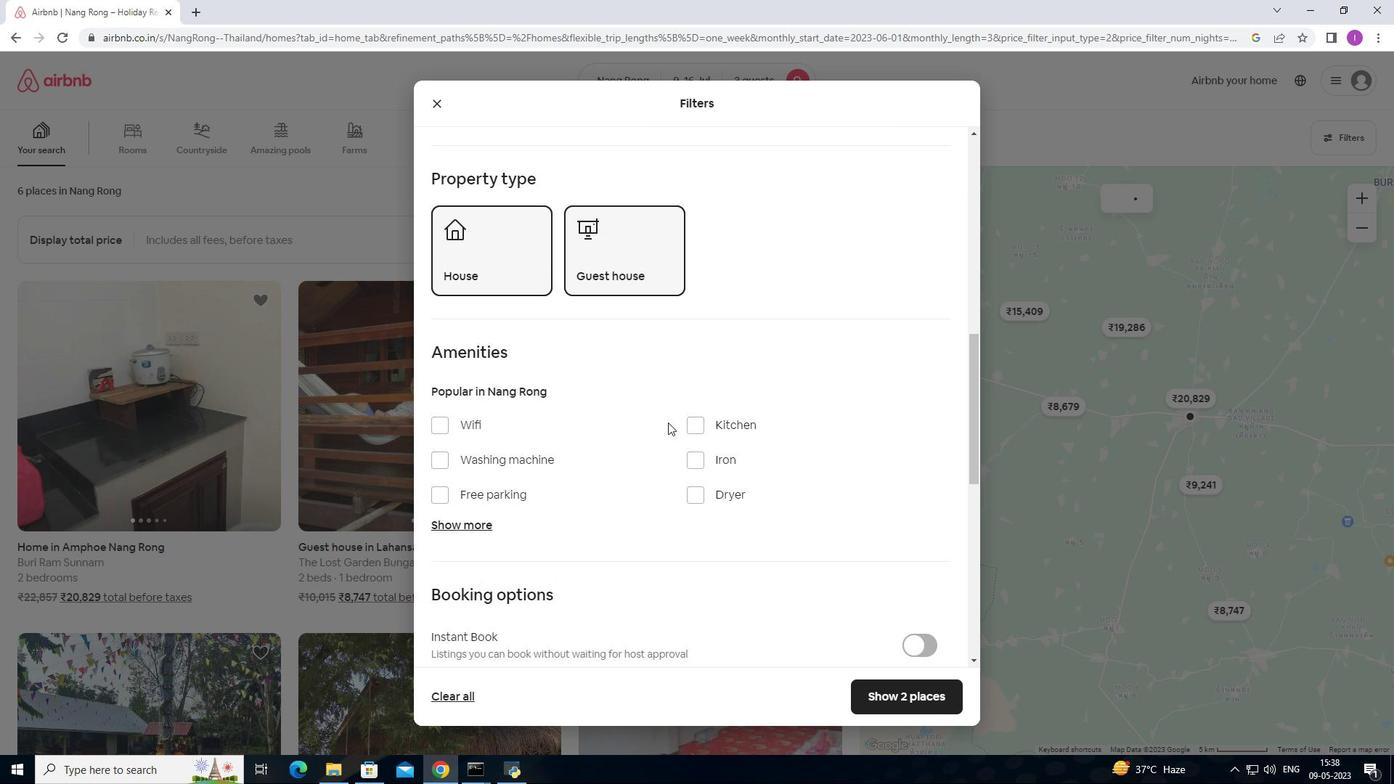 
Action: Mouse scrolled (668, 421) with delta (0, 0)
Screenshot: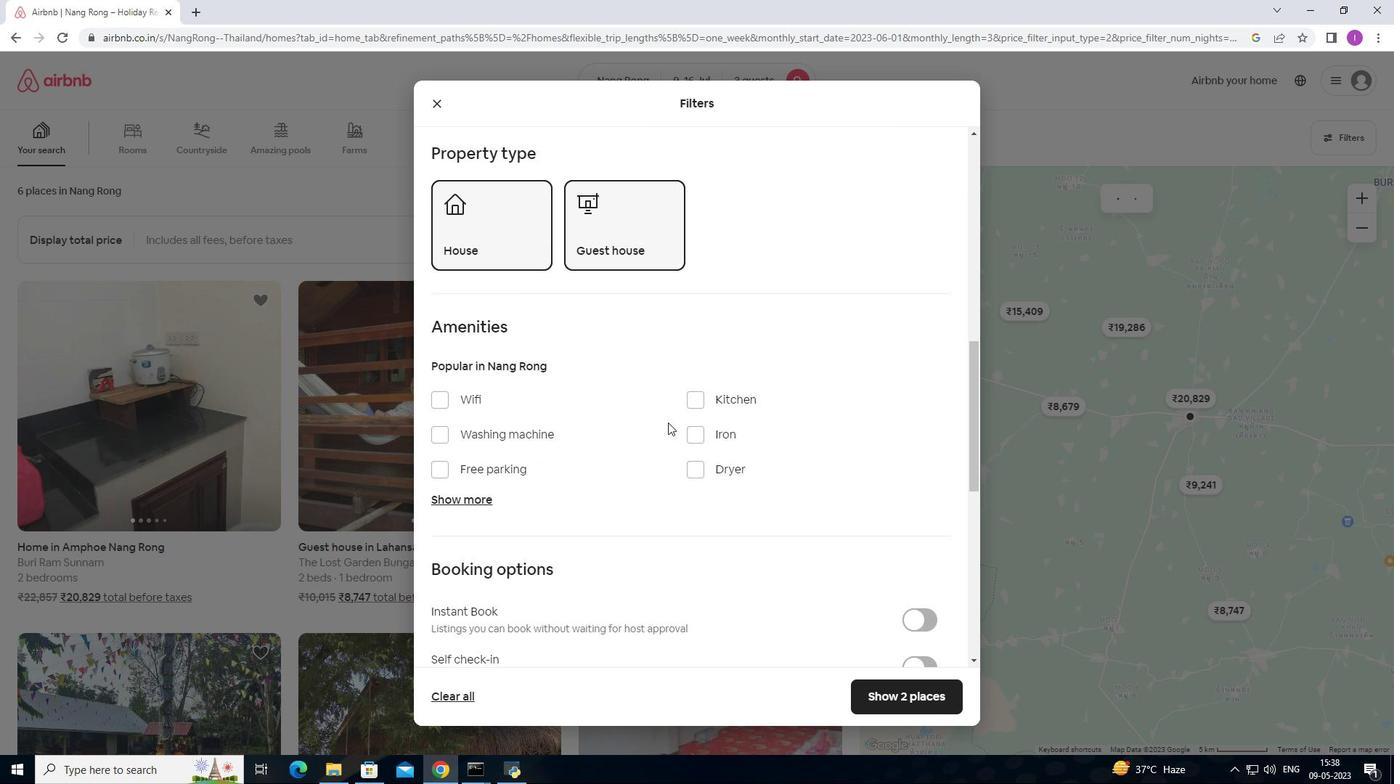 
Action: Mouse scrolled (668, 421) with delta (0, 0)
Screenshot: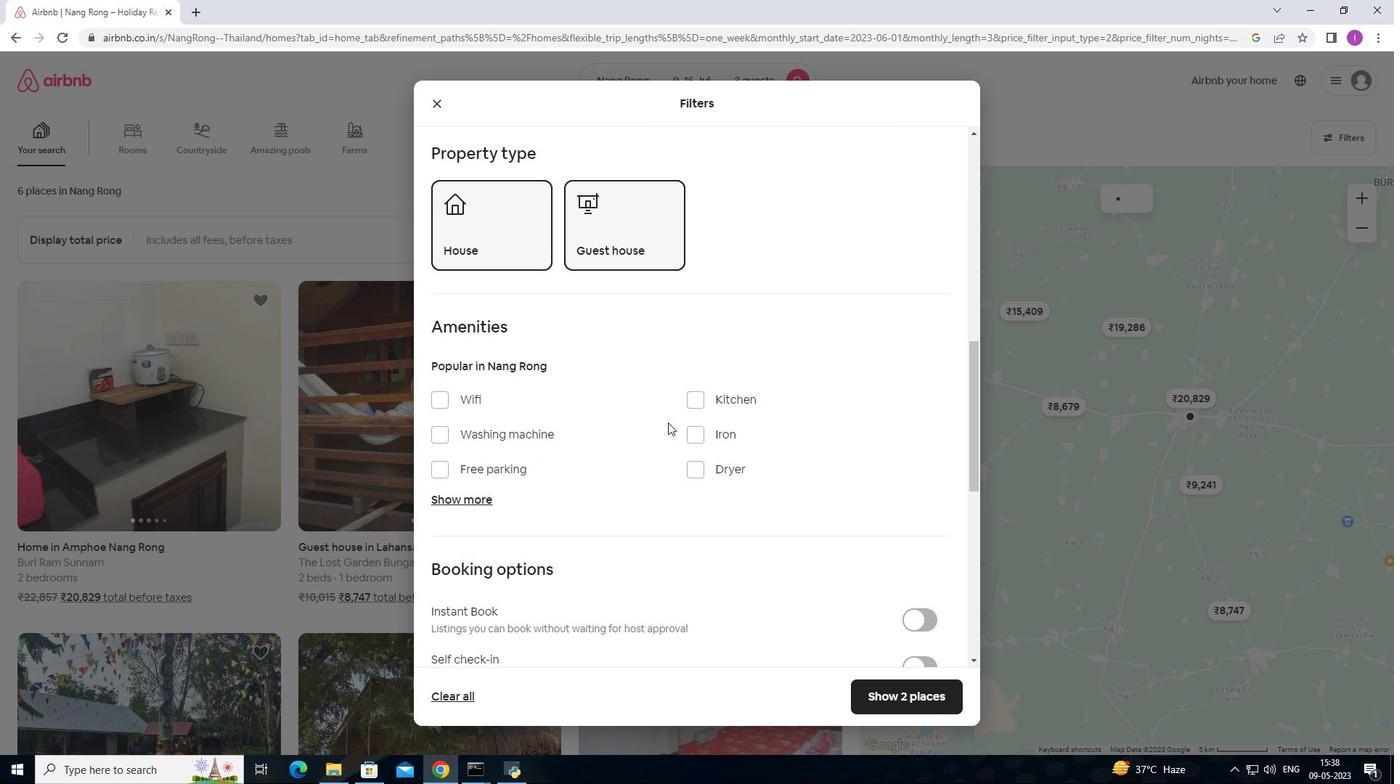 
Action: Mouse moved to (611, 365)
Screenshot: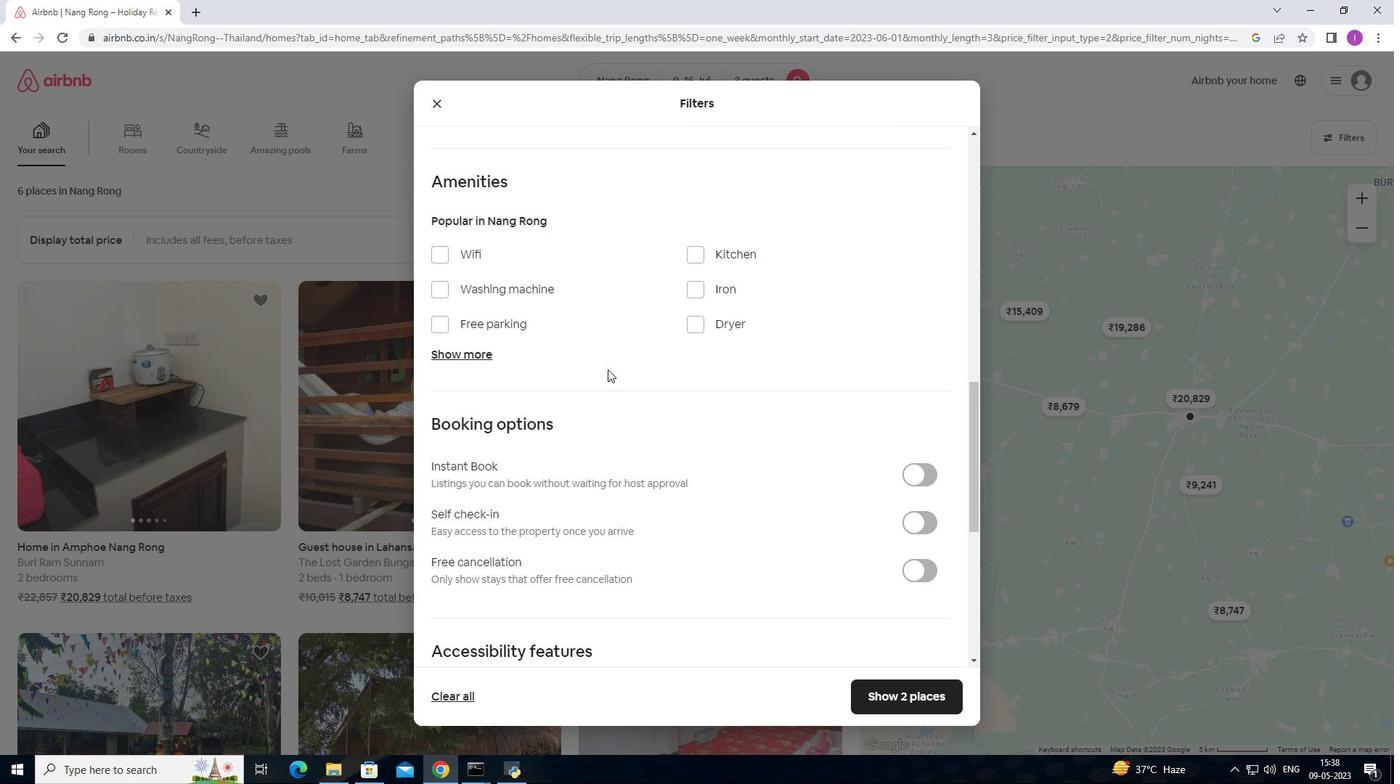 
Action: Mouse scrolled (611, 365) with delta (0, 0)
Screenshot: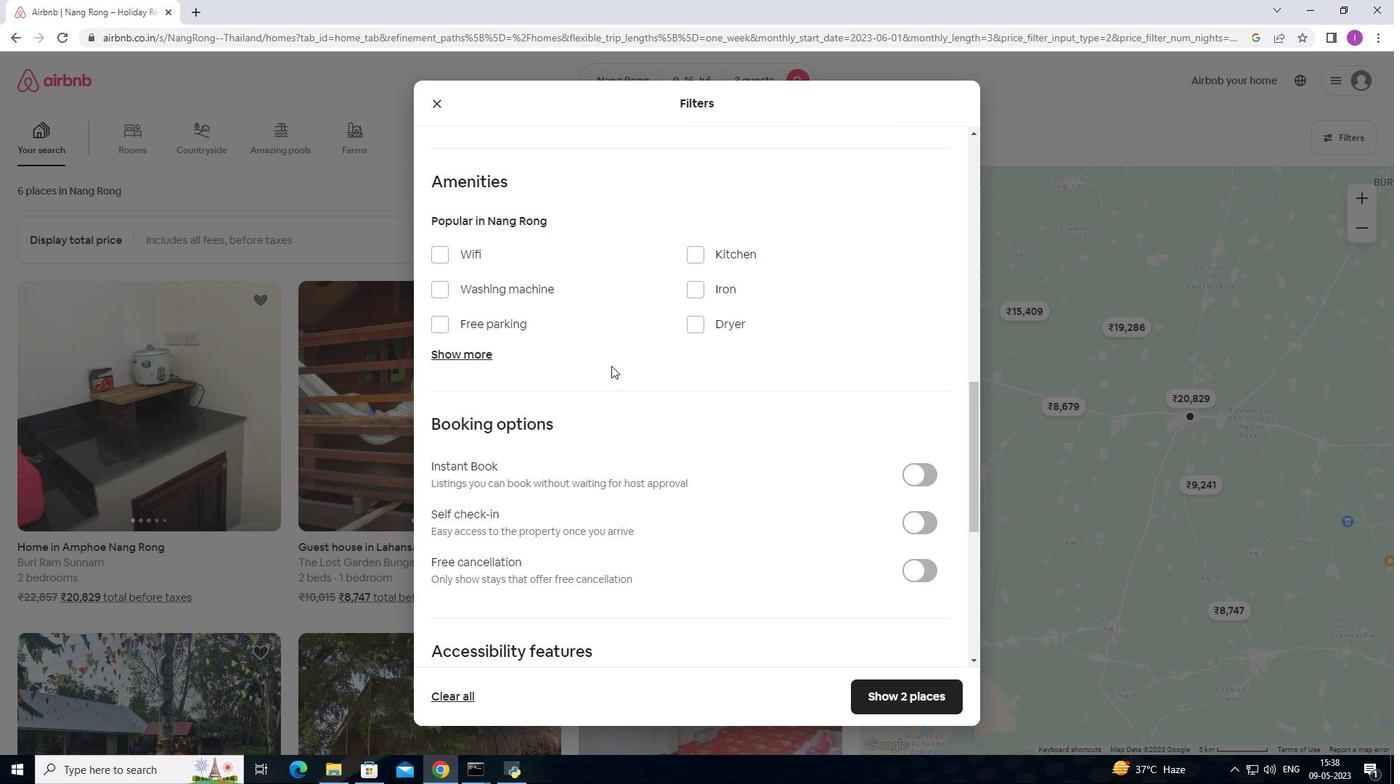 
Action: Mouse moved to (660, 371)
Screenshot: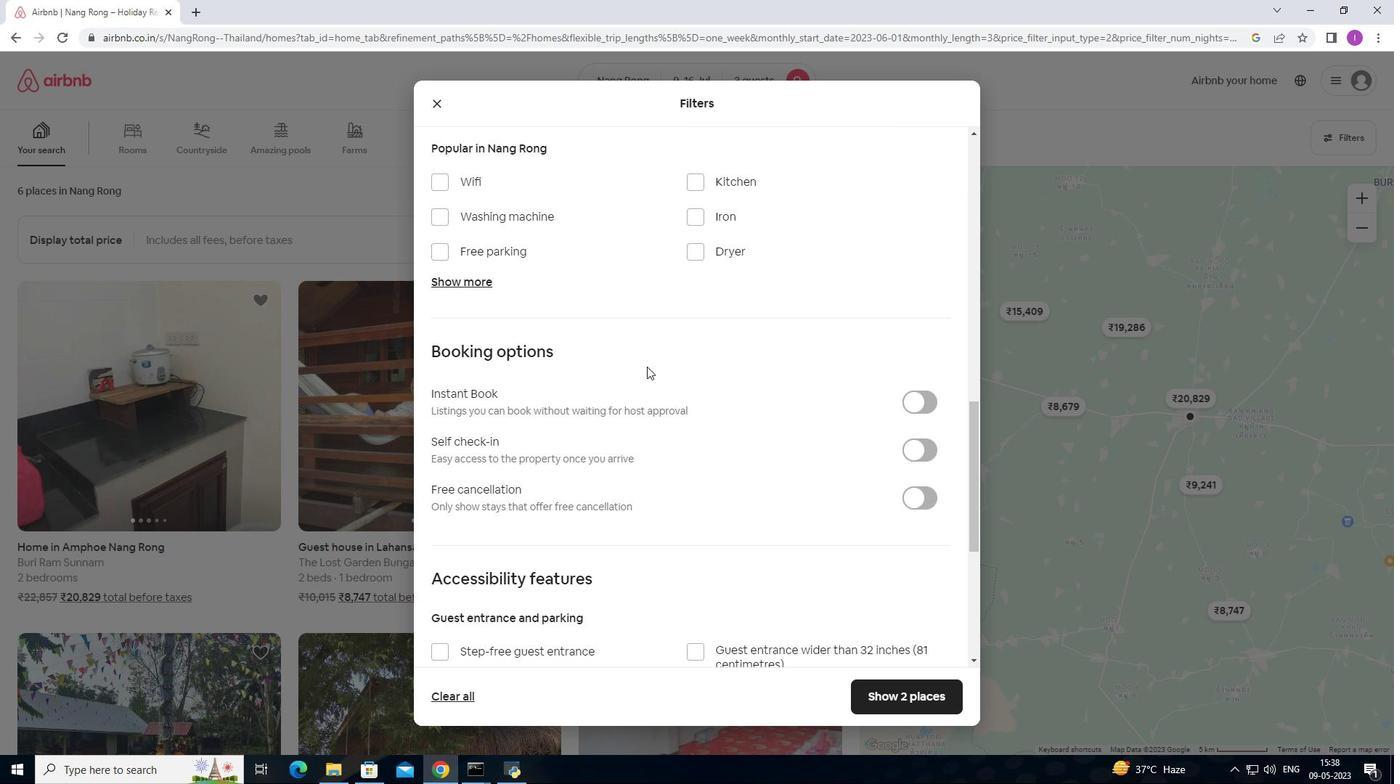 
Action: Mouse scrolled (660, 371) with delta (0, 0)
Screenshot: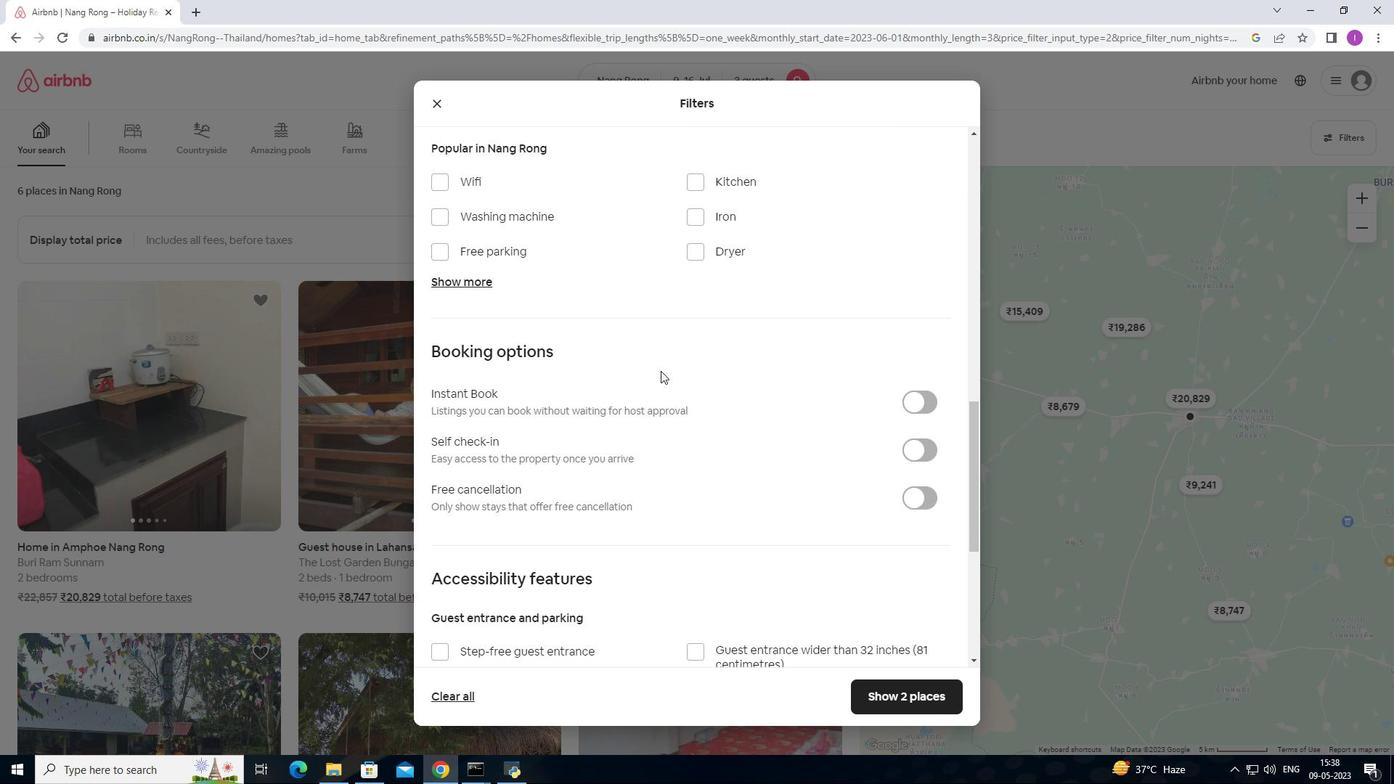 
Action: Mouse moved to (662, 372)
Screenshot: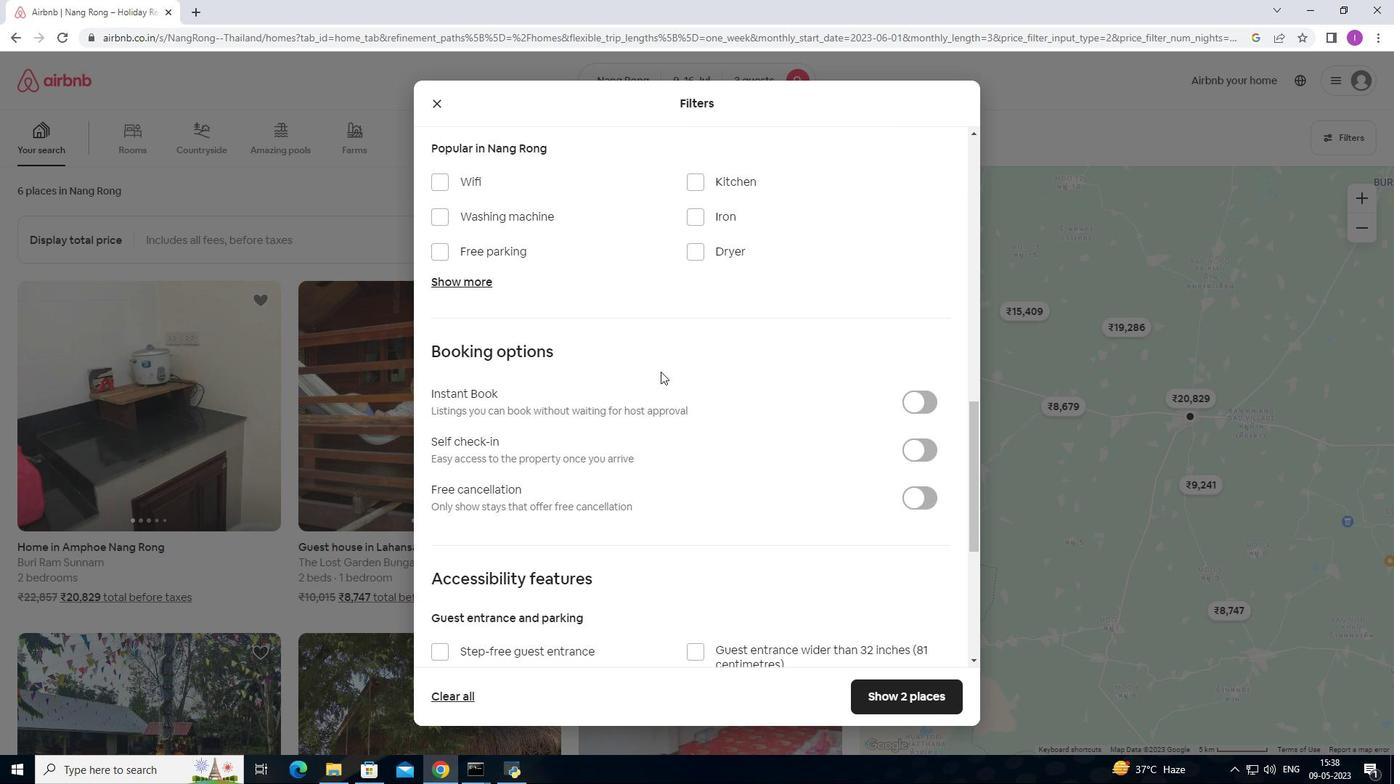 
Action: Mouse scrolled (662, 371) with delta (0, 0)
Screenshot: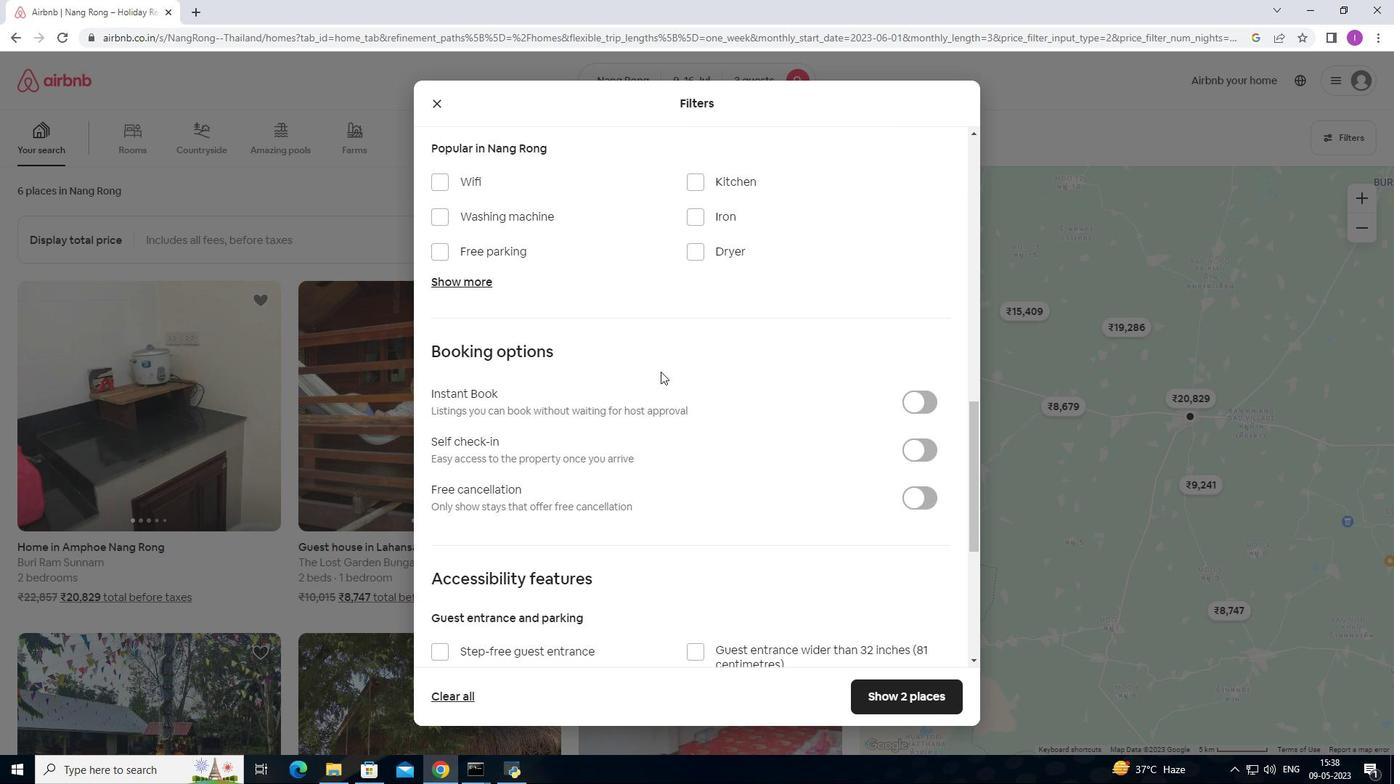 
Action: Mouse moved to (922, 304)
Screenshot: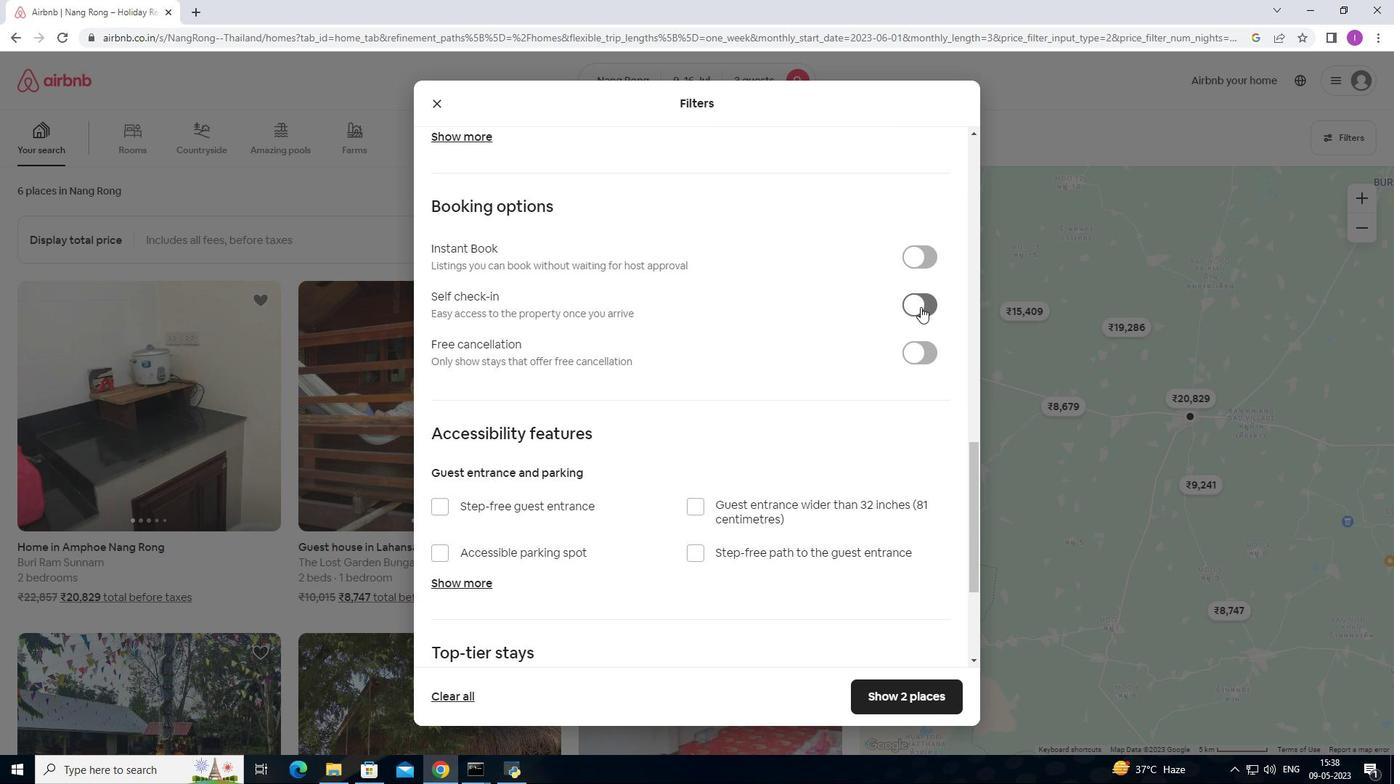 
Action: Mouse pressed left at (922, 304)
Screenshot: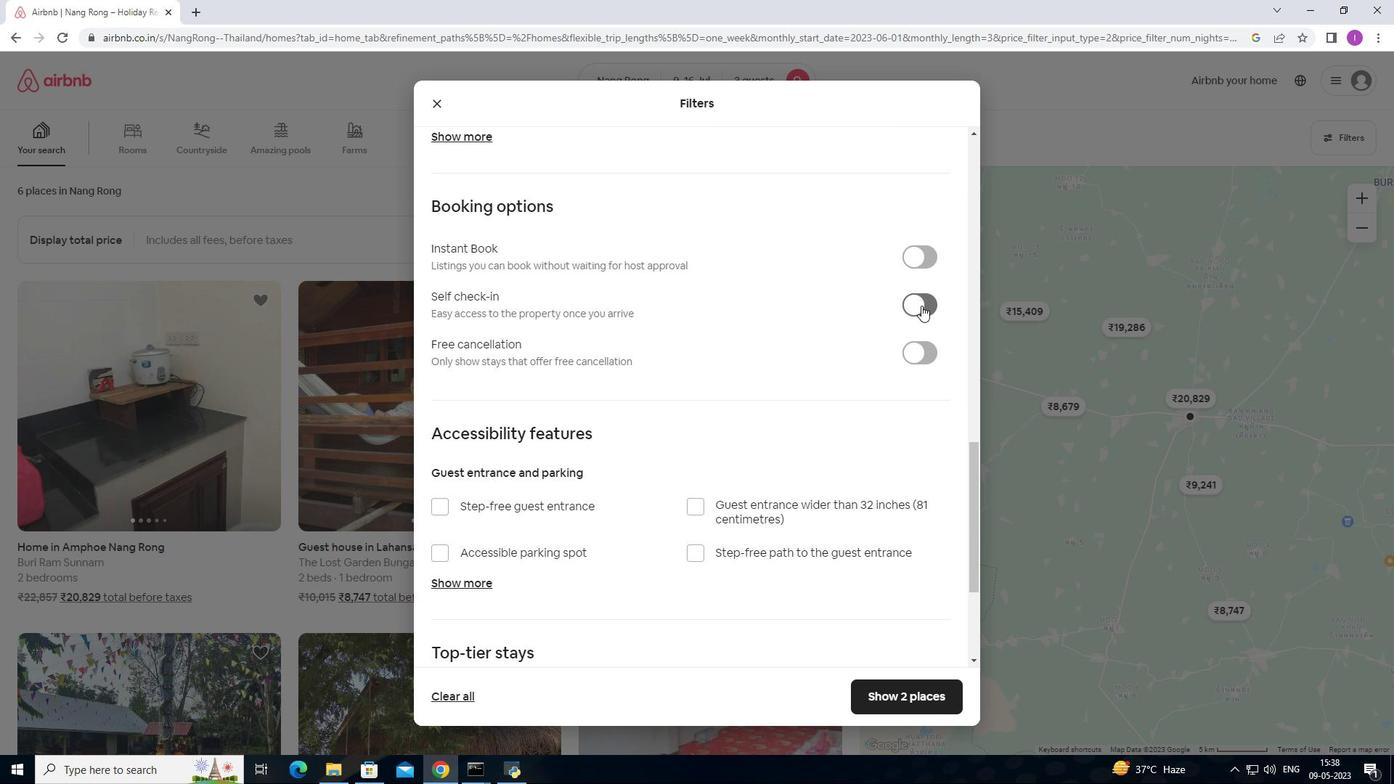 
Action: Mouse moved to (716, 453)
Screenshot: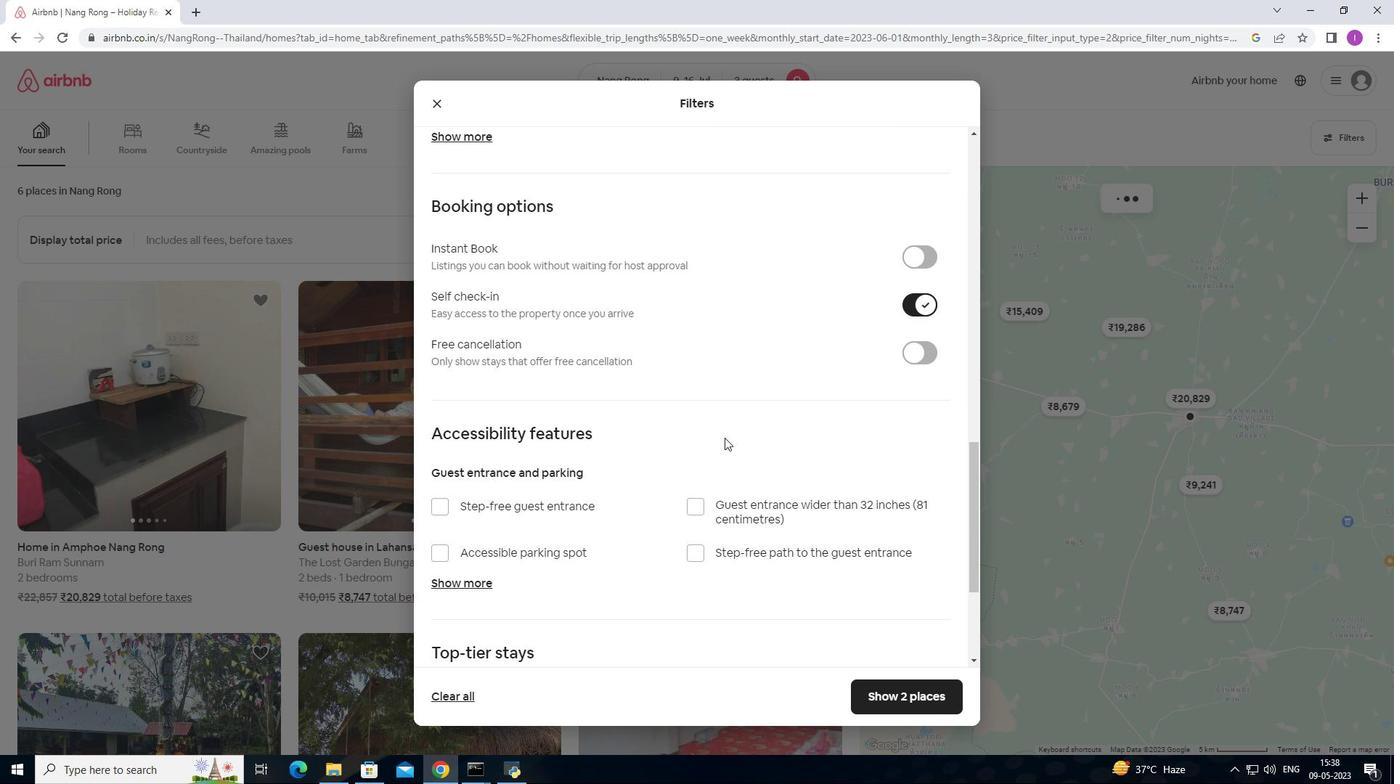 
Action: Mouse scrolled (716, 453) with delta (0, 0)
Screenshot: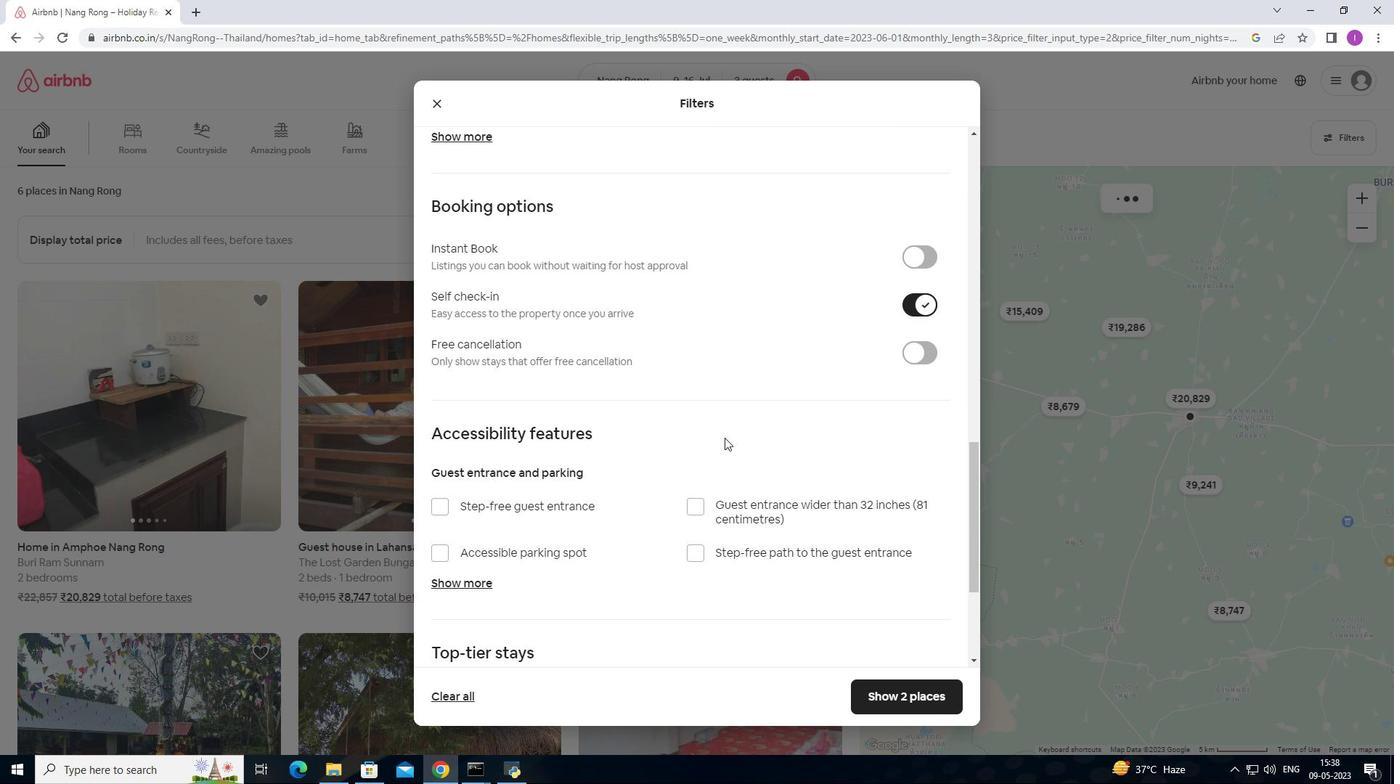 
Action: Mouse moved to (715, 457)
Screenshot: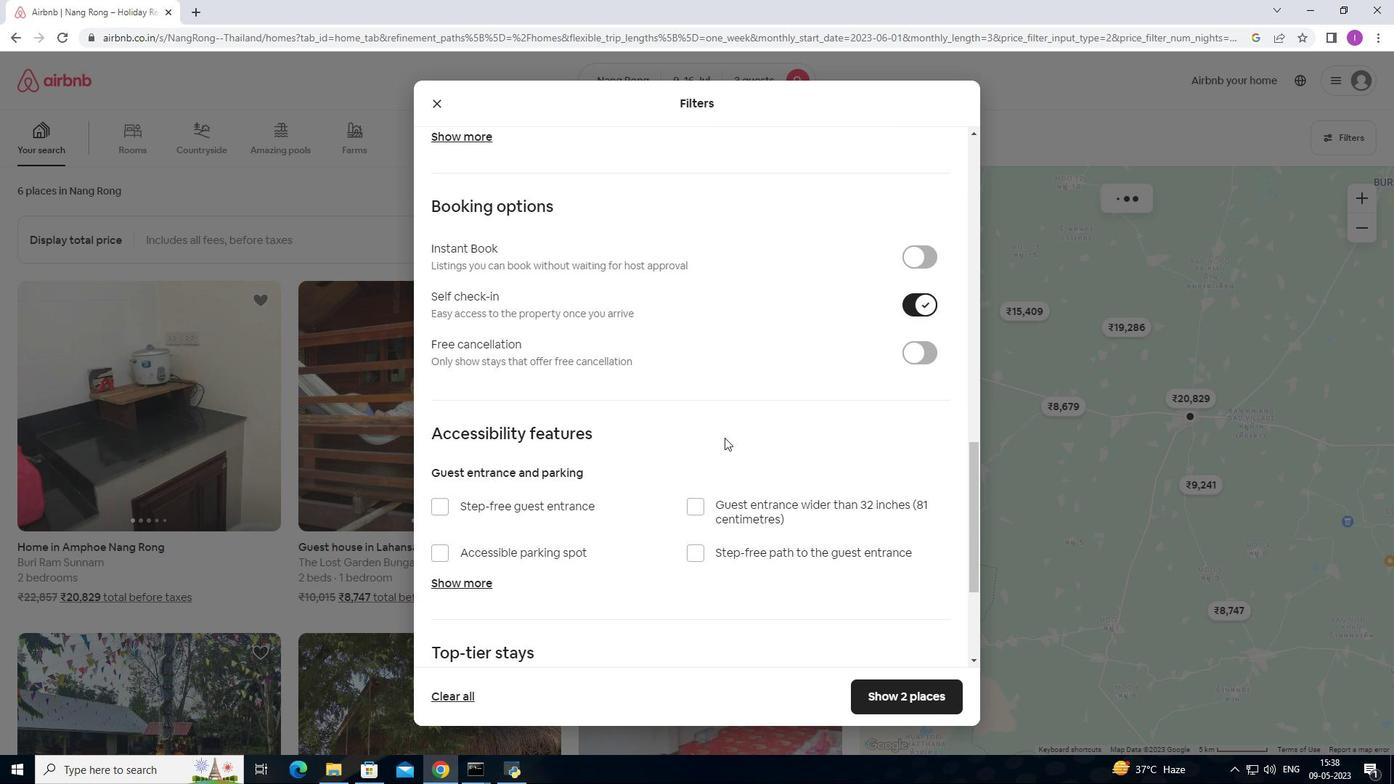
Action: Mouse scrolled (715, 456) with delta (0, 0)
Screenshot: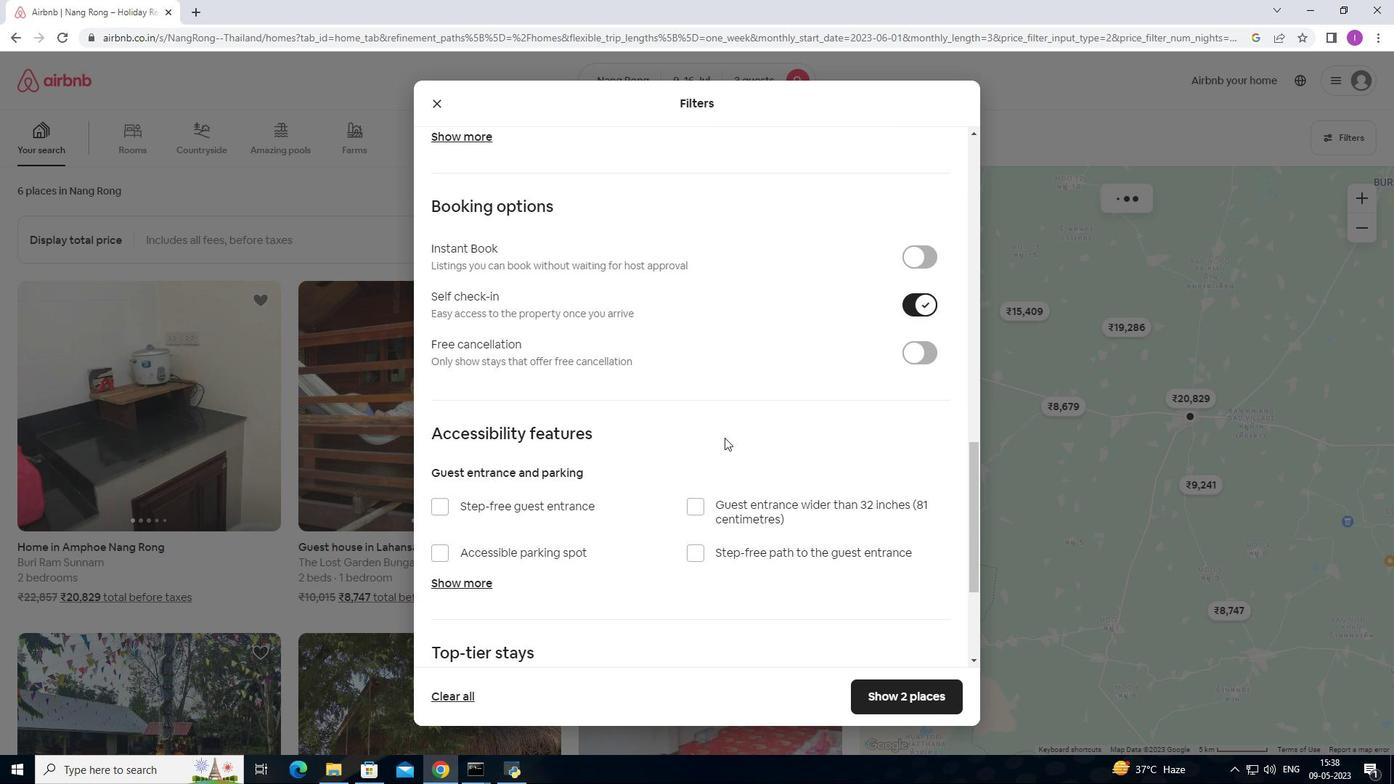 
Action: Mouse moved to (715, 458)
Screenshot: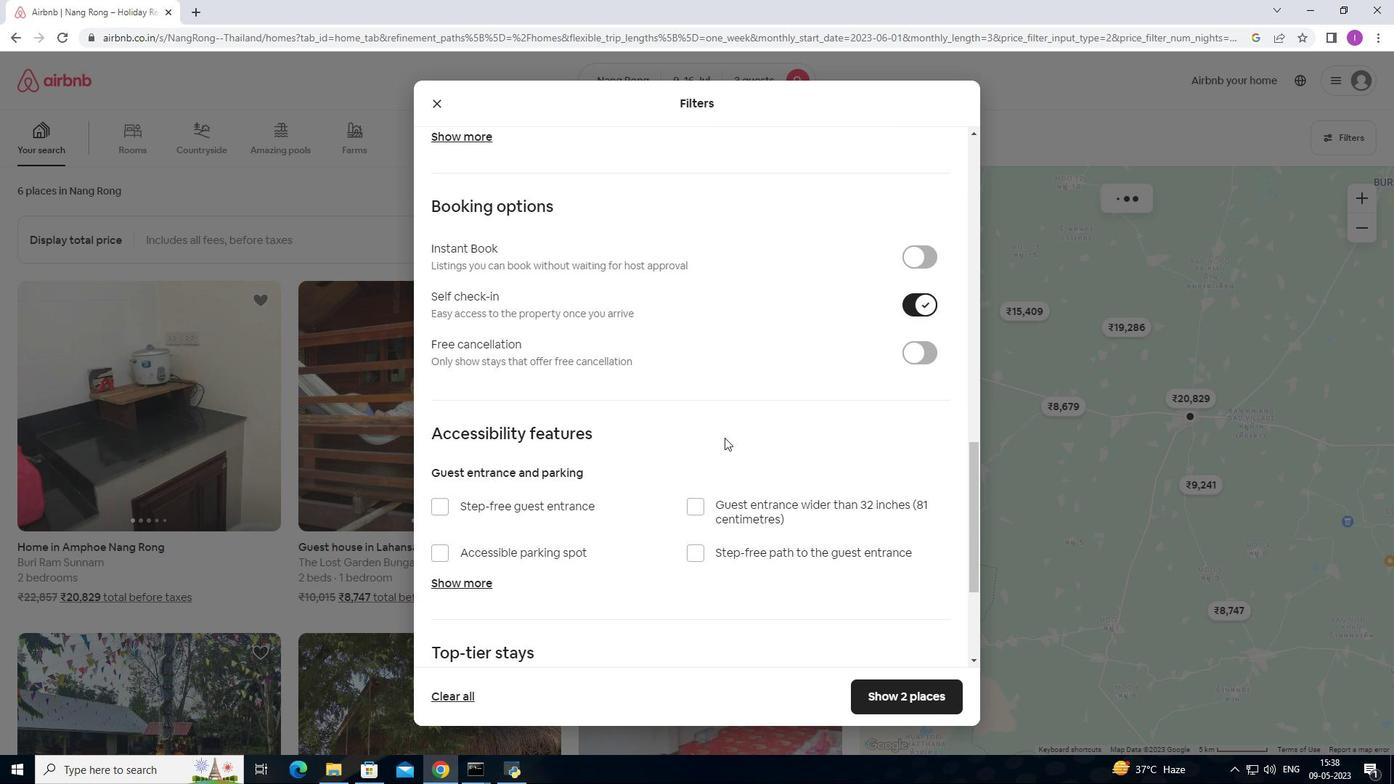 
Action: Mouse scrolled (715, 457) with delta (0, 0)
Screenshot: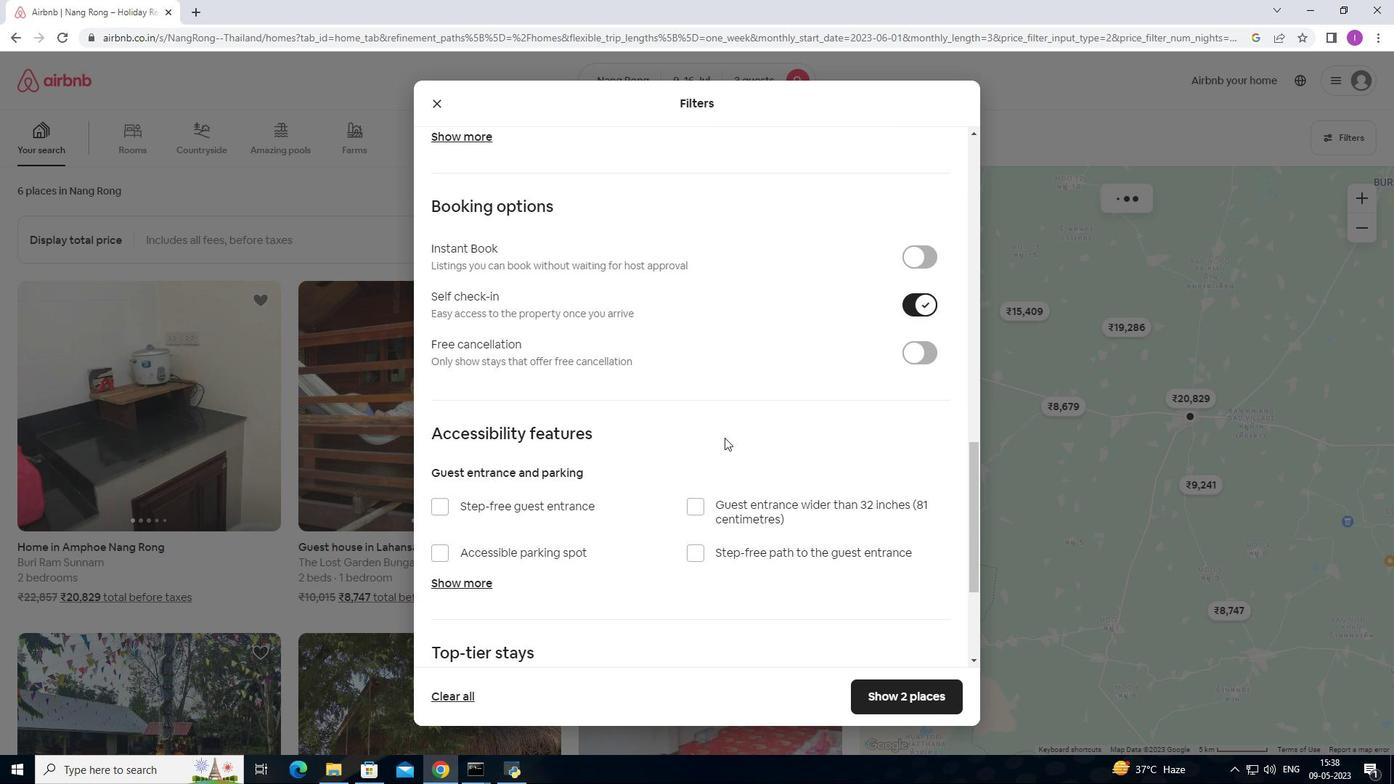 
Action: Mouse moved to (714, 460)
Screenshot: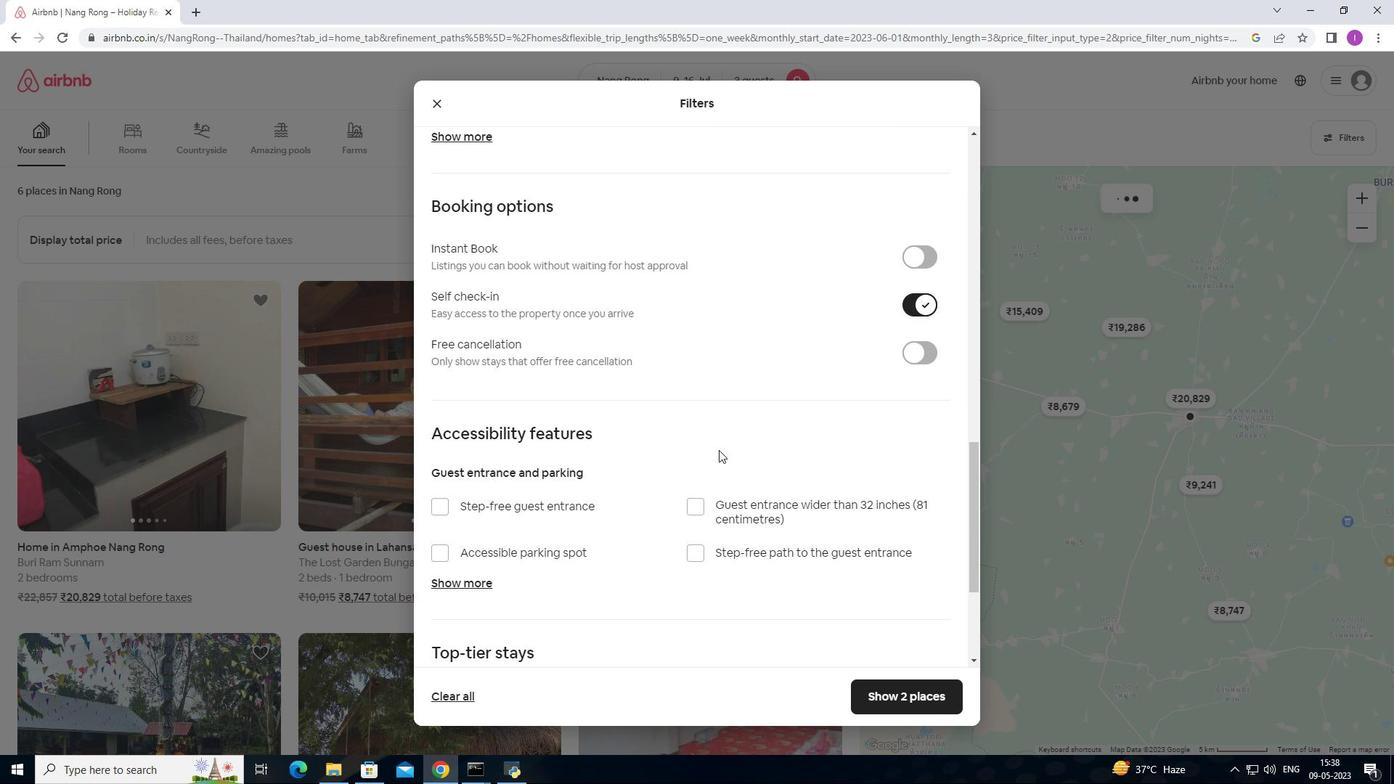 
Action: Mouse scrolled (715, 458) with delta (0, 0)
Screenshot: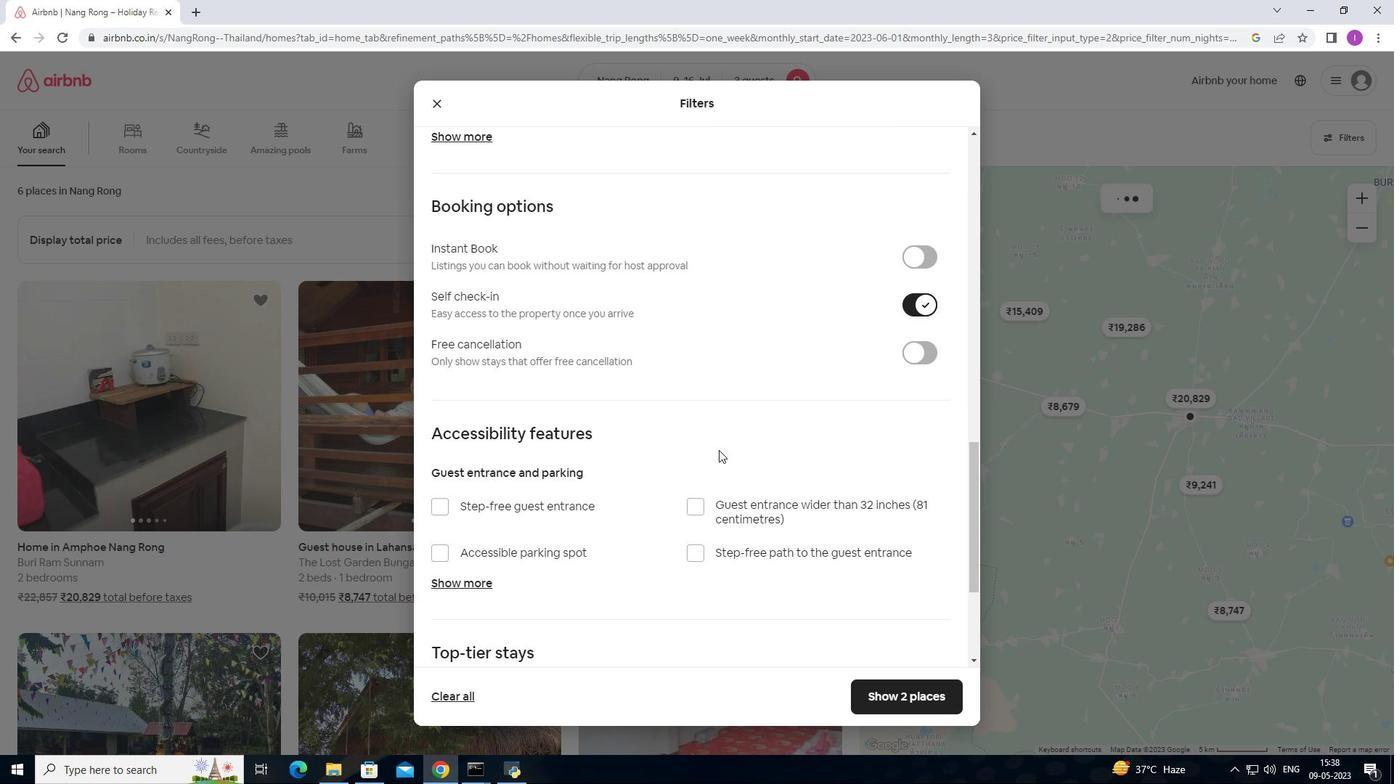 
Action: Mouse moved to (701, 474)
Screenshot: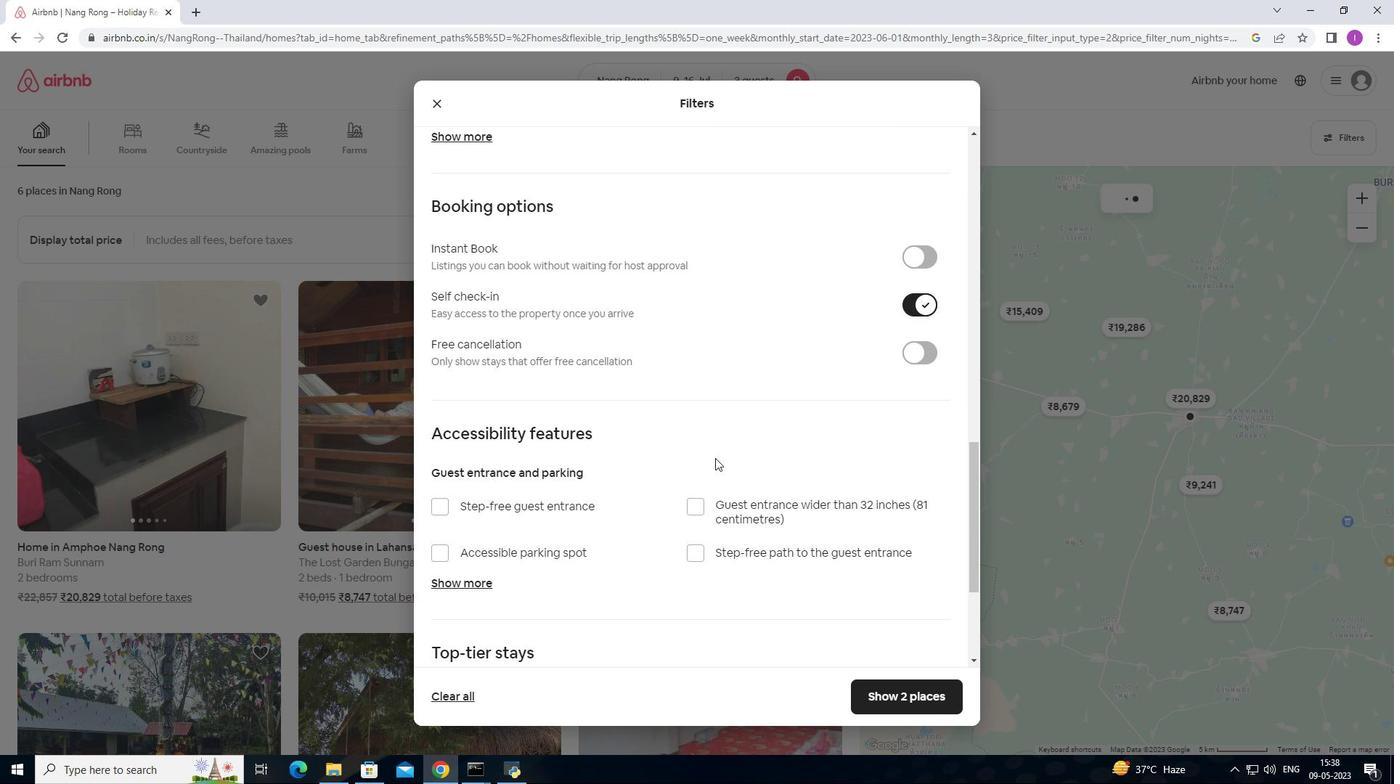 
Action: Mouse scrolled (701, 473) with delta (0, 0)
Screenshot: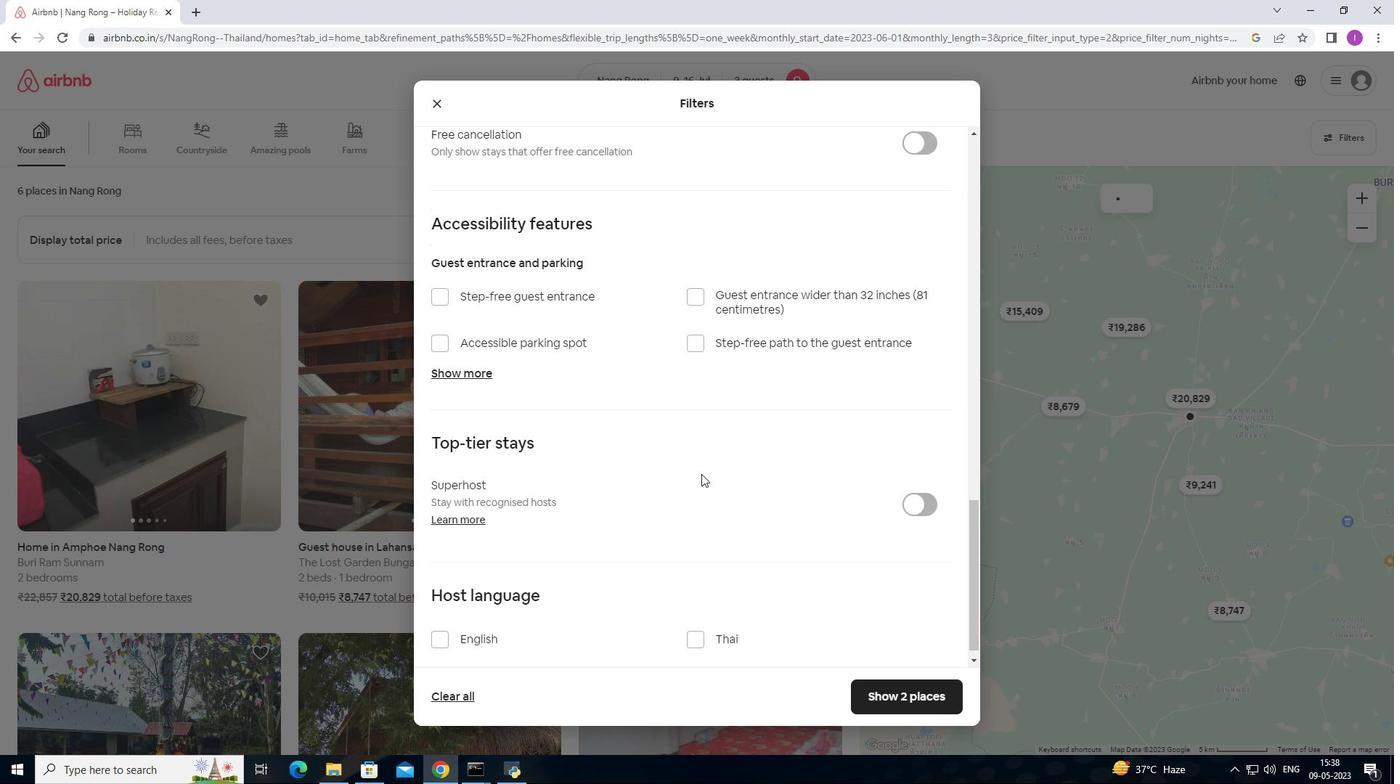 
Action: Mouse scrolled (701, 473) with delta (0, 0)
Screenshot: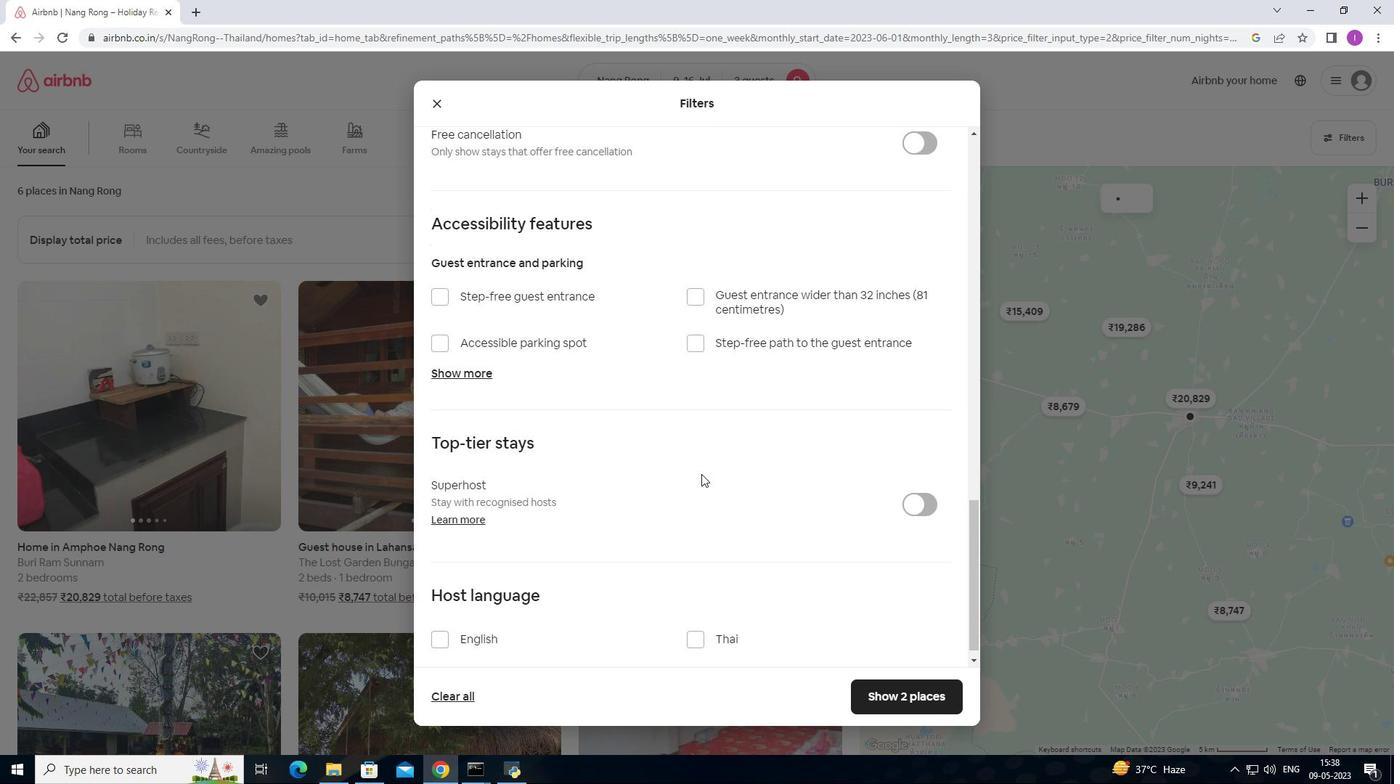 
Action: Mouse scrolled (701, 473) with delta (0, 0)
Screenshot: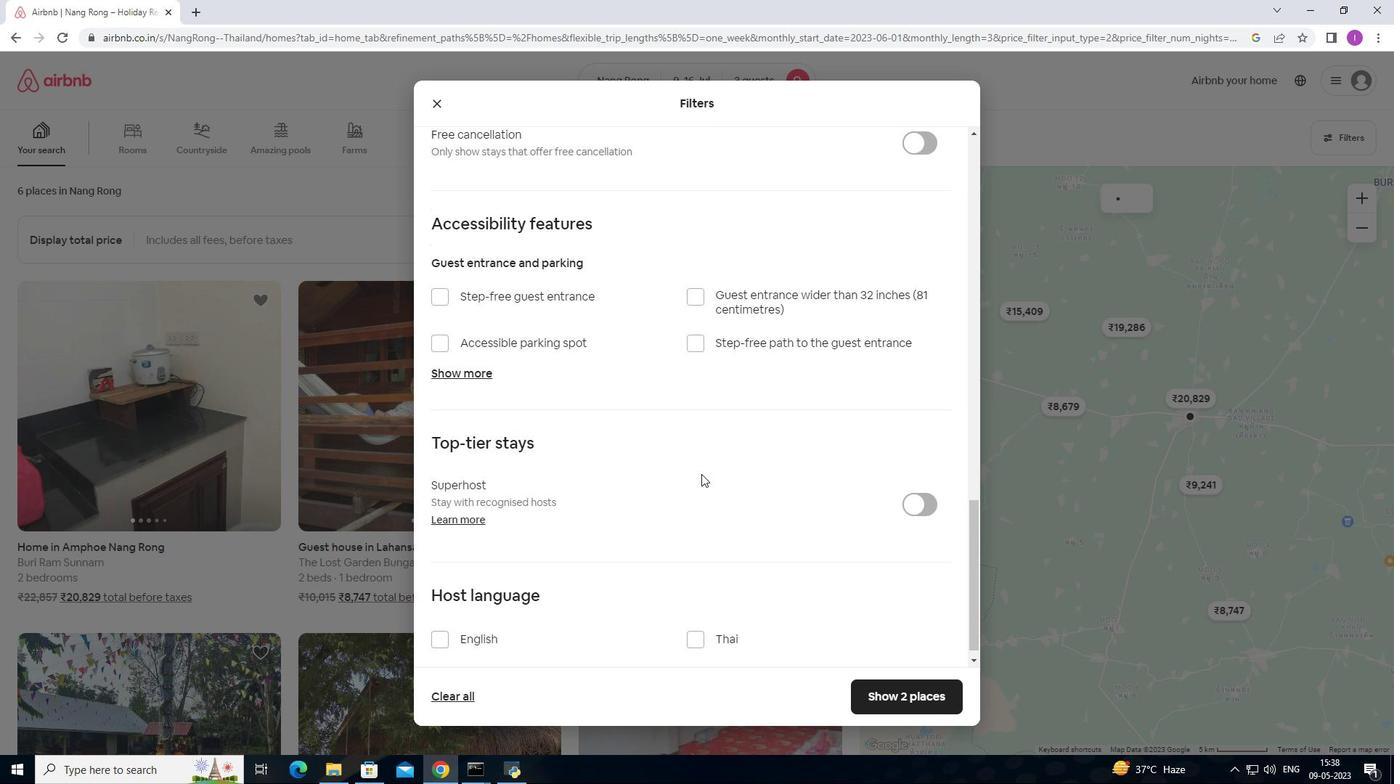 
Action: Mouse scrolled (701, 473) with delta (0, 0)
Screenshot: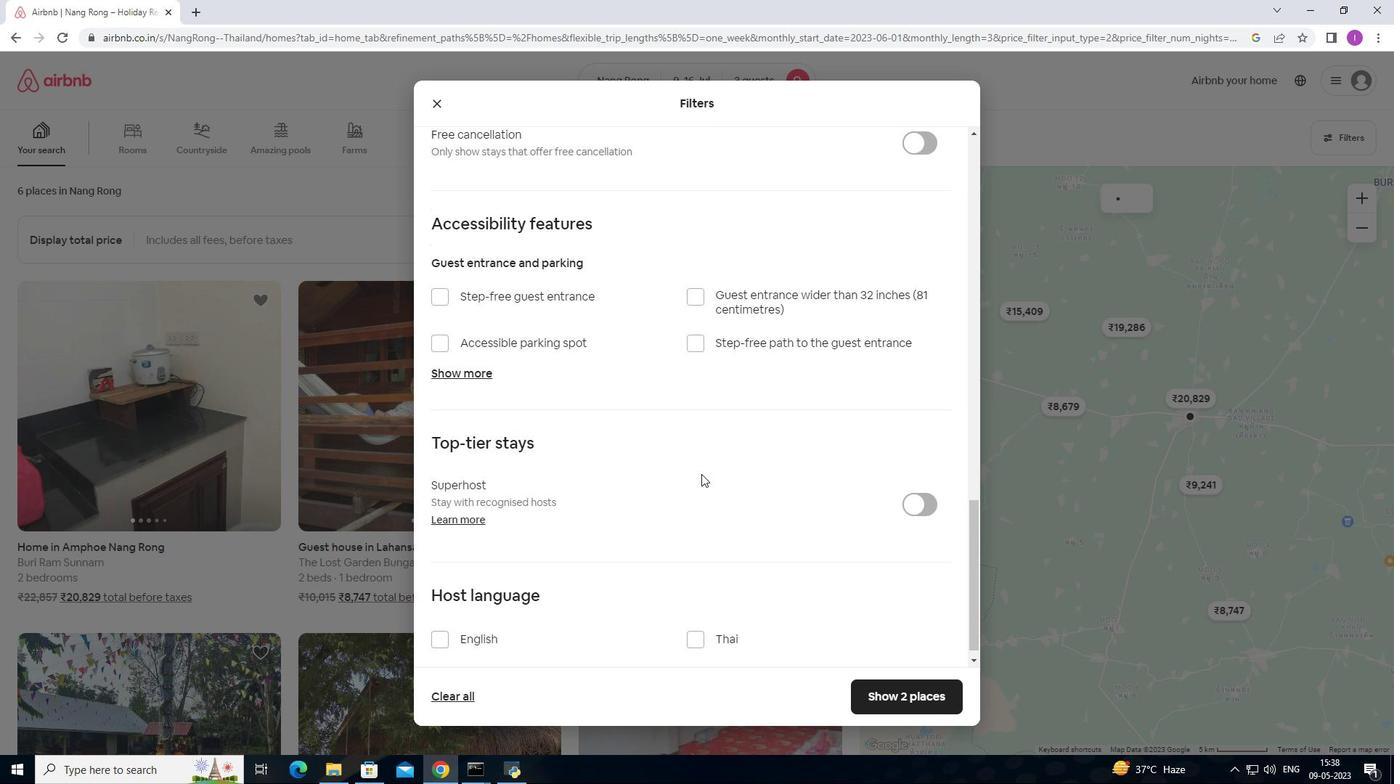 
Action: Mouse moved to (699, 475)
Screenshot: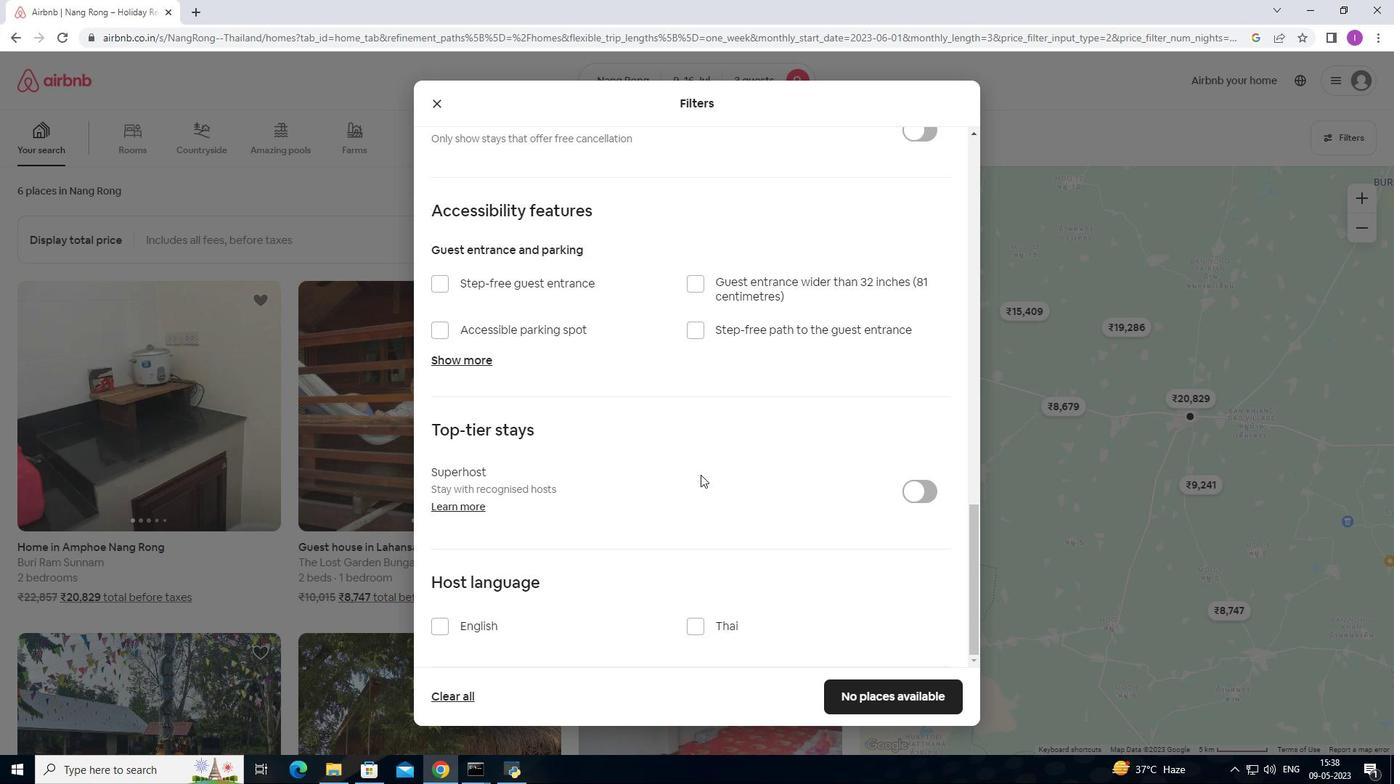 
Action: Mouse scrolled (699, 474) with delta (0, 0)
Screenshot: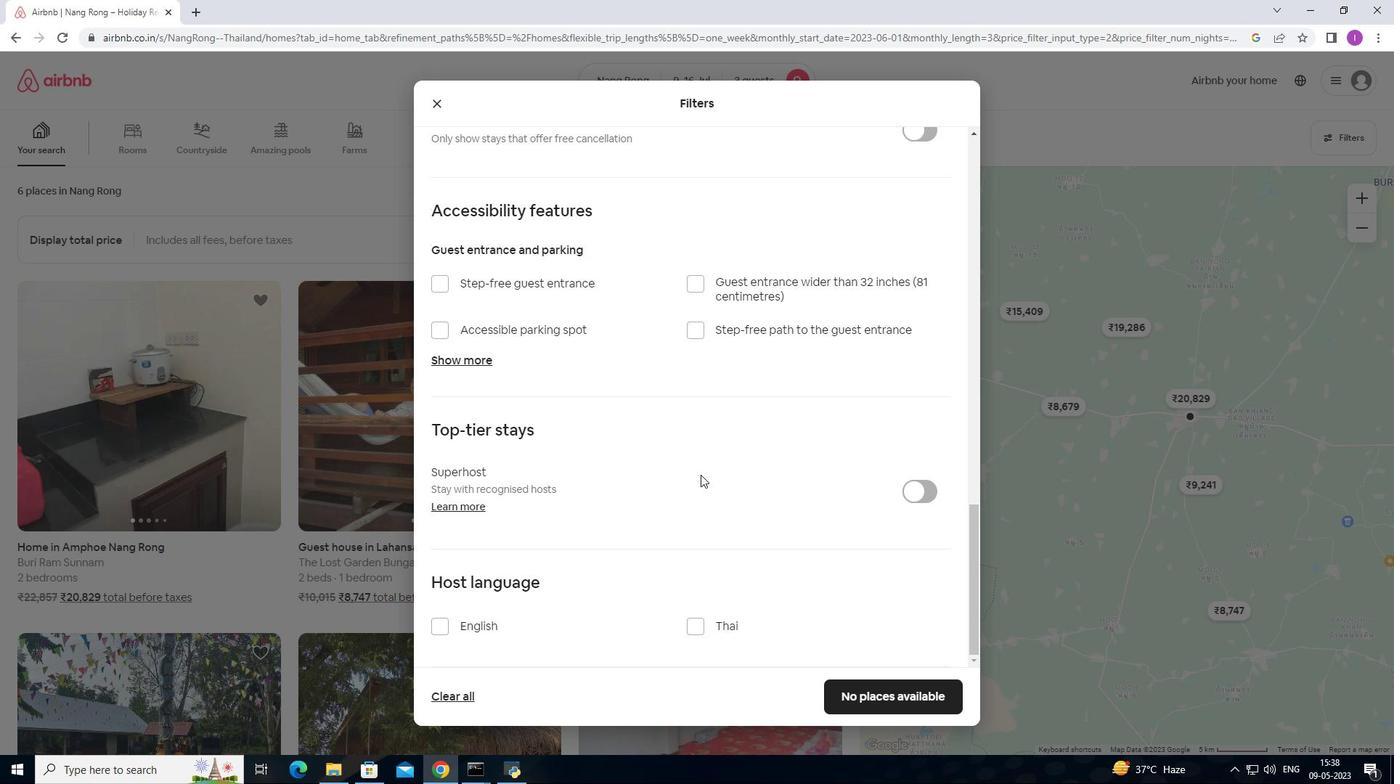 
Action: Mouse scrolled (699, 474) with delta (0, 0)
Screenshot: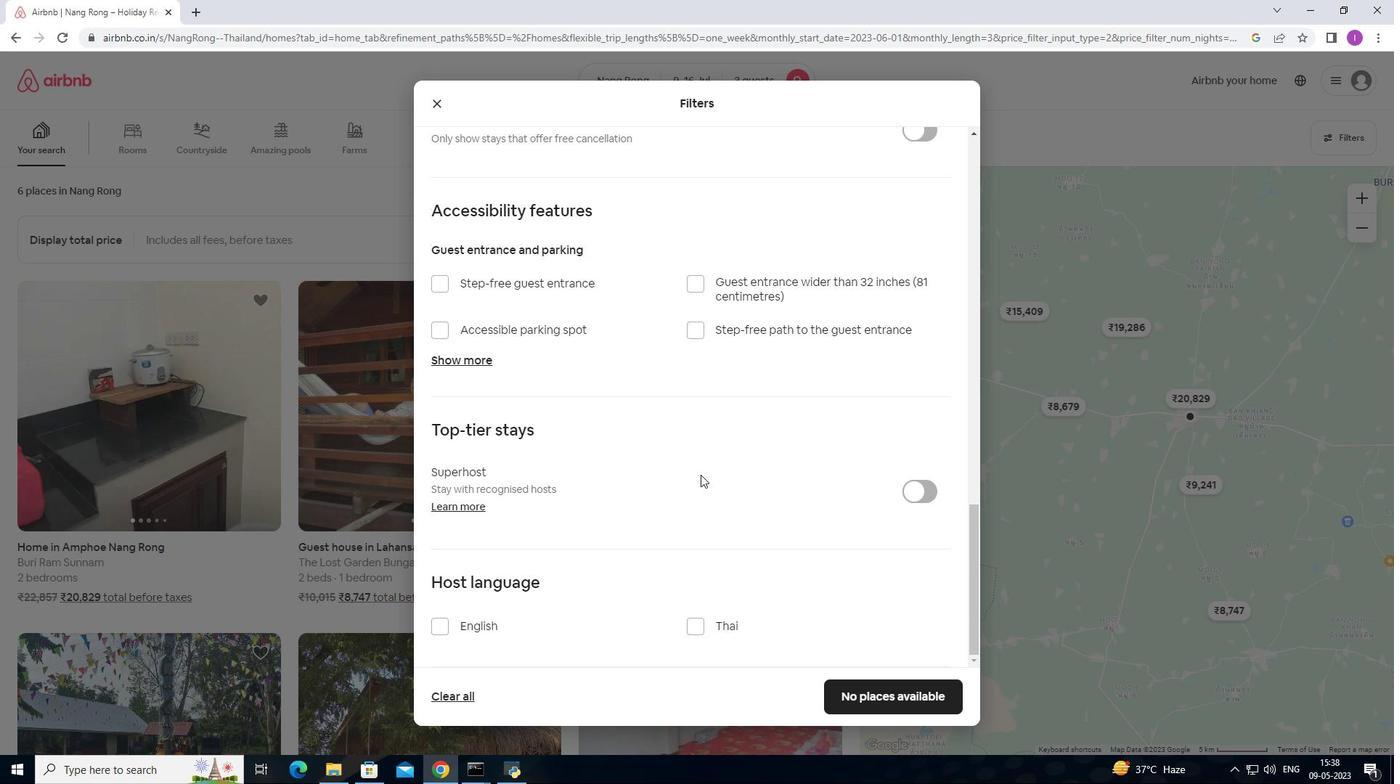 
Action: Mouse scrolled (699, 474) with delta (0, 0)
Screenshot: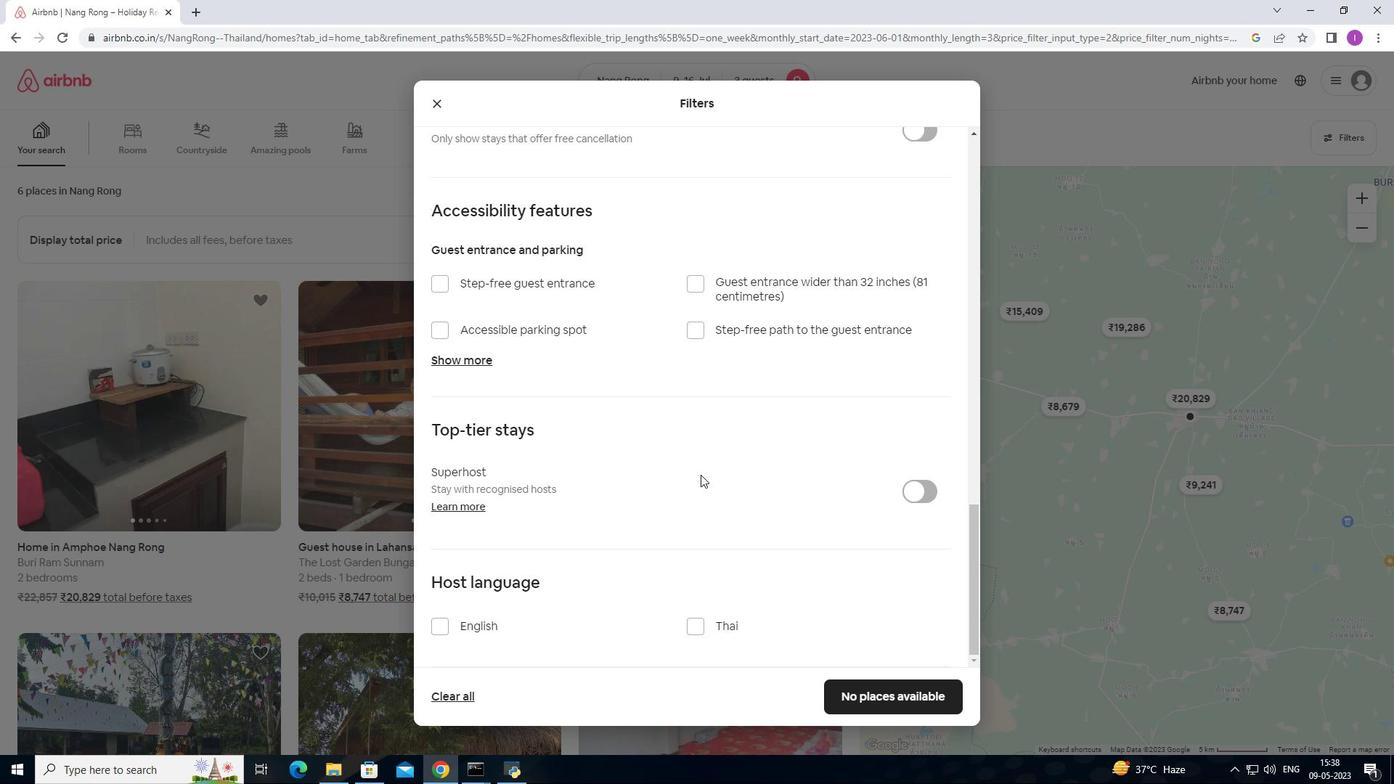 
Action: Mouse scrolled (699, 474) with delta (0, 0)
Screenshot: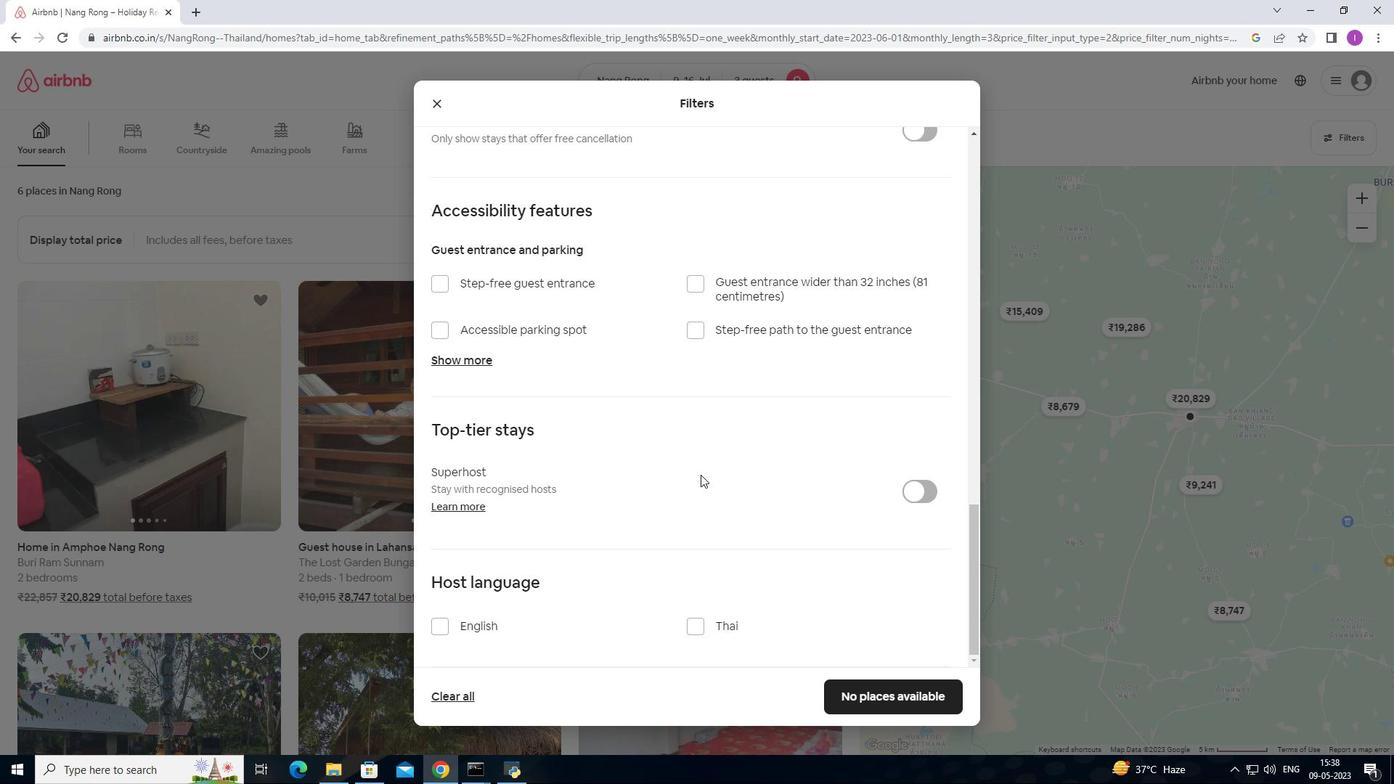 
Action: Mouse moved to (433, 625)
Screenshot: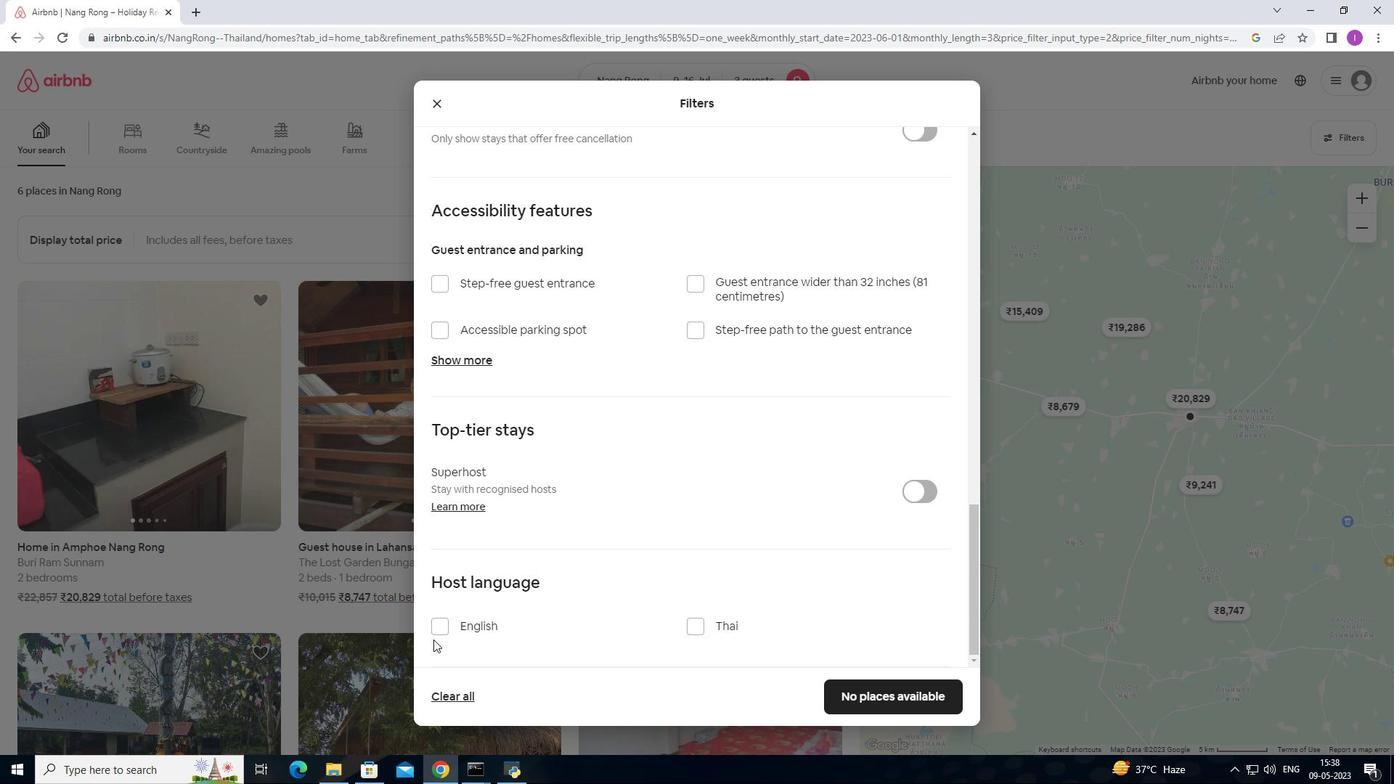 
Action: Mouse pressed left at (433, 625)
Screenshot: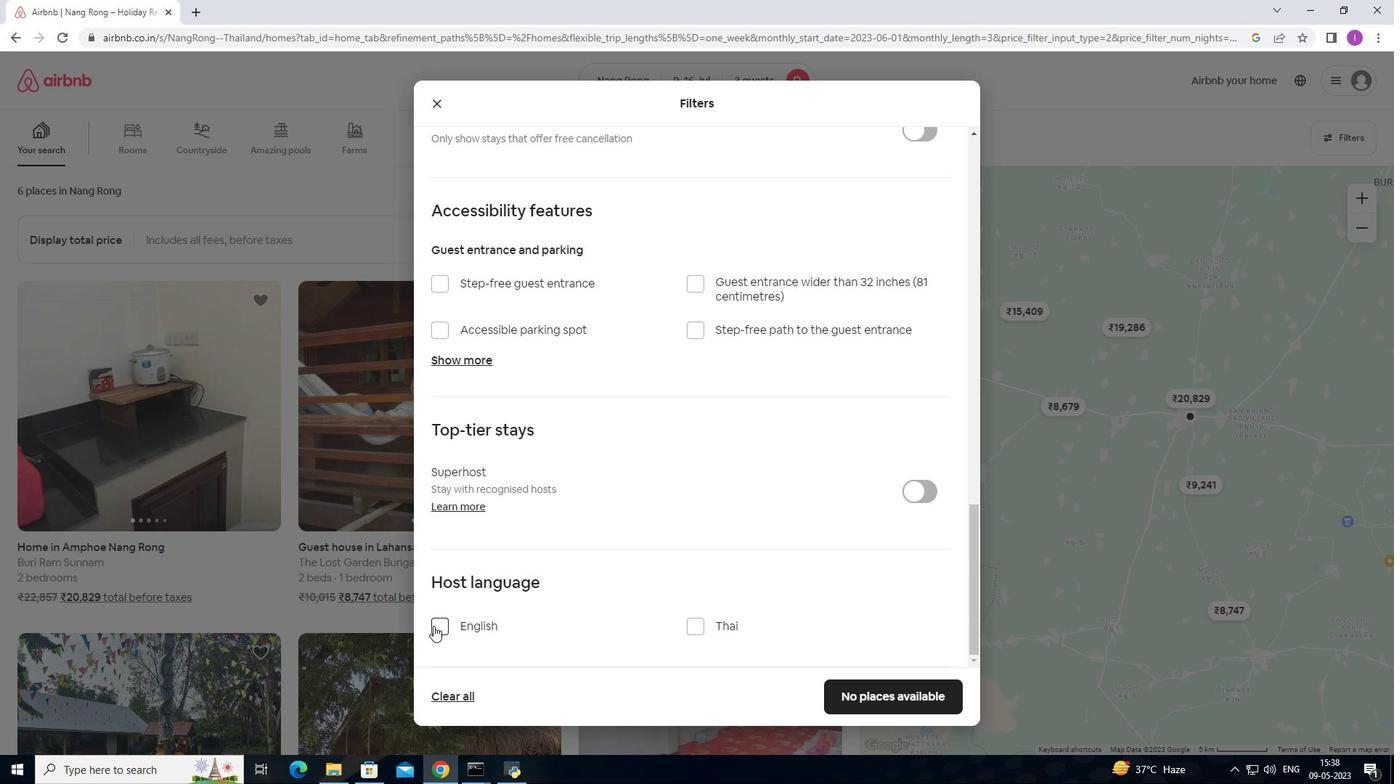 
Action: Mouse moved to (863, 699)
Screenshot: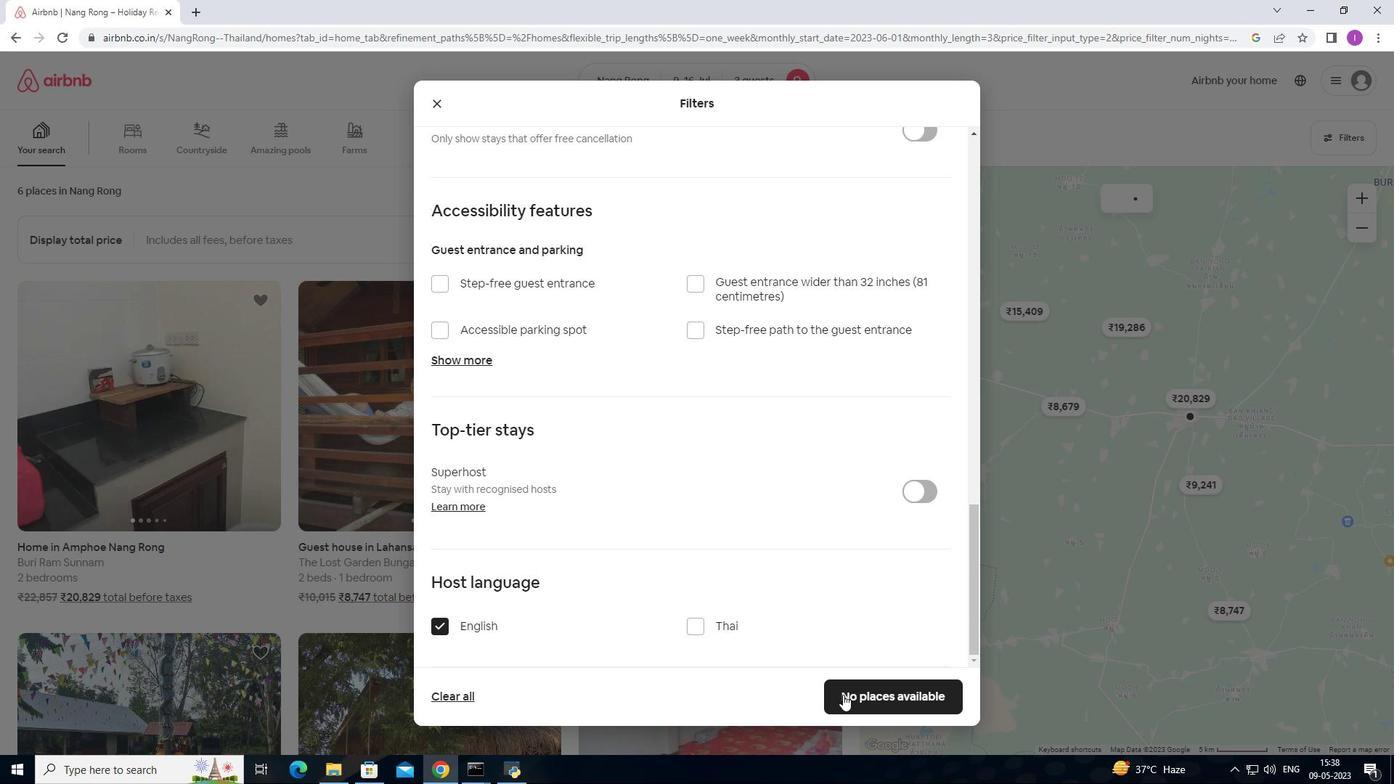 
Action: Mouse pressed left at (863, 699)
Screenshot: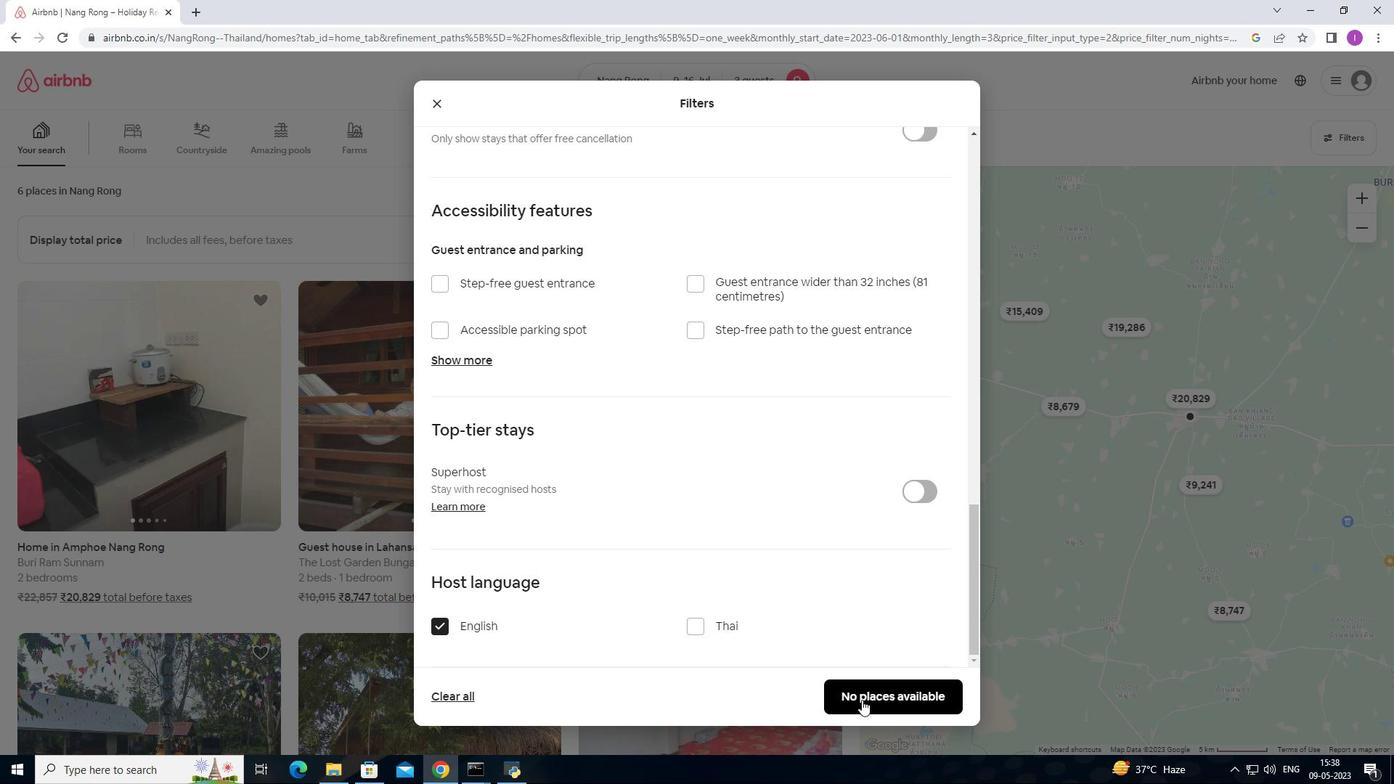 
Action: Mouse moved to (616, 635)
Screenshot: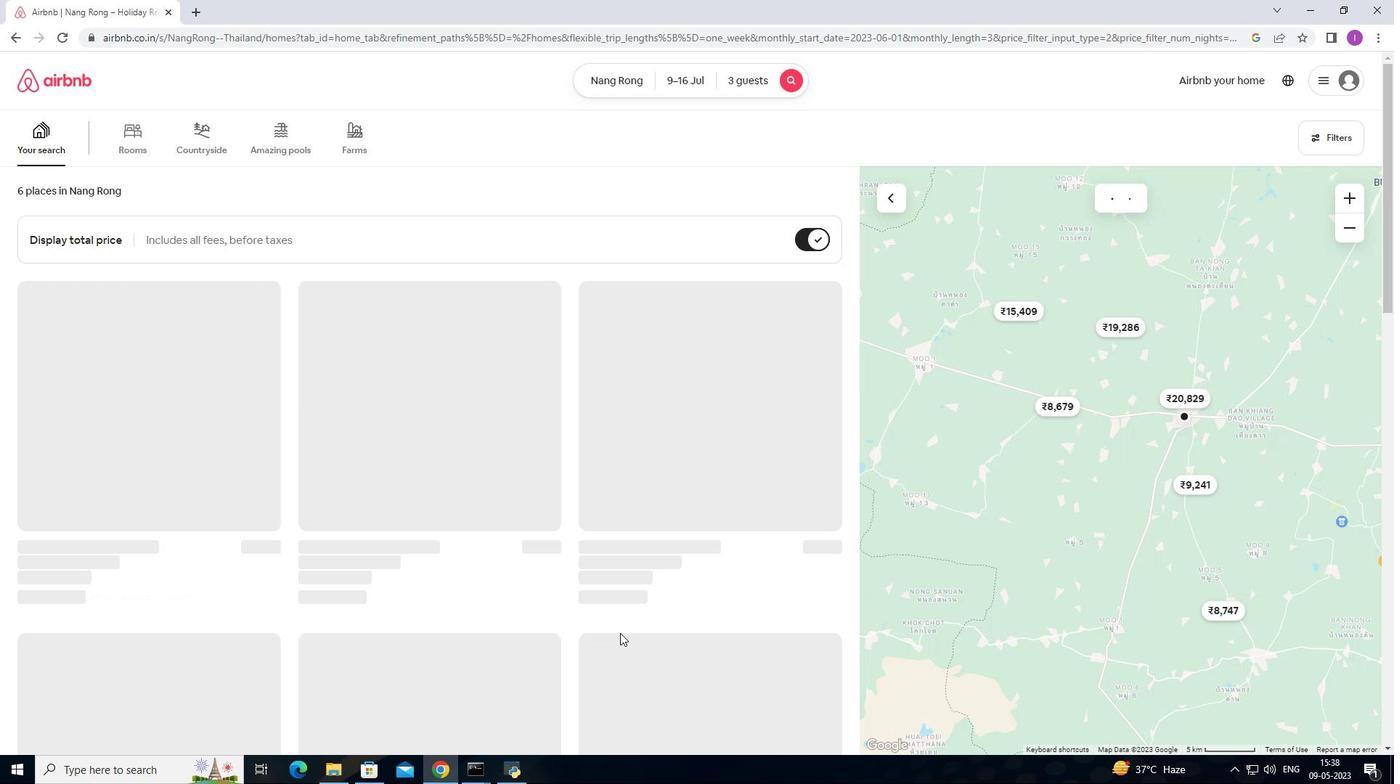 
